 Task: Explore Airbnb accommodation in Guasdualito, Venezuela from 24th December, 2023 to 30th December, 2023 for 5 adults. Place can be entire room or private room with 5 bedrooms having 5 beds and 5 bathrooms. Property type can be house. Amenities needed are: wifi, TV, free parkinig on premises, gym, breakfast.
Action: Mouse moved to (465, 124)
Screenshot: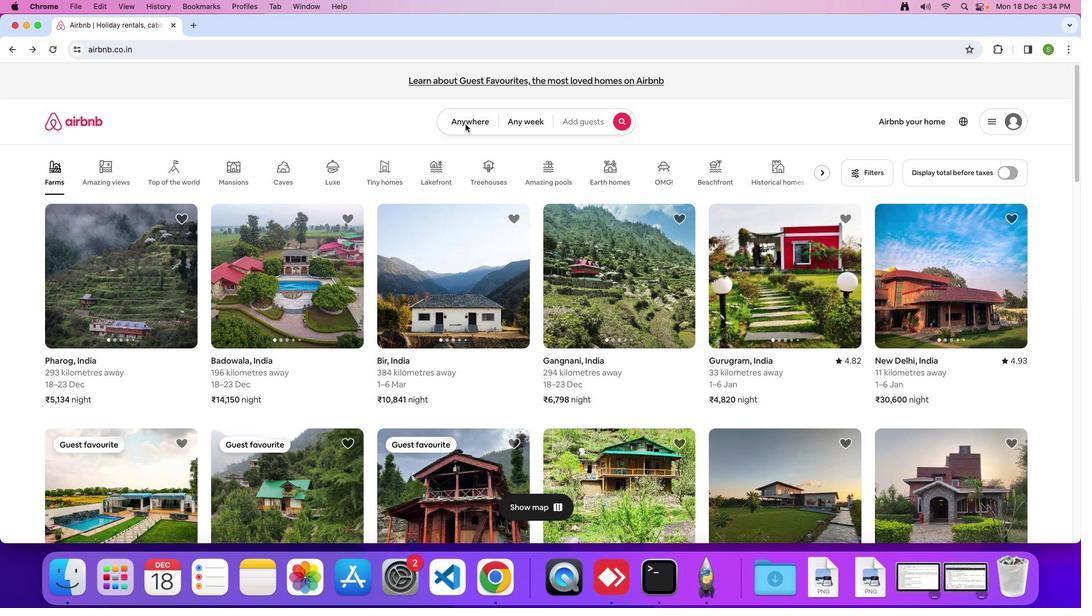 
Action: Mouse pressed left at (465, 124)
Screenshot: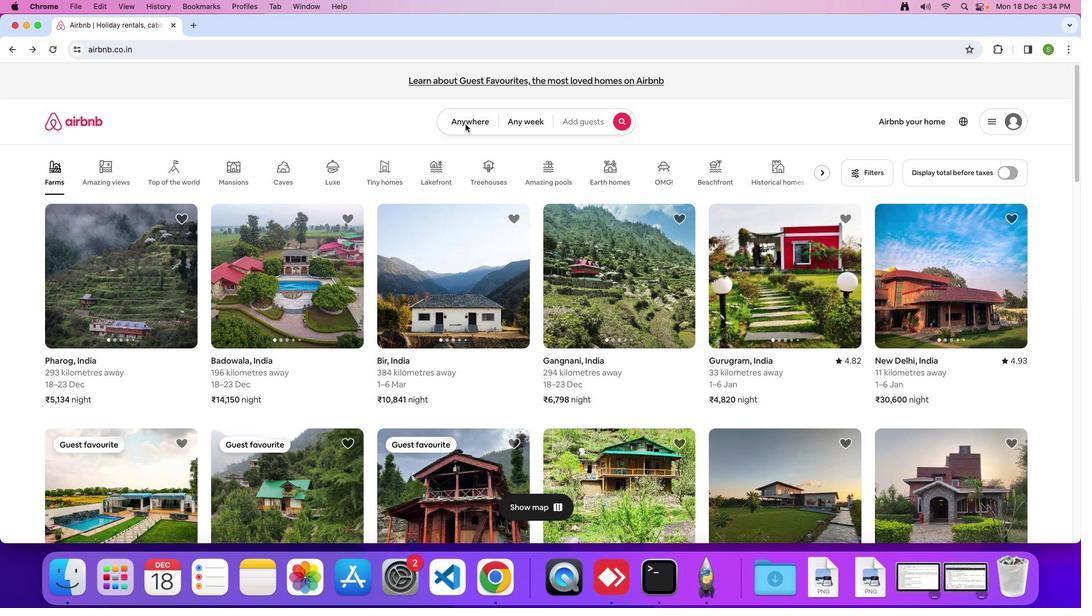 
Action: Mouse moved to (466, 118)
Screenshot: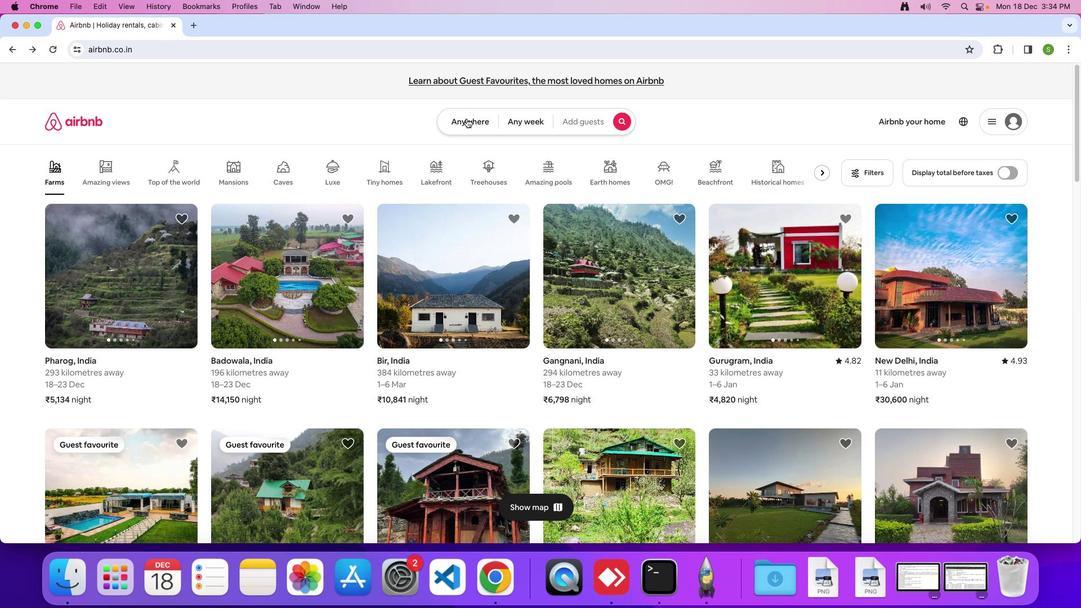 
Action: Mouse pressed left at (466, 118)
Screenshot: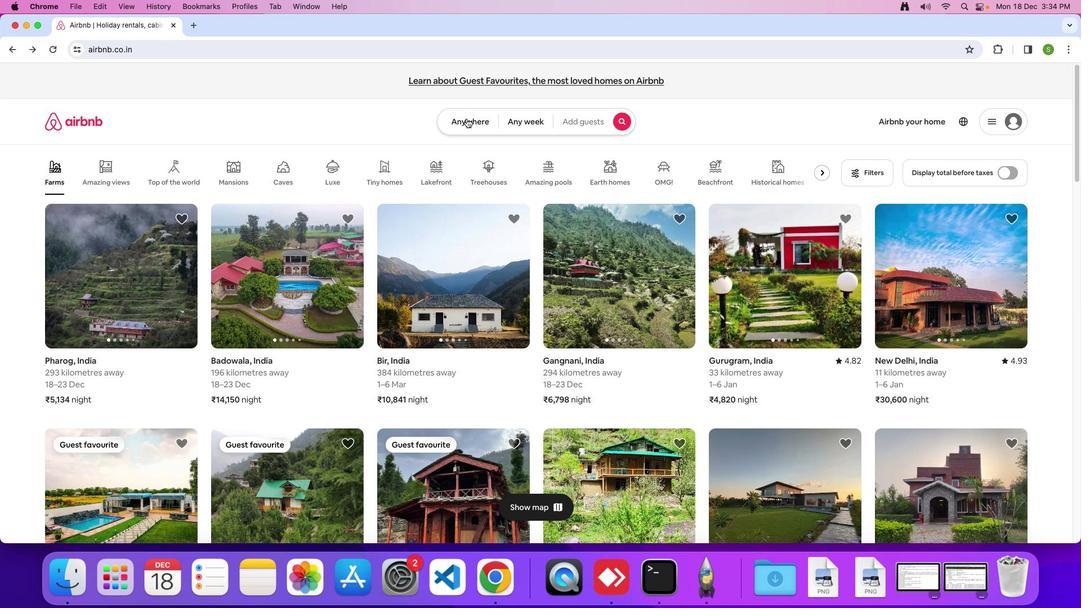 
Action: Mouse moved to (395, 159)
Screenshot: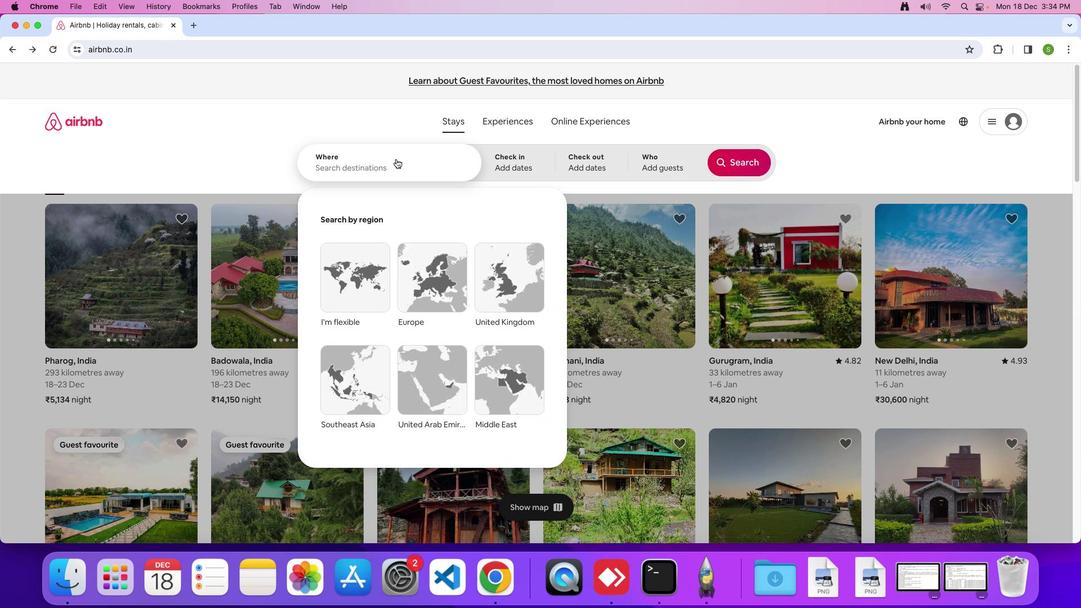
Action: Key pressed Key.shift'G''U'Key.backspaceKey.caps_lock'u''a''s''d''u''a''l''i''t''o'','Key.spaceKey.shift'V''e''n''e''z''u''e''l''a'Key.enter
Screenshot: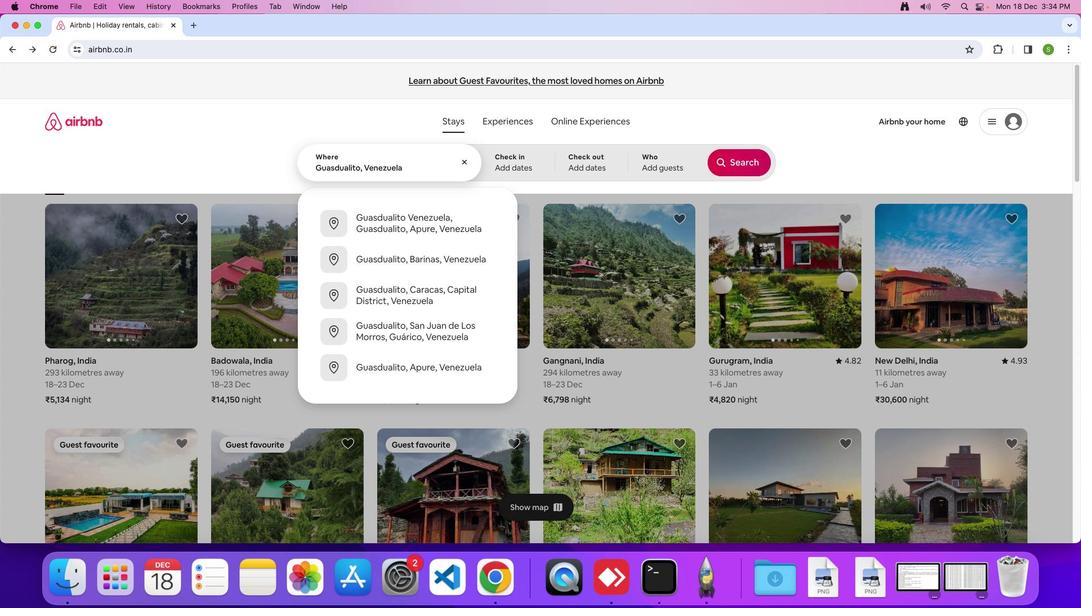 
Action: Mouse moved to (344, 413)
Screenshot: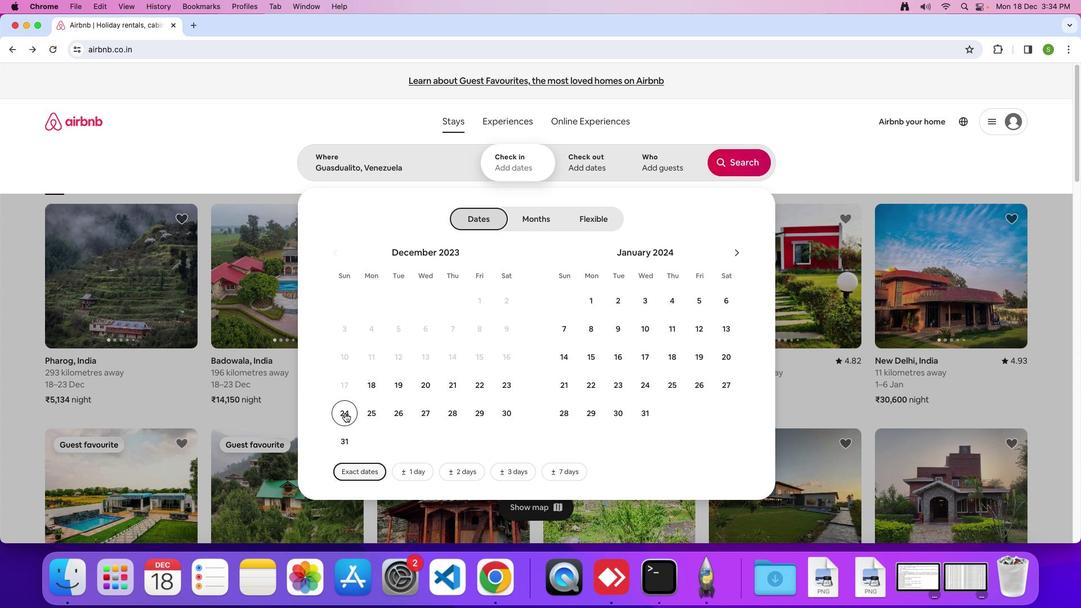
Action: Mouse pressed left at (344, 413)
Screenshot: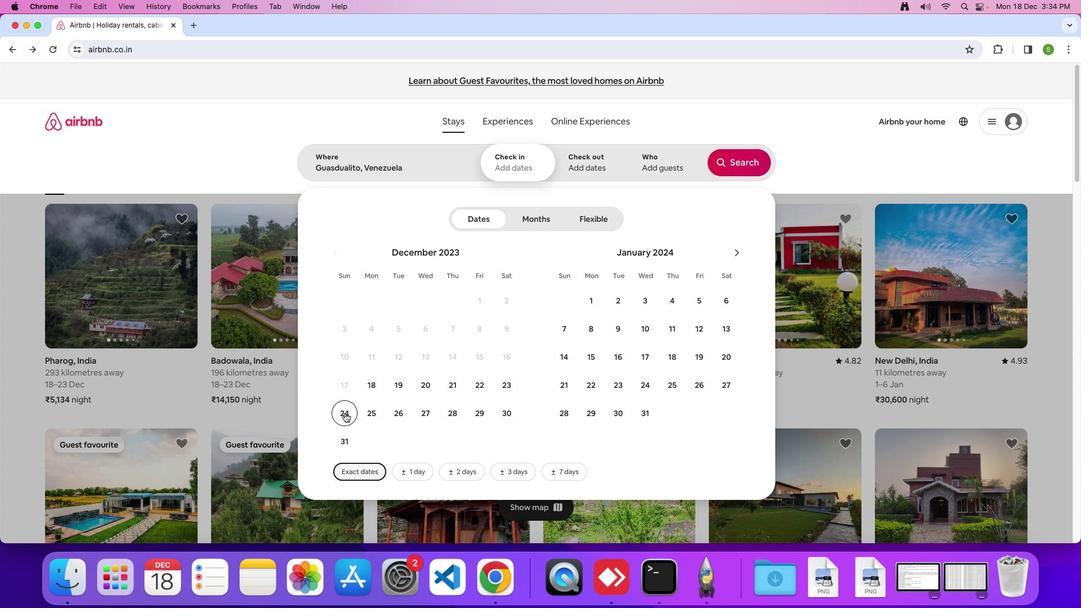 
Action: Mouse moved to (511, 413)
Screenshot: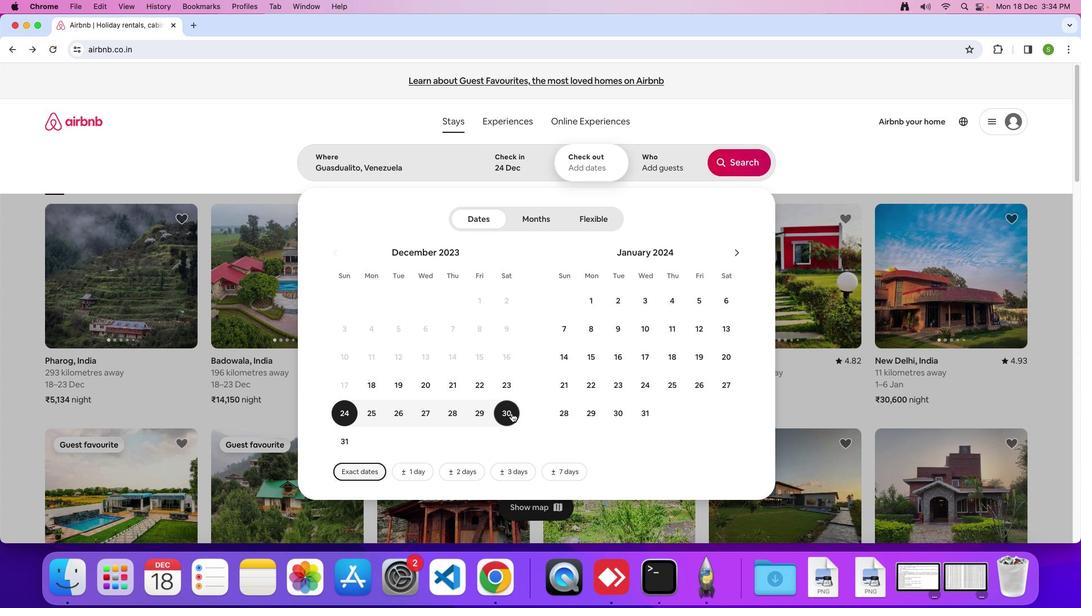 
Action: Mouse pressed left at (511, 413)
Screenshot: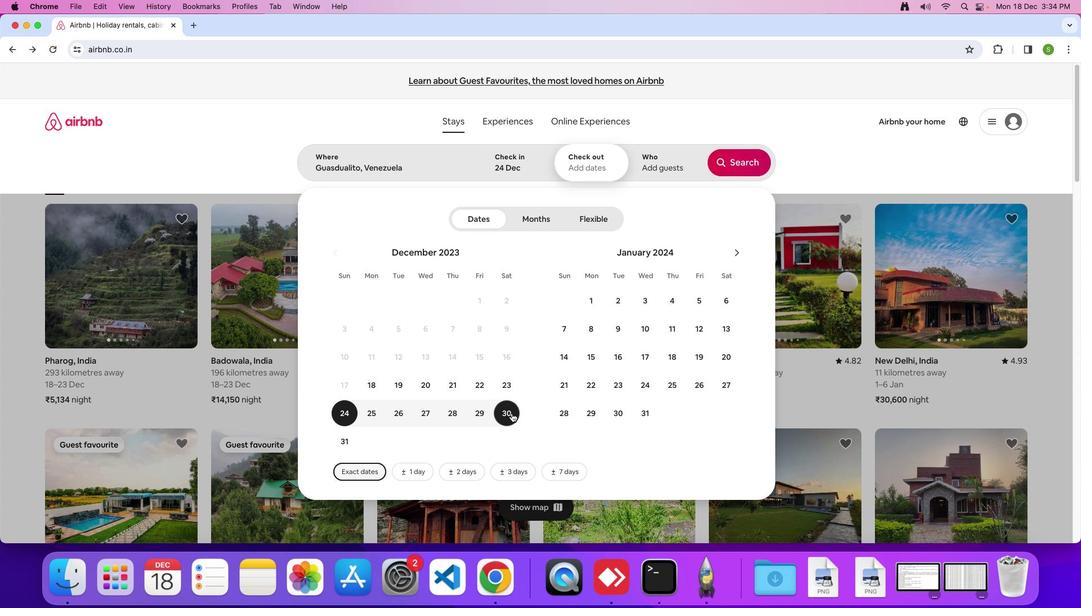 
Action: Mouse moved to (656, 170)
Screenshot: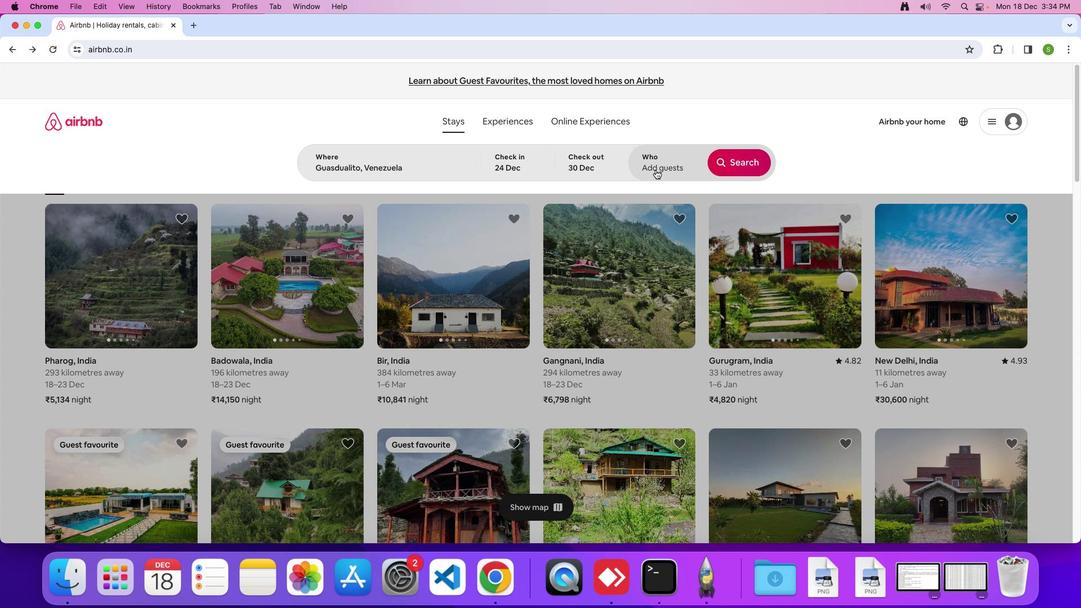 
Action: Mouse pressed left at (656, 170)
Screenshot: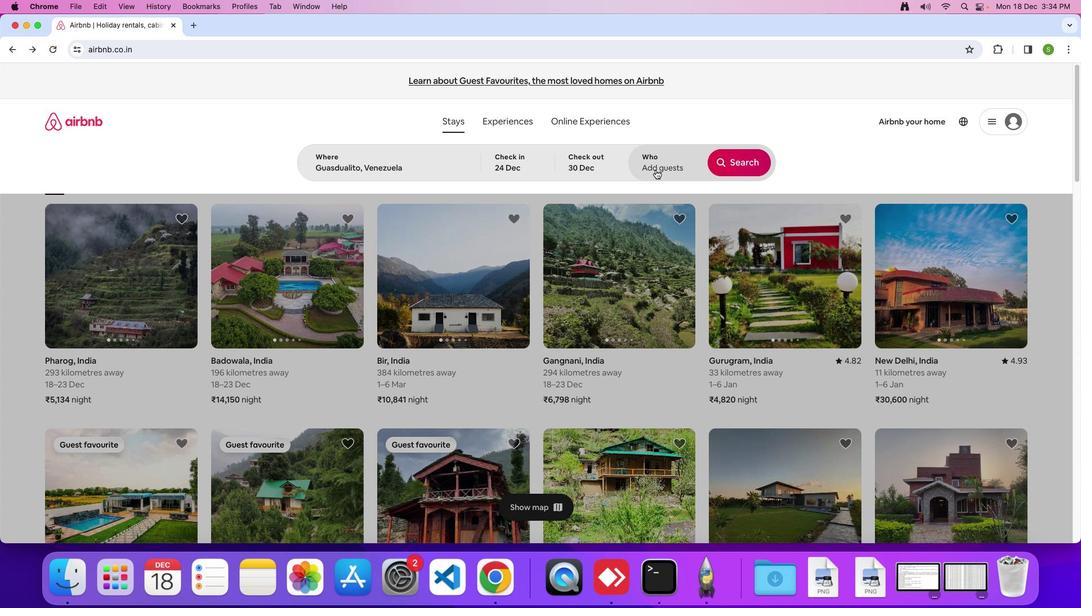 
Action: Mouse moved to (745, 220)
Screenshot: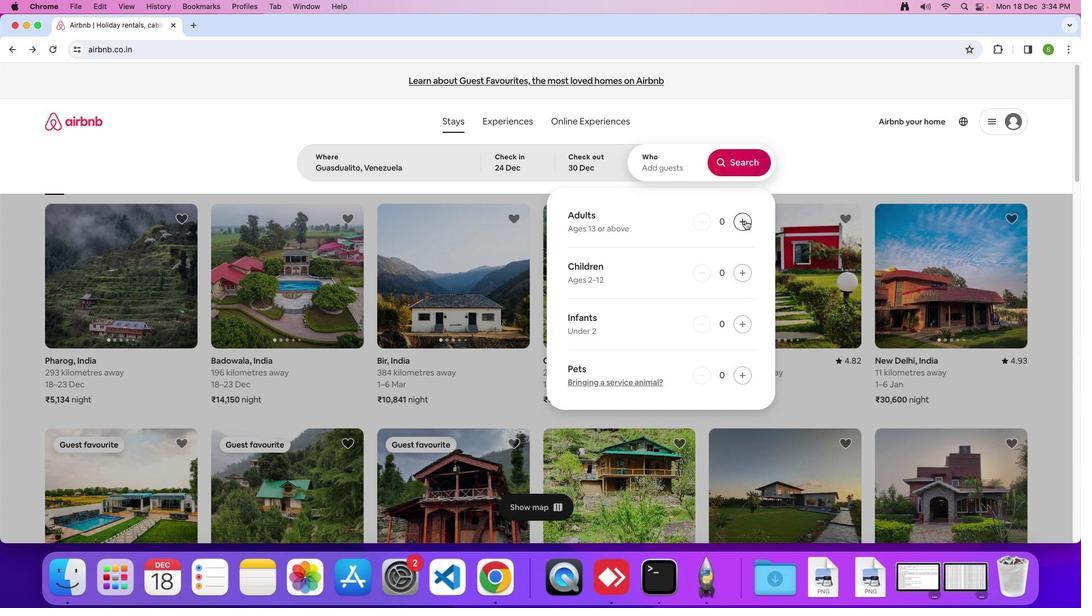 
Action: Mouse pressed left at (745, 220)
Screenshot: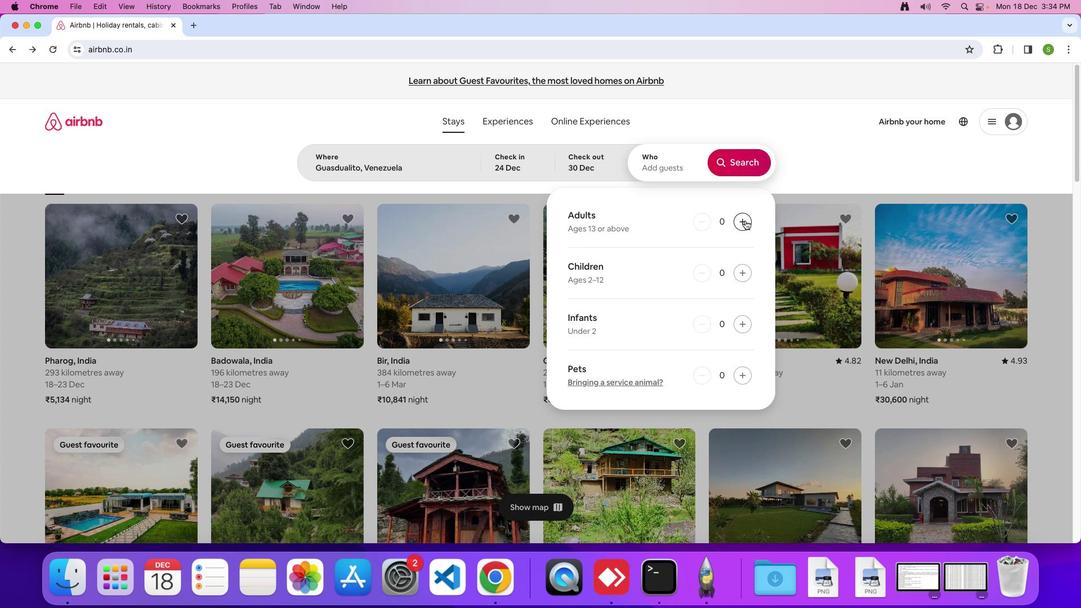 
Action: Mouse pressed left at (745, 220)
Screenshot: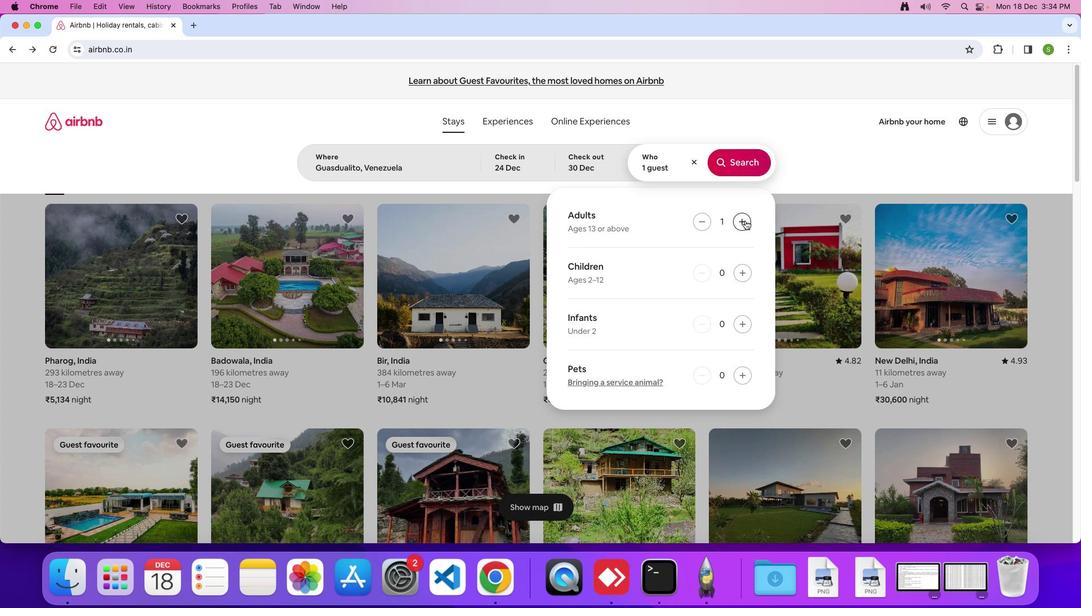 
Action: Mouse pressed left at (745, 220)
Screenshot: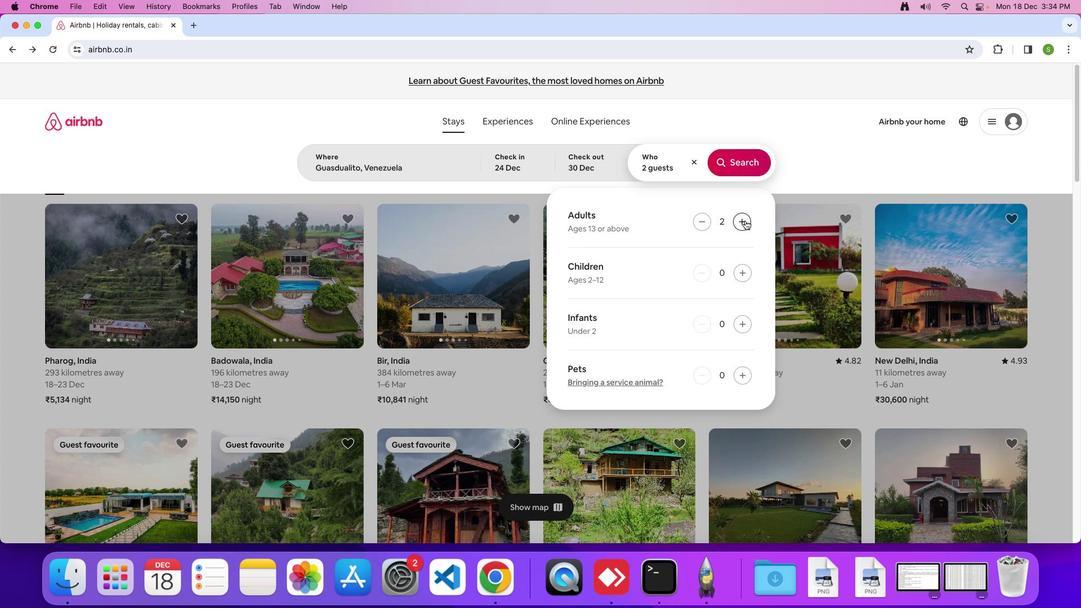
Action: Mouse pressed left at (745, 220)
Screenshot: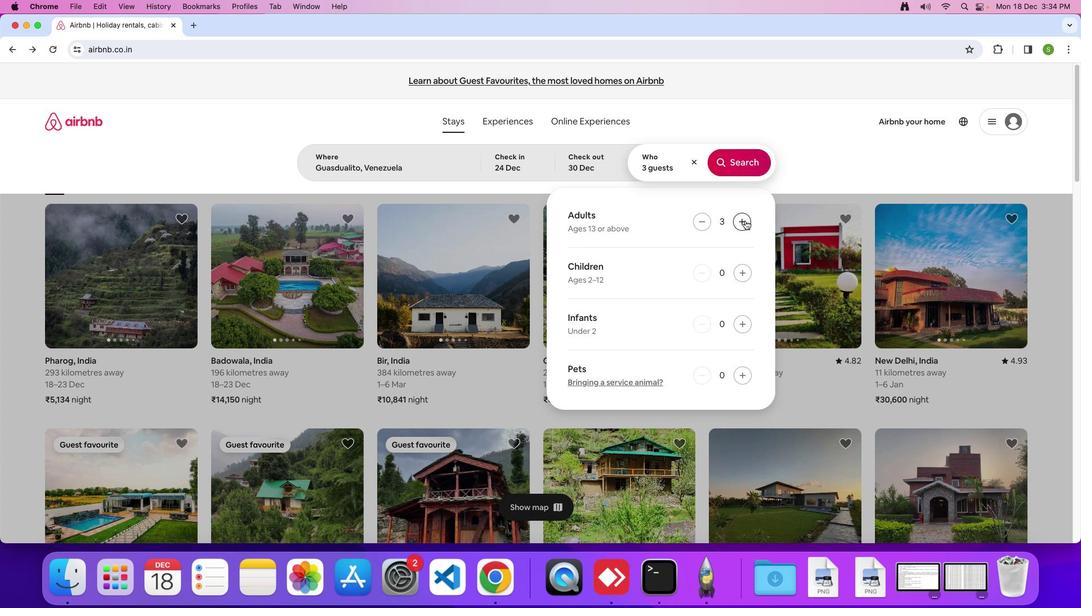 
Action: Mouse pressed left at (745, 220)
Screenshot: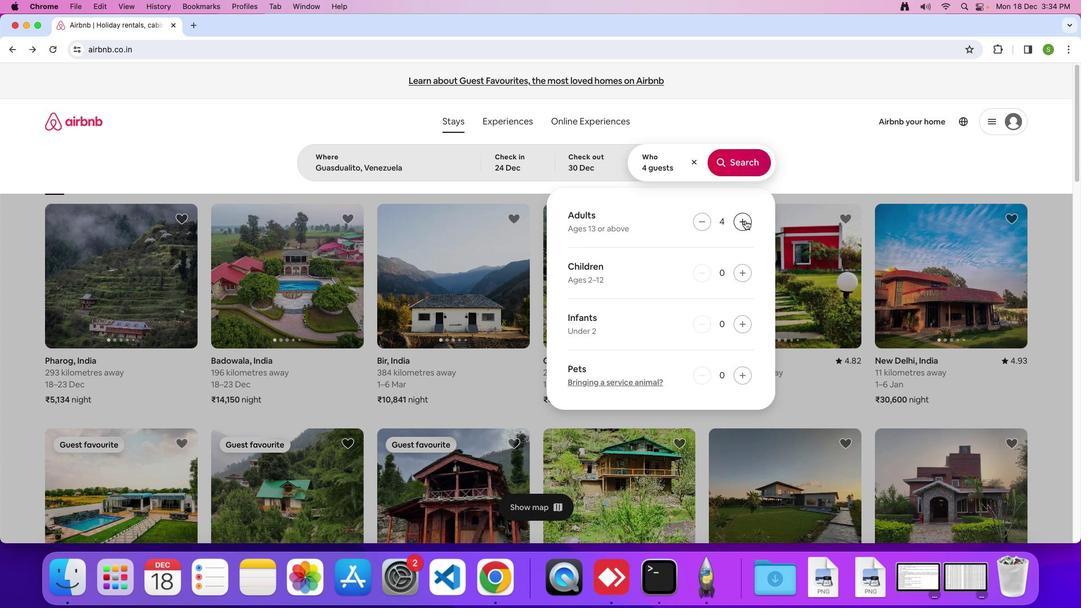 
Action: Mouse moved to (732, 168)
Screenshot: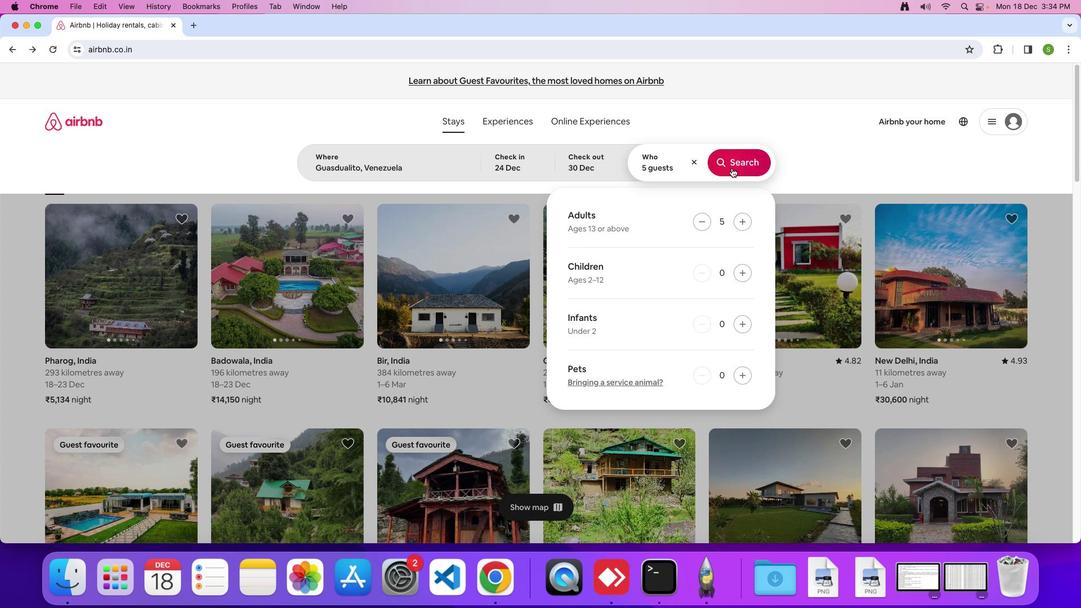 
Action: Mouse pressed left at (732, 168)
Screenshot: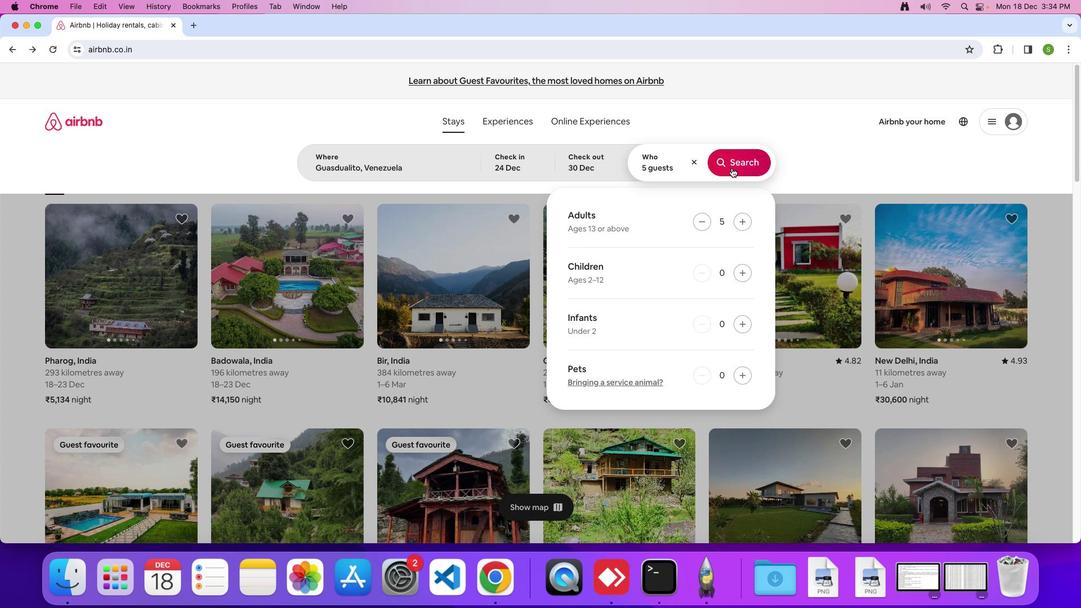 
Action: Mouse moved to (896, 135)
Screenshot: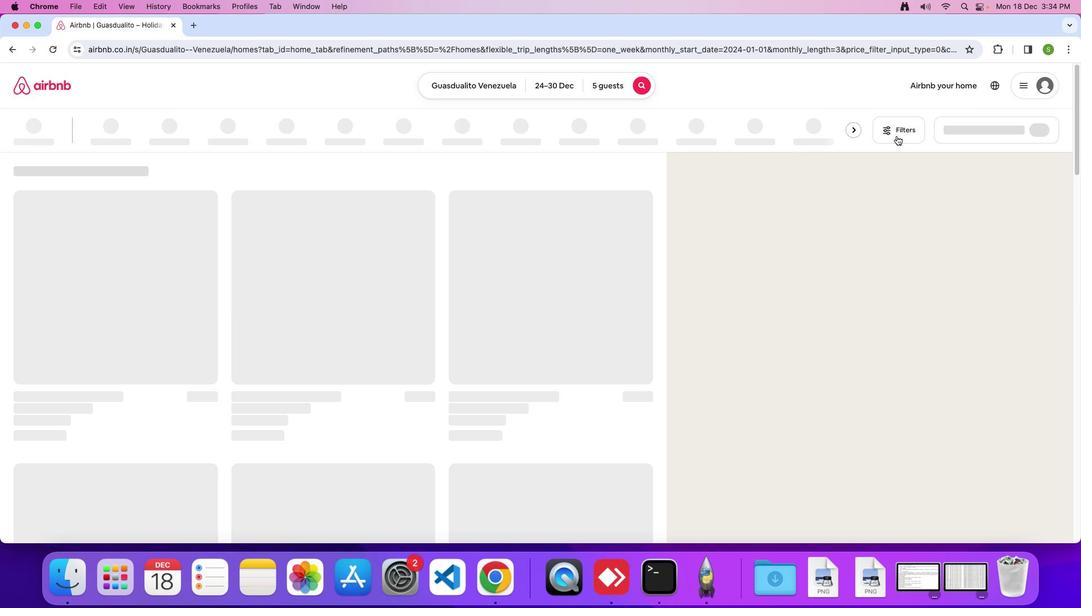 
Action: Mouse pressed left at (896, 135)
Screenshot: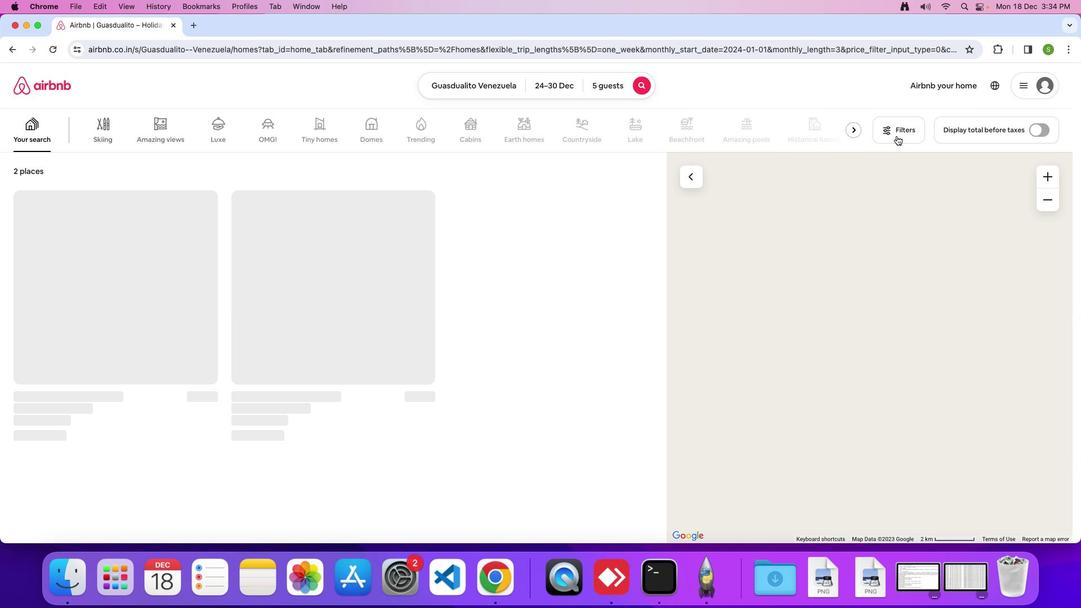 
Action: Mouse moved to (595, 309)
Screenshot: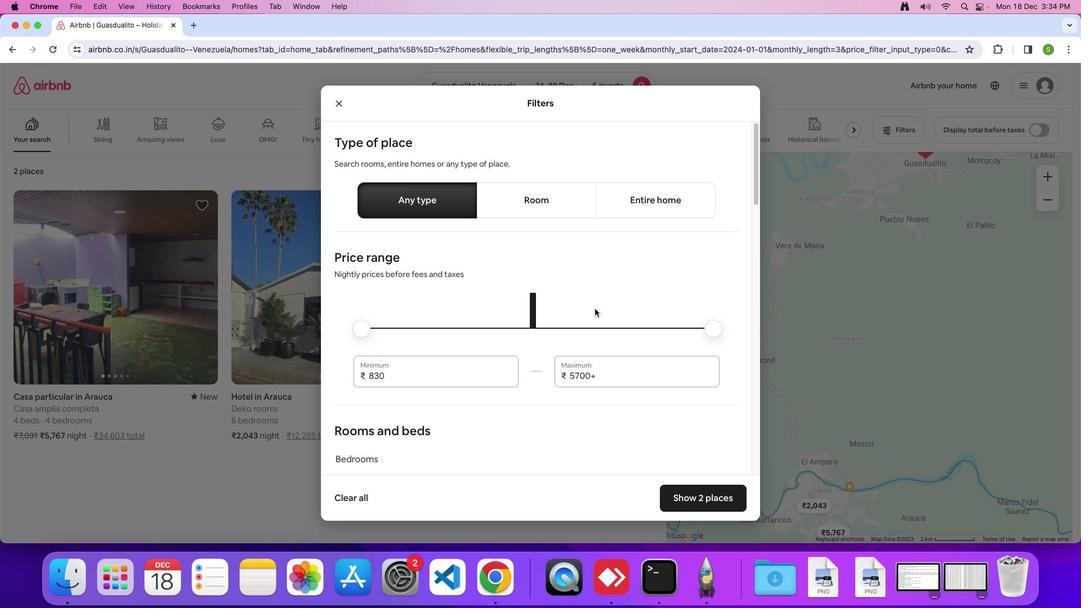 
Action: Mouse scrolled (595, 309) with delta (0, 0)
Screenshot: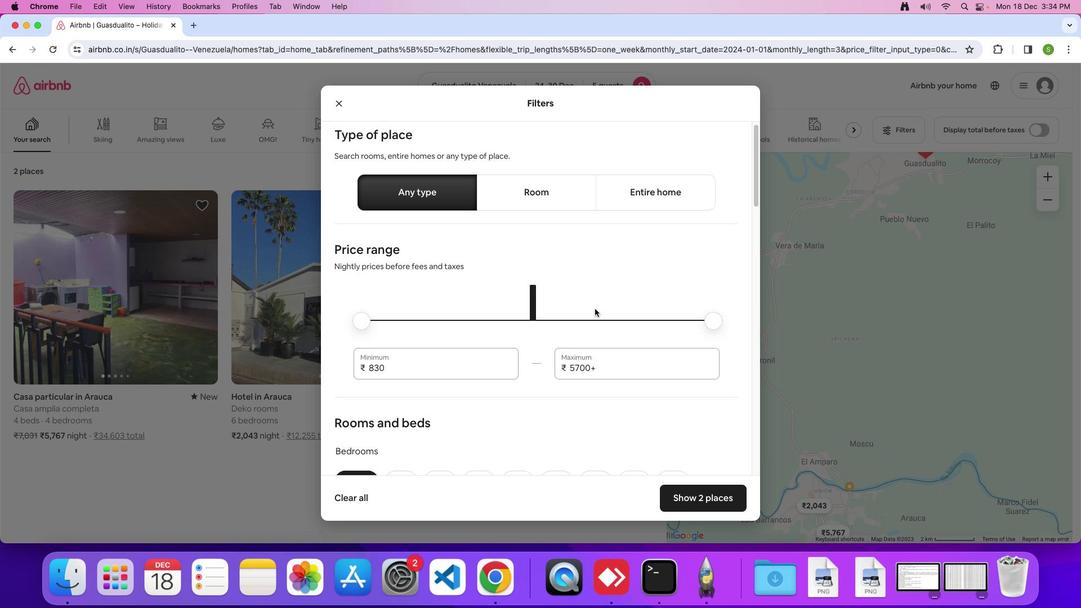 
Action: Mouse scrolled (595, 309) with delta (0, 0)
Screenshot: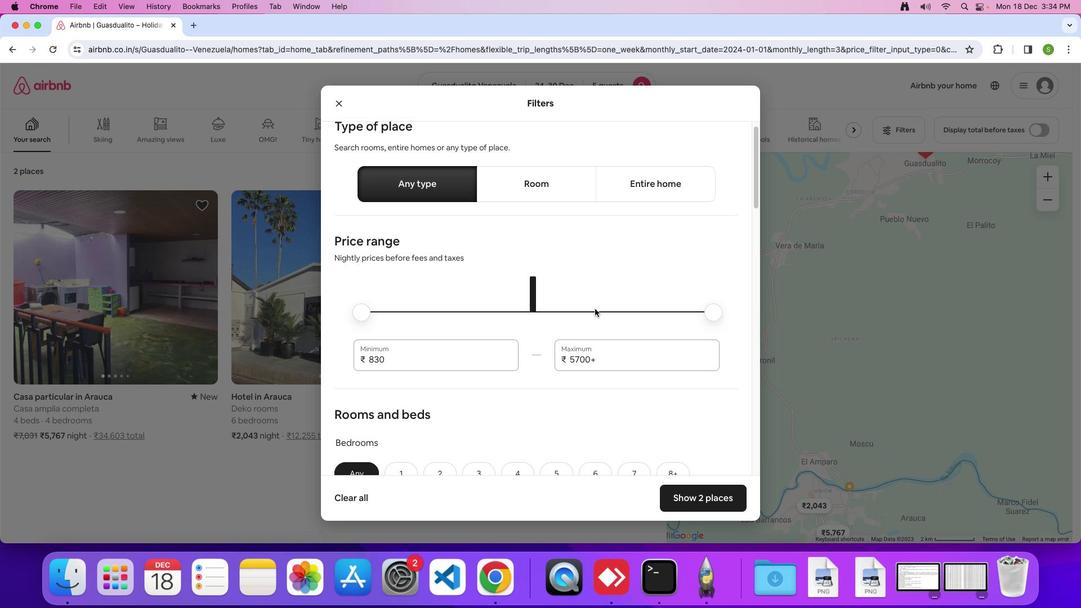 
Action: Mouse moved to (595, 309)
Screenshot: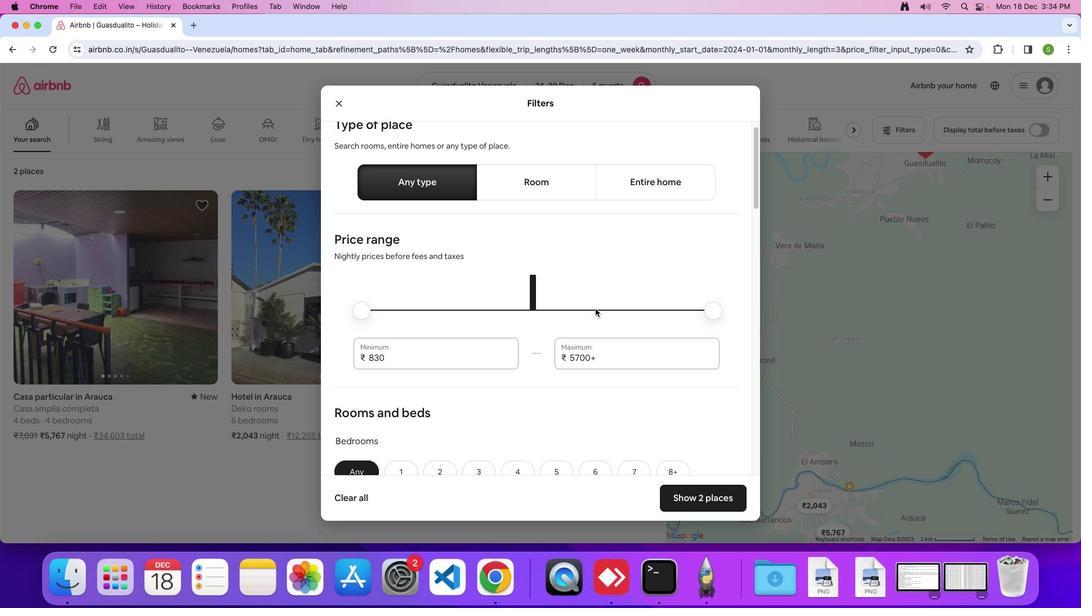 
Action: Mouse scrolled (595, 309) with delta (0, 0)
Screenshot: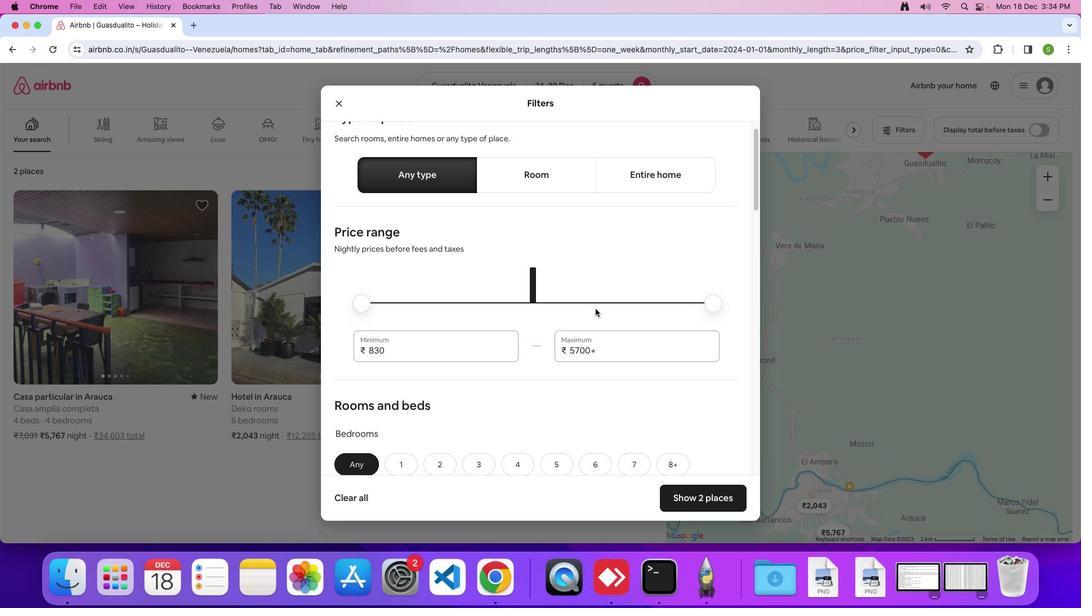 
Action: Mouse scrolled (595, 309) with delta (0, 0)
Screenshot: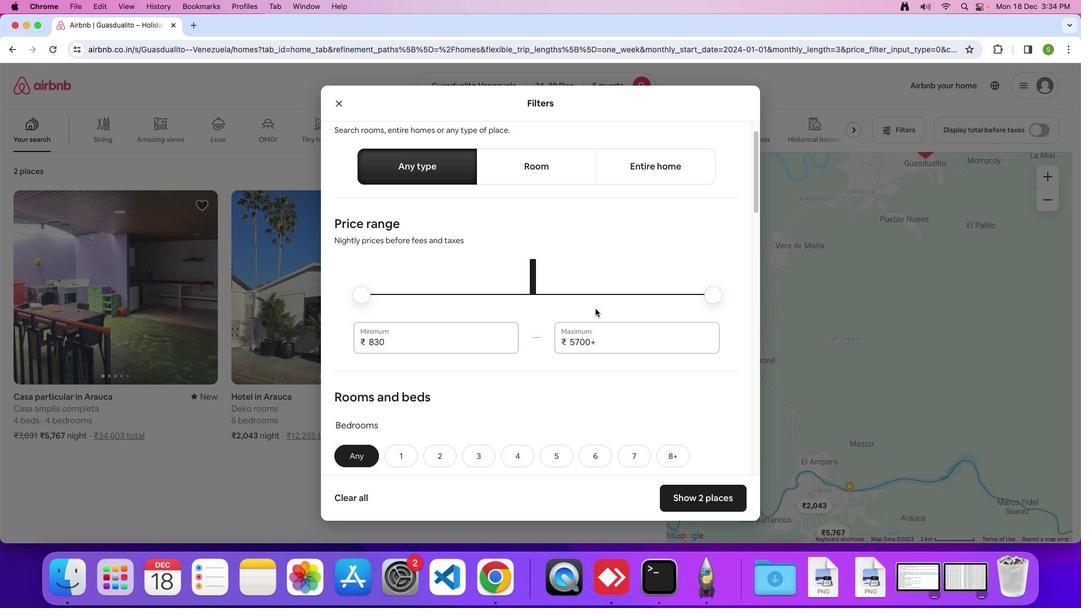 
Action: Mouse moved to (595, 309)
Screenshot: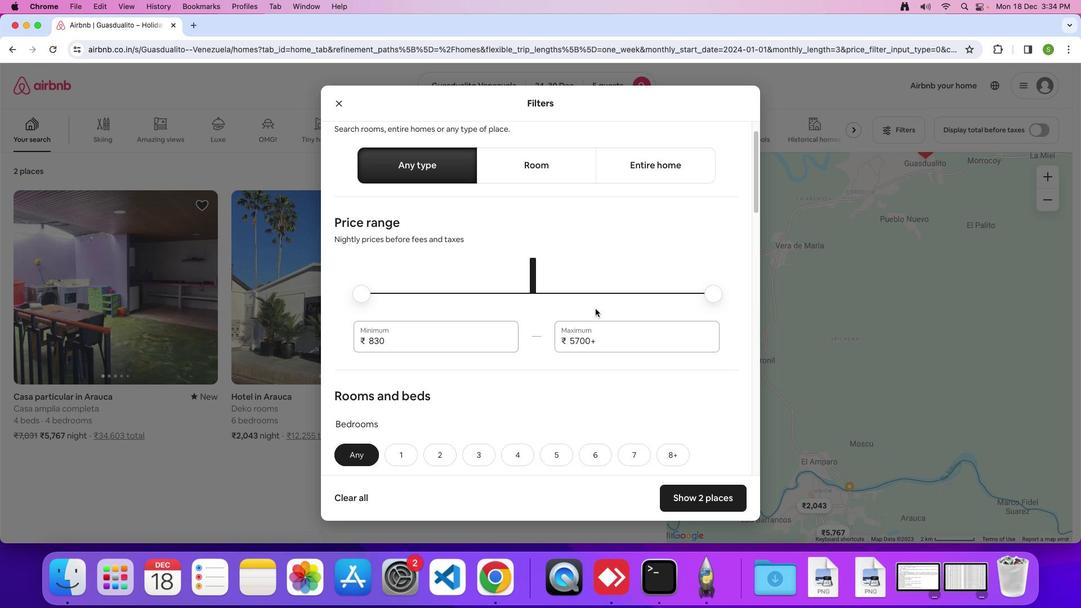 
Action: Mouse scrolled (595, 309) with delta (0, 0)
Screenshot: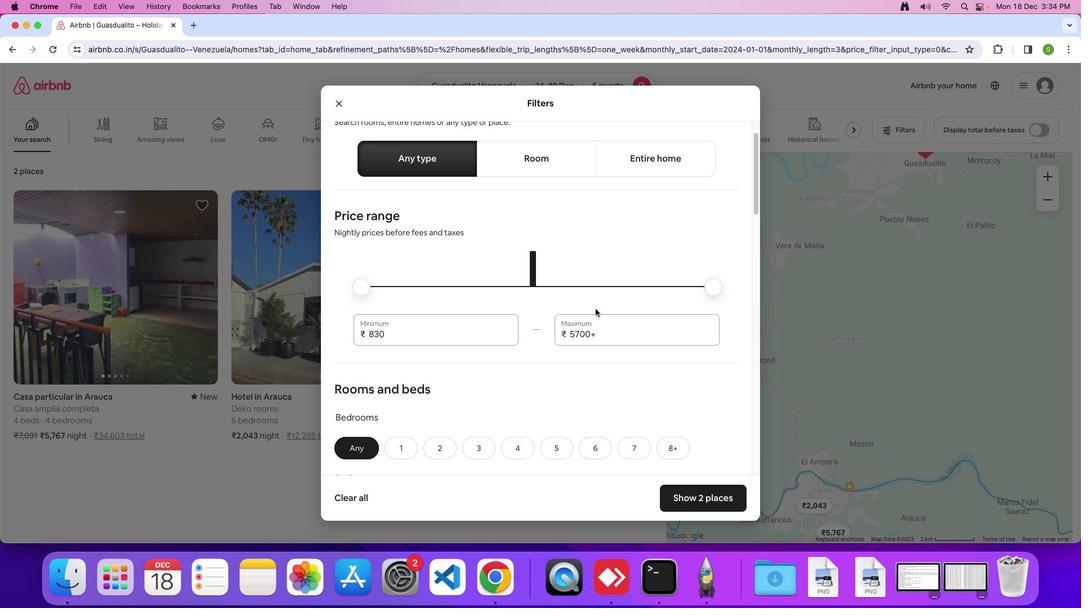 
Action: Mouse scrolled (595, 309) with delta (0, 0)
Screenshot: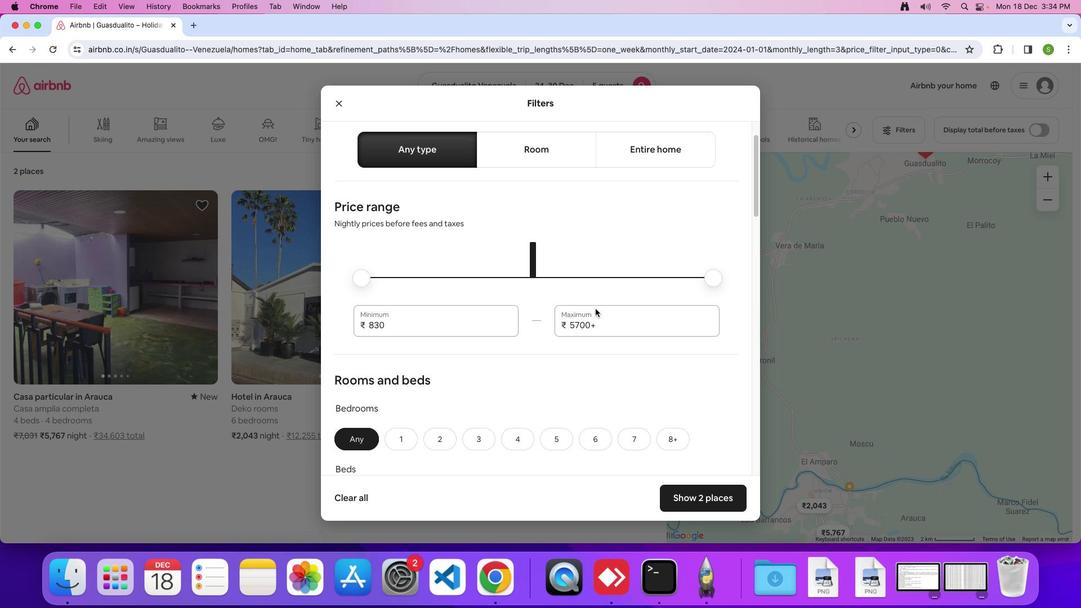 
Action: Mouse scrolled (595, 309) with delta (0, 0)
Screenshot: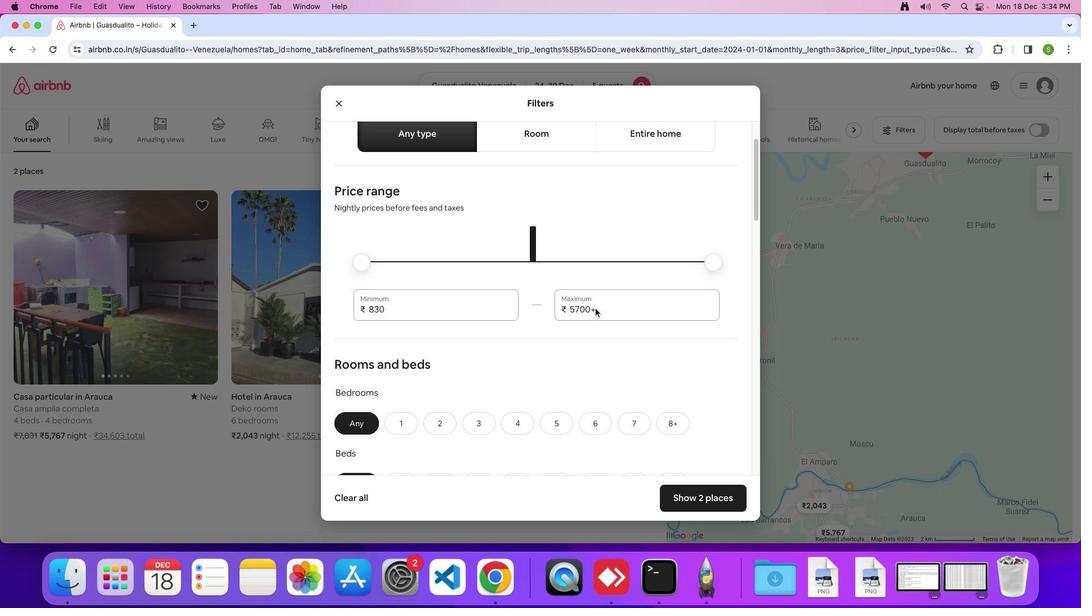 
Action: Mouse moved to (595, 309)
Screenshot: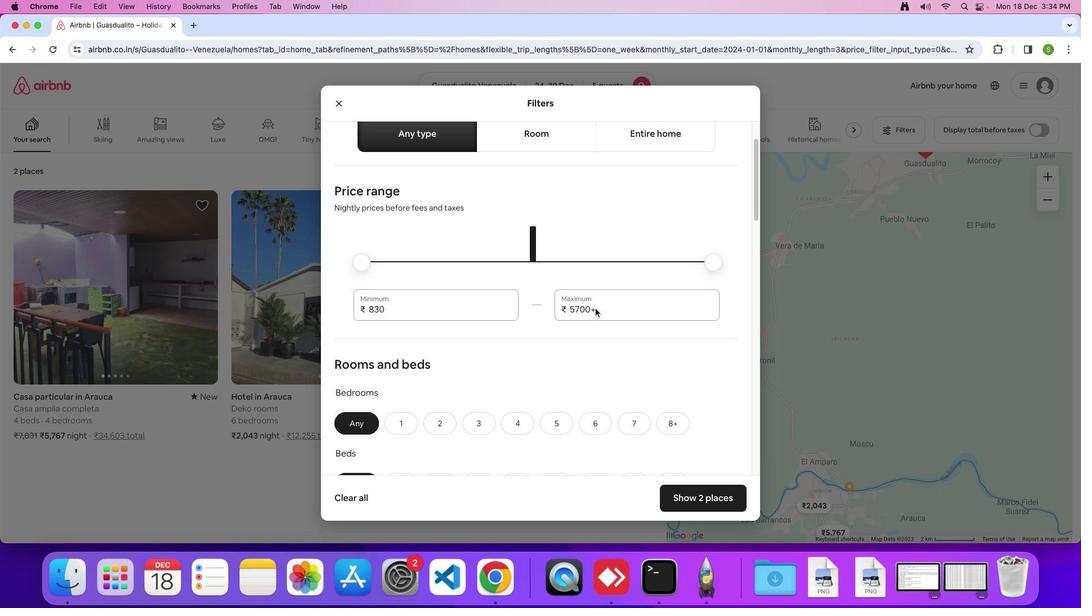 
Action: Mouse scrolled (595, 309) with delta (0, 0)
Screenshot: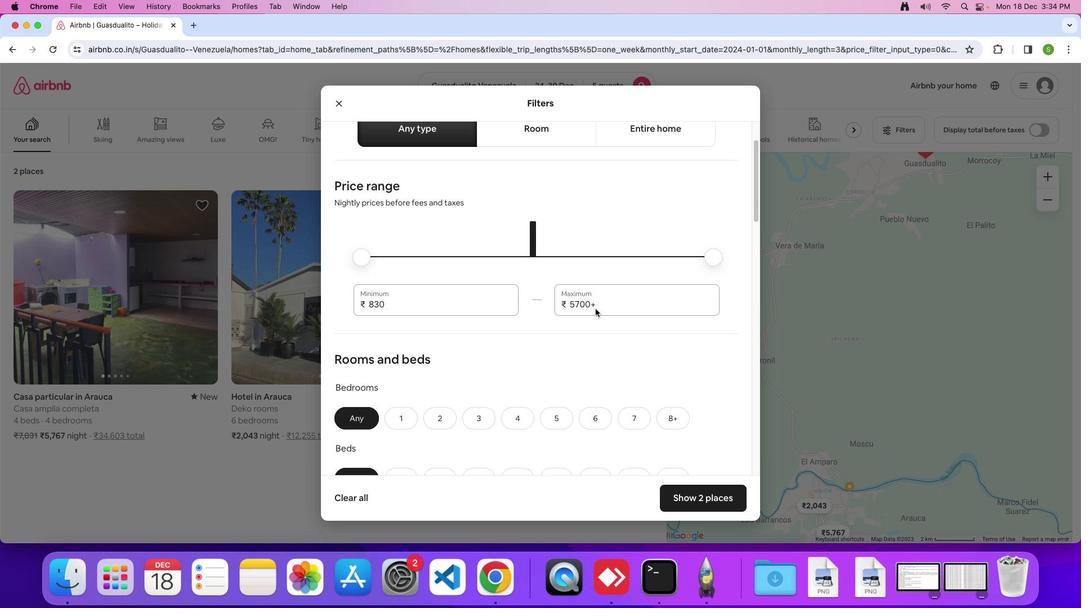 
Action: Mouse scrolled (595, 309) with delta (0, 0)
Screenshot: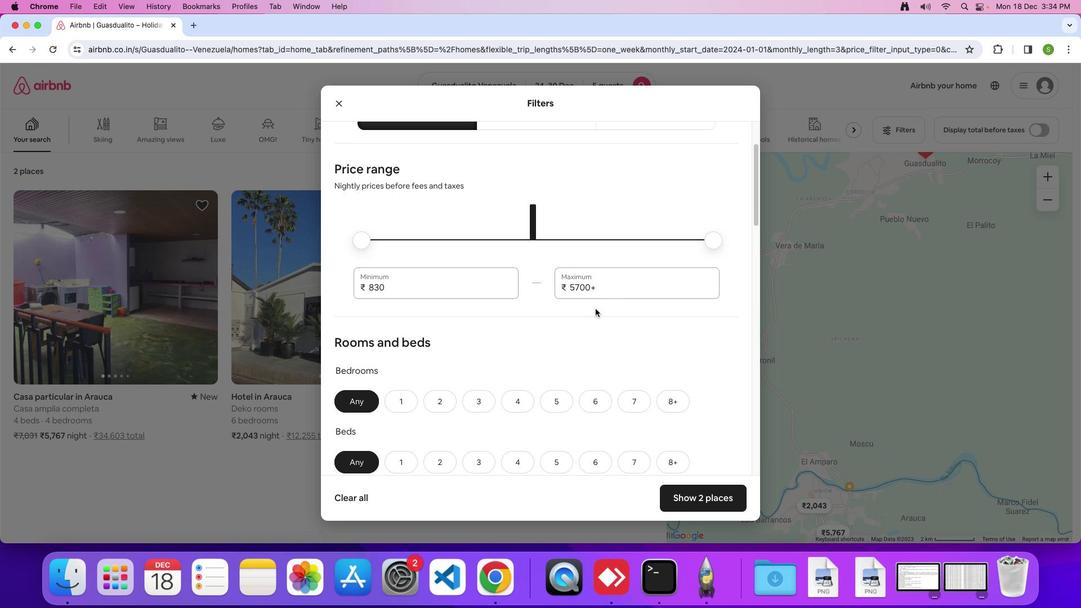 
Action: Mouse scrolled (595, 309) with delta (0, 0)
Screenshot: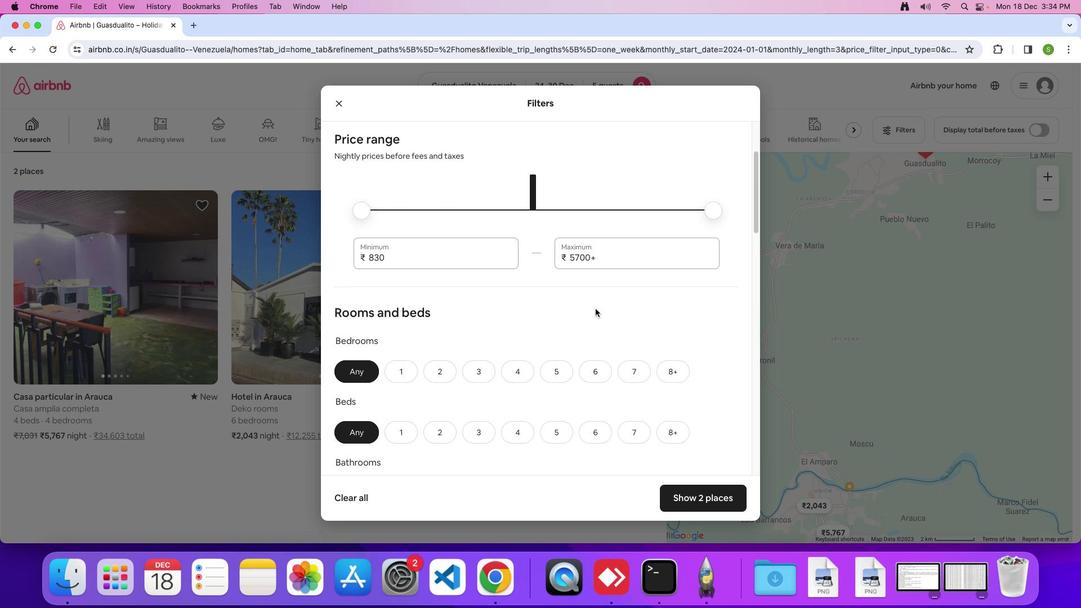 
Action: Mouse scrolled (595, 309) with delta (0, -1)
Screenshot: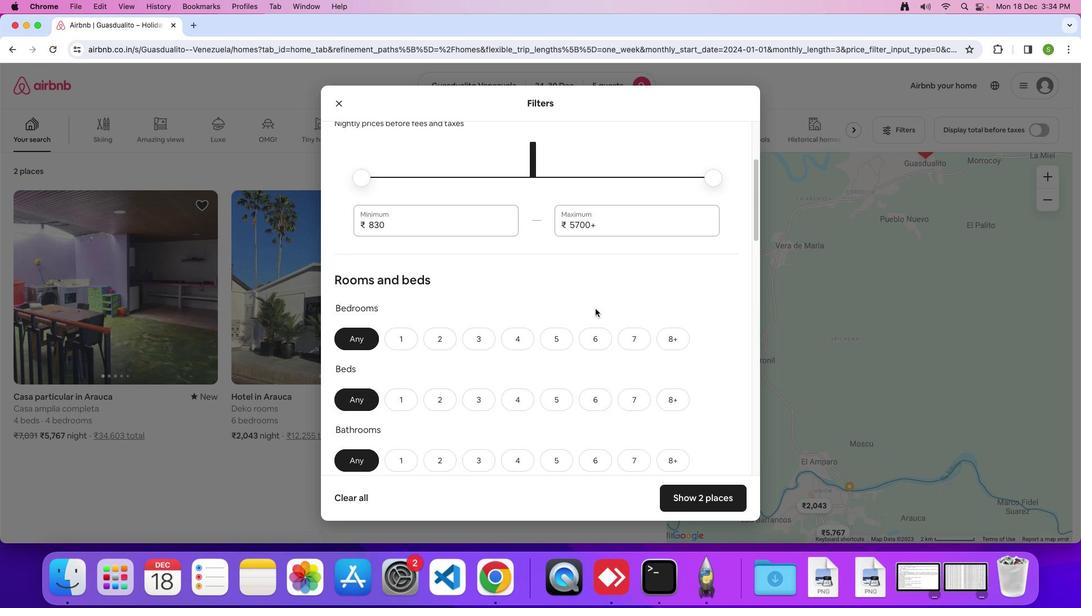 
Action: Mouse scrolled (595, 309) with delta (0, 0)
Screenshot: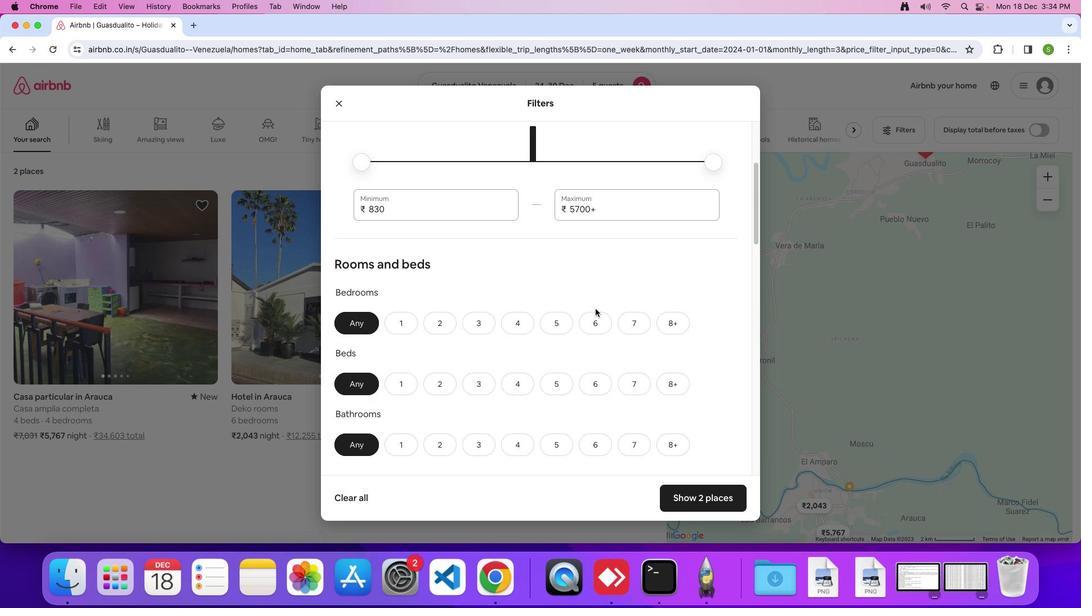 
Action: Mouse scrolled (595, 309) with delta (0, 0)
Screenshot: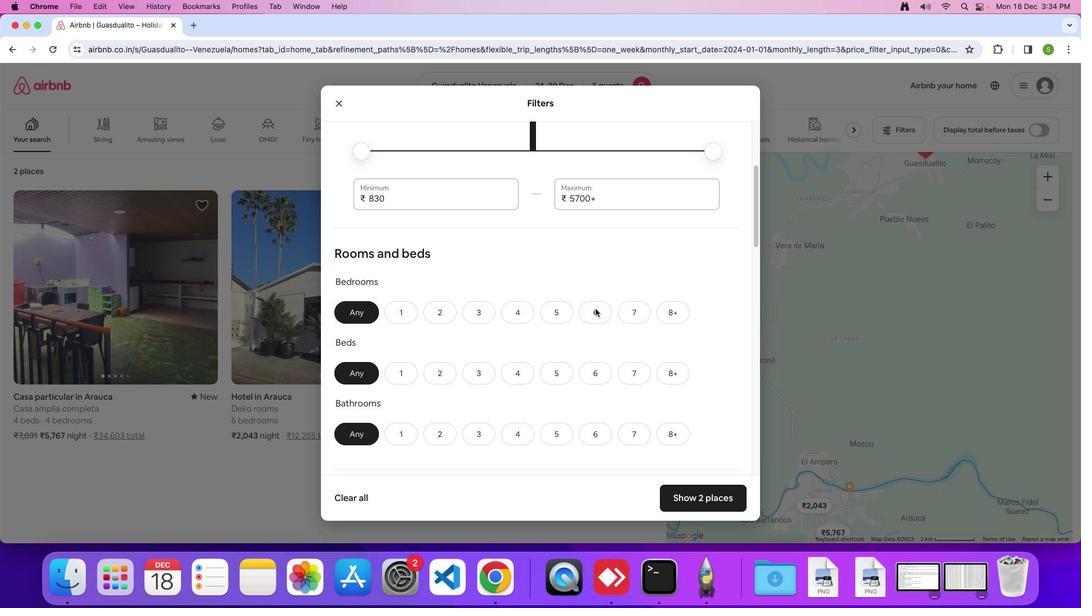 
Action: Mouse moved to (565, 313)
Screenshot: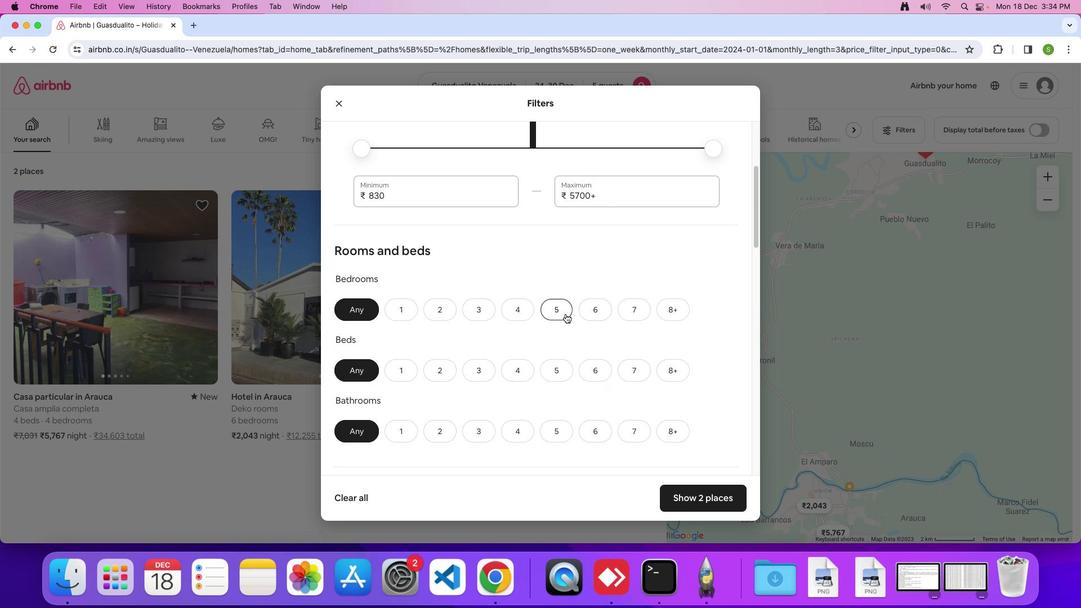 
Action: Mouse pressed left at (565, 313)
Screenshot: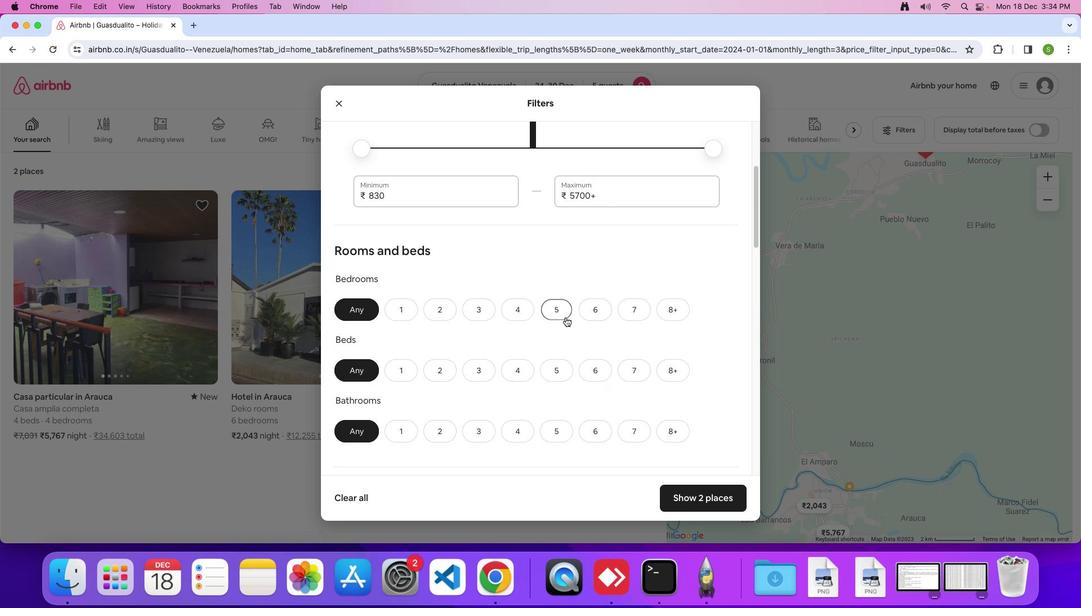
Action: Mouse moved to (555, 367)
Screenshot: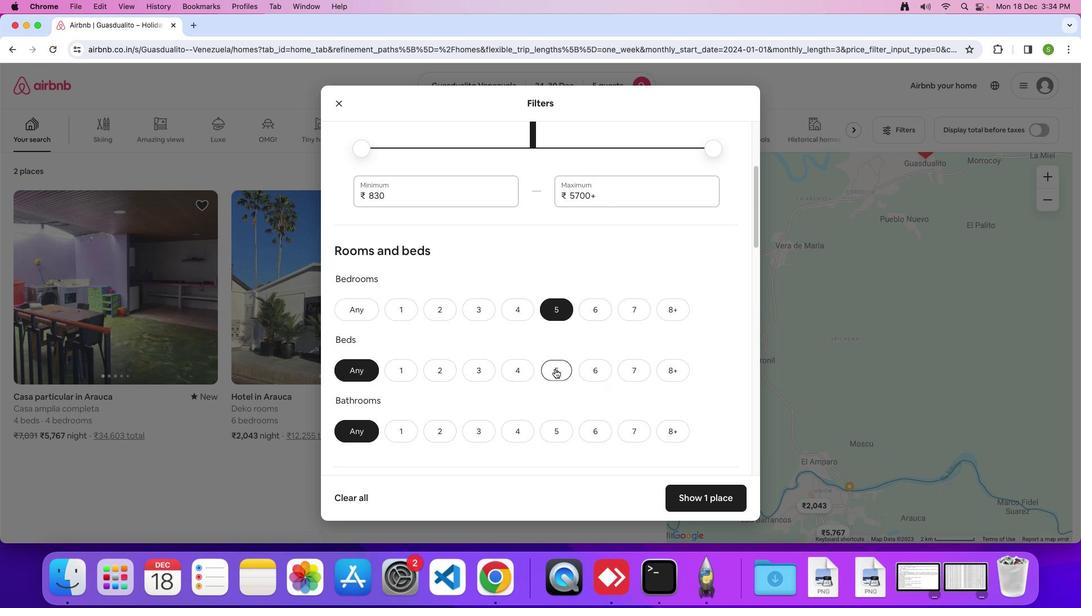 
Action: Mouse pressed left at (555, 367)
Screenshot: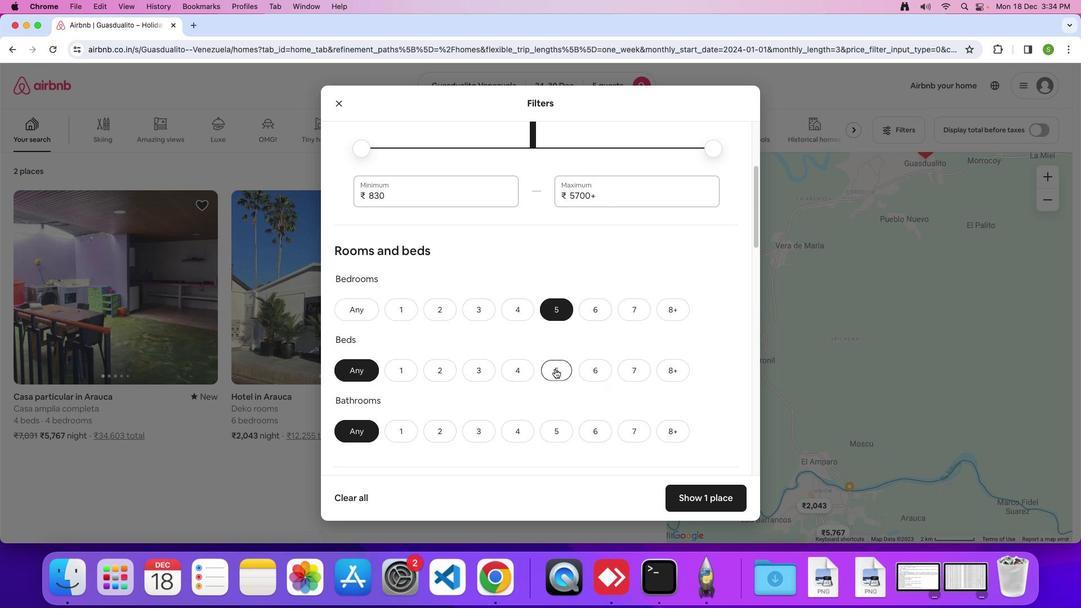
Action: Mouse moved to (552, 433)
Screenshot: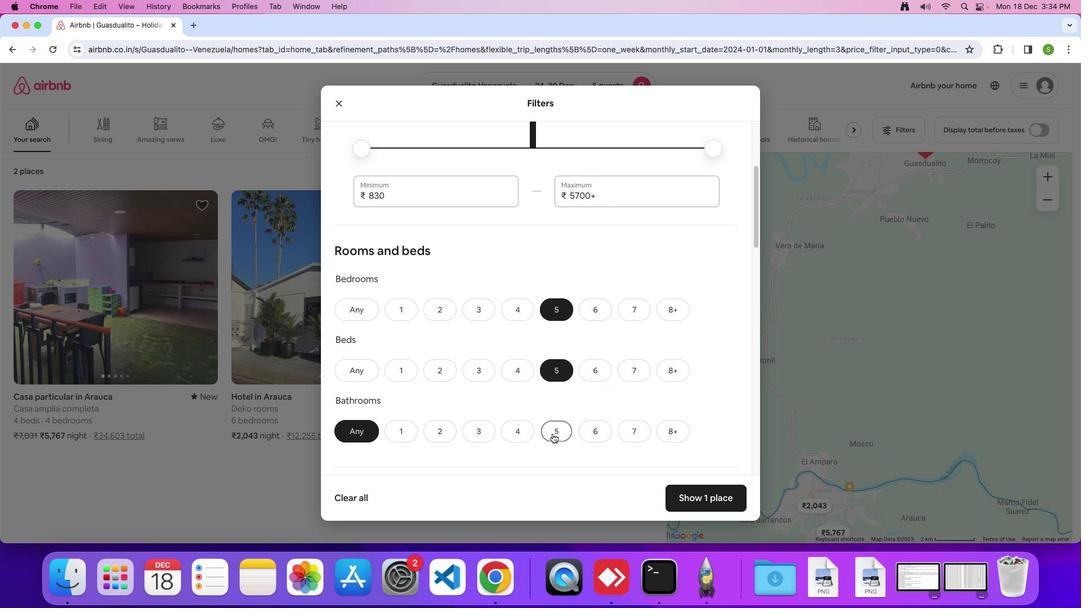
Action: Mouse pressed left at (552, 433)
Screenshot: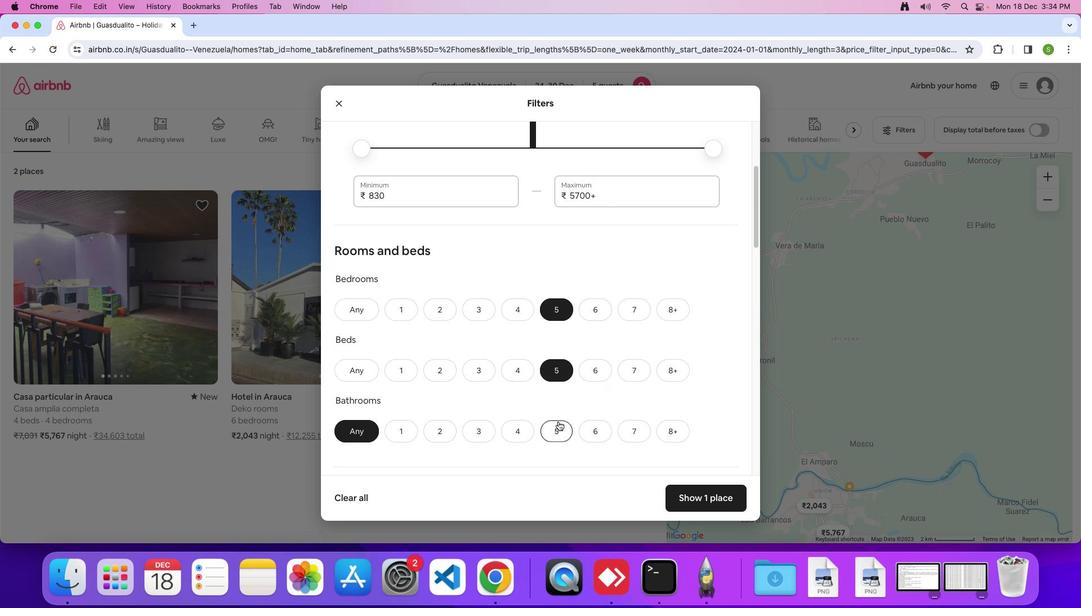 
Action: Mouse moved to (595, 318)
Screenshot: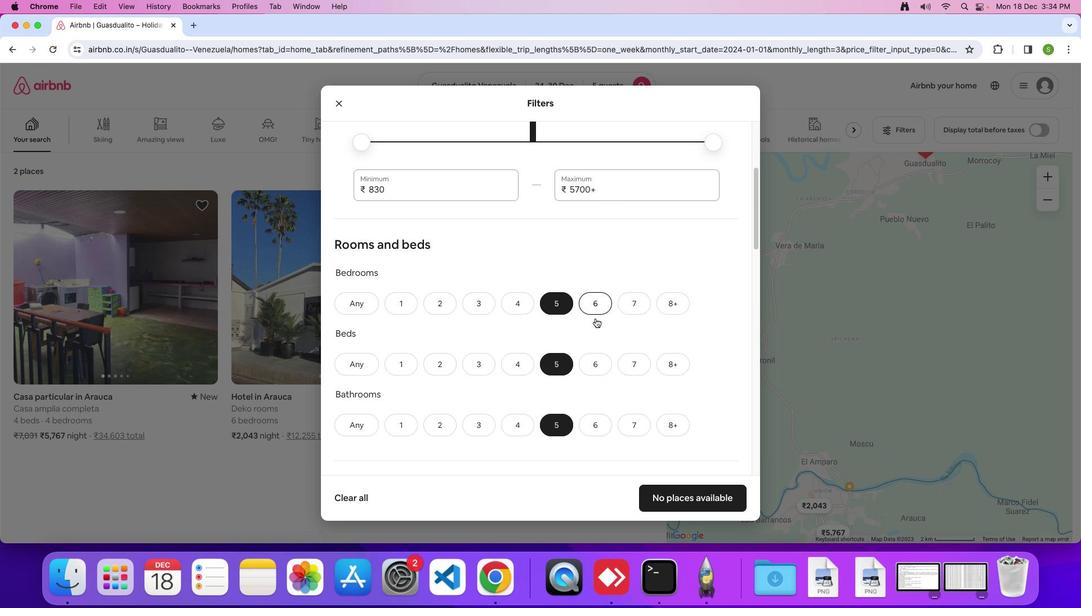 
Action: Mouse scrolled (595, 318) with delta (0, 0)
Screenshot: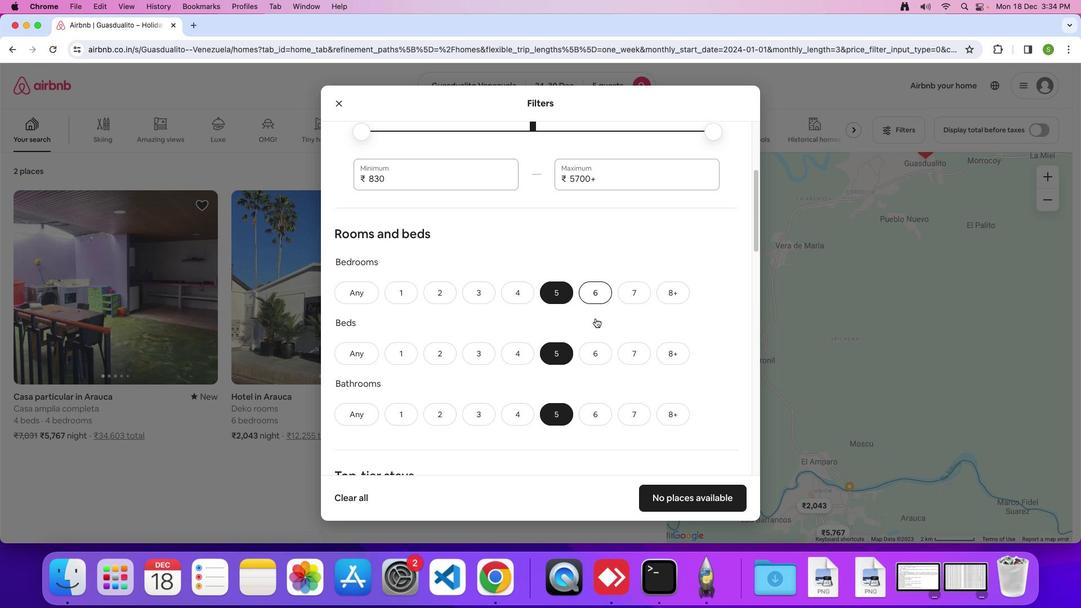 
Action: Mouse scrolled (595, 318) with delta (0, 0)
Screenshot: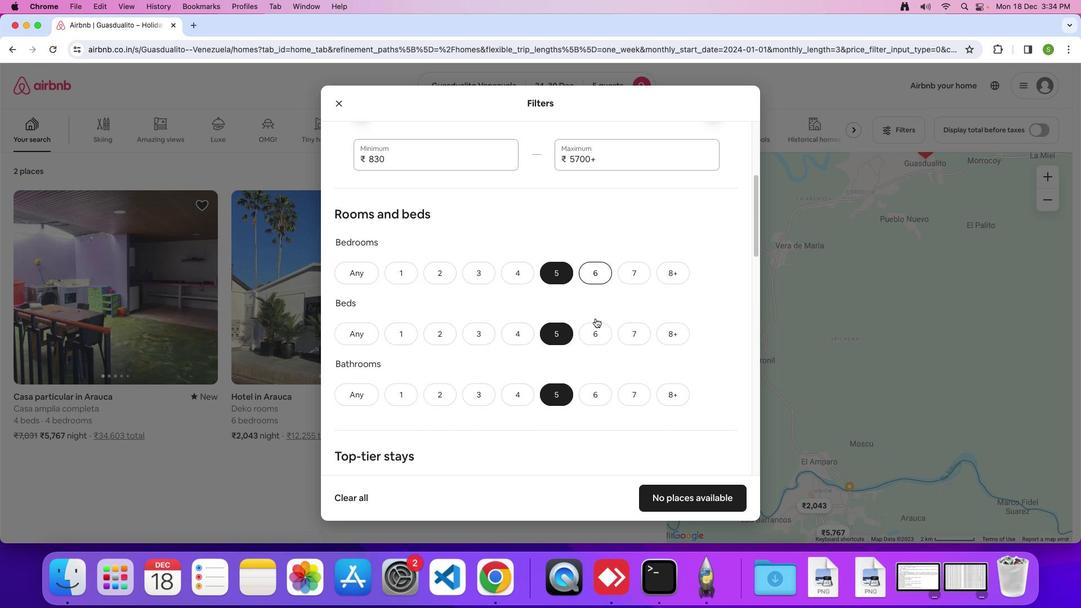 
Action: Mouse scrolled (595, 318) with delta (0, -1)
Screenshot: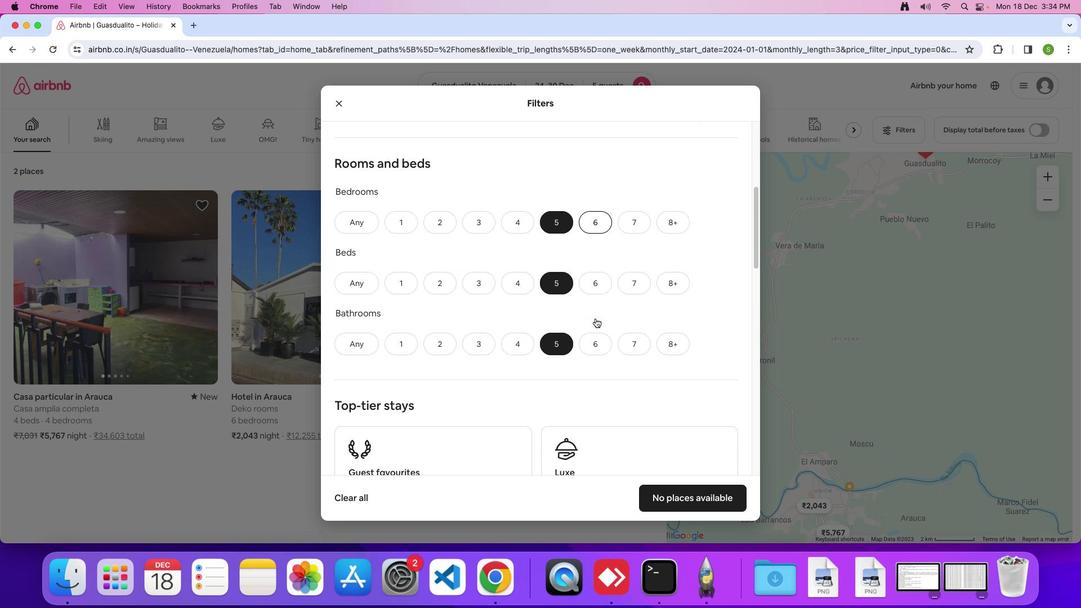 
Action: Mouse scrolled (595, 318) with delta (0, 0)
Screenshot: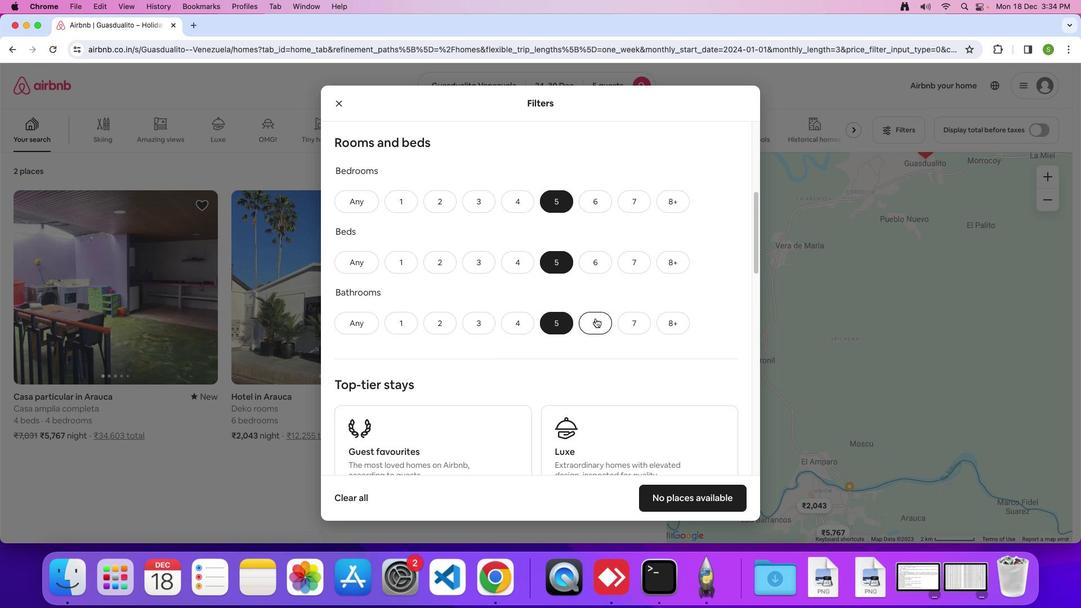 
Action: Mouse scrolled (595, 318) with delta (0, 0)
Screenshot: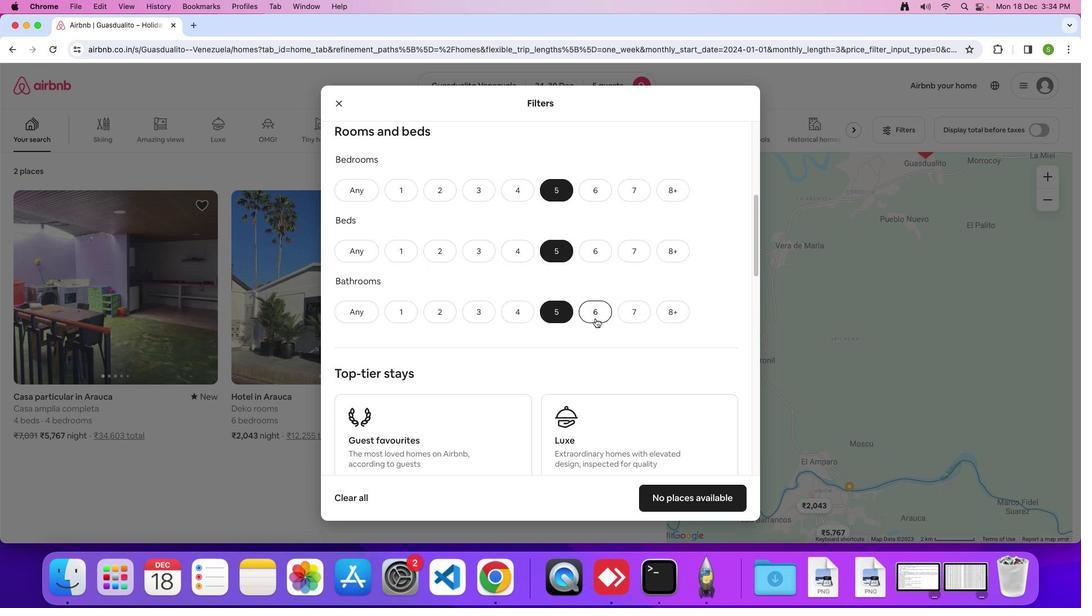 
Action: Mouse scrolled (595, 318) with delta (0, 0)
Screenshot: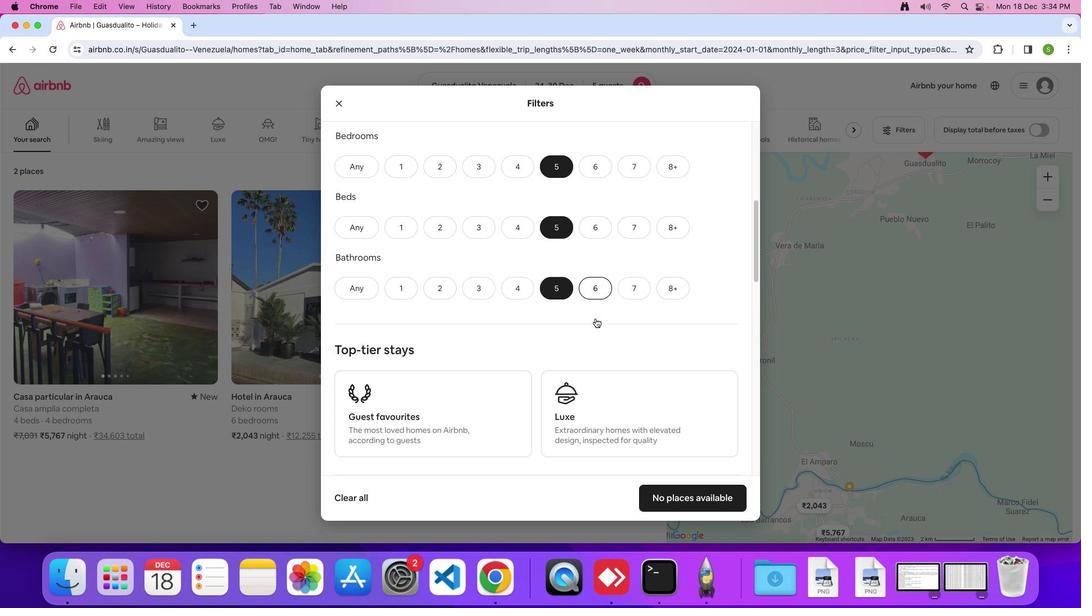 
Action: Mouse scrolled (595, 318) with delta (0, 0)
Screenshot: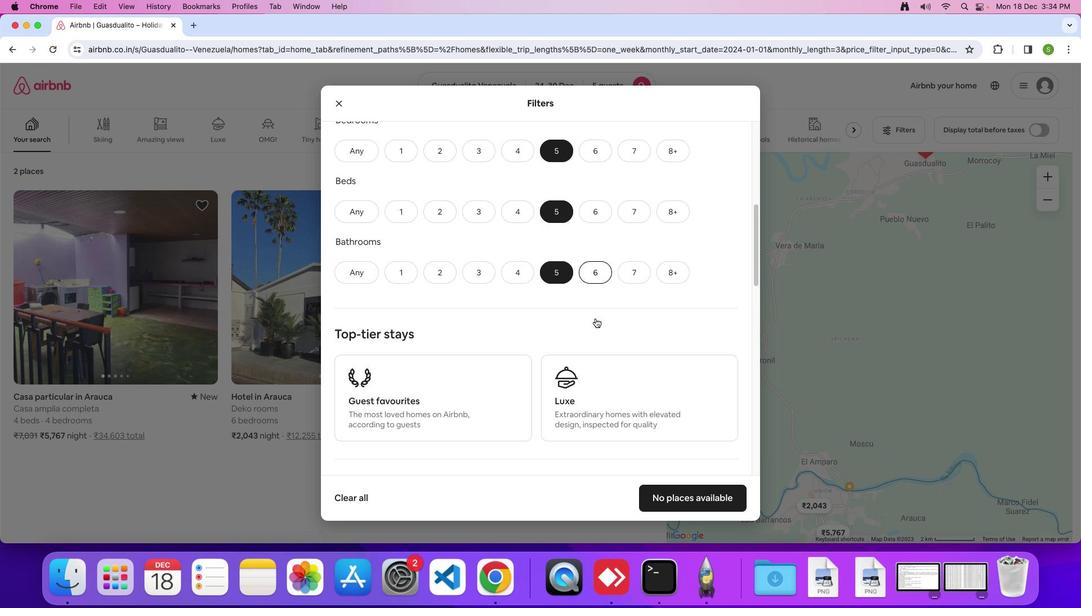 
Action: Mouse scrolled (595, 318) with delta (0, 0)
Screenshot: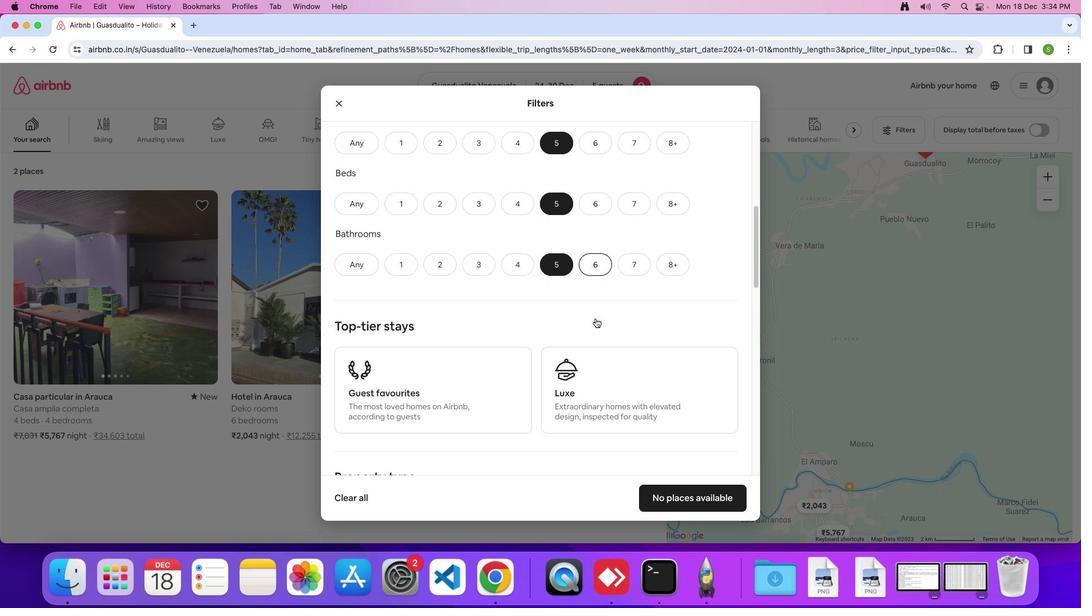 
Action: Mouse scrolled (595, 318) with delta (0, 0)
Screenshot: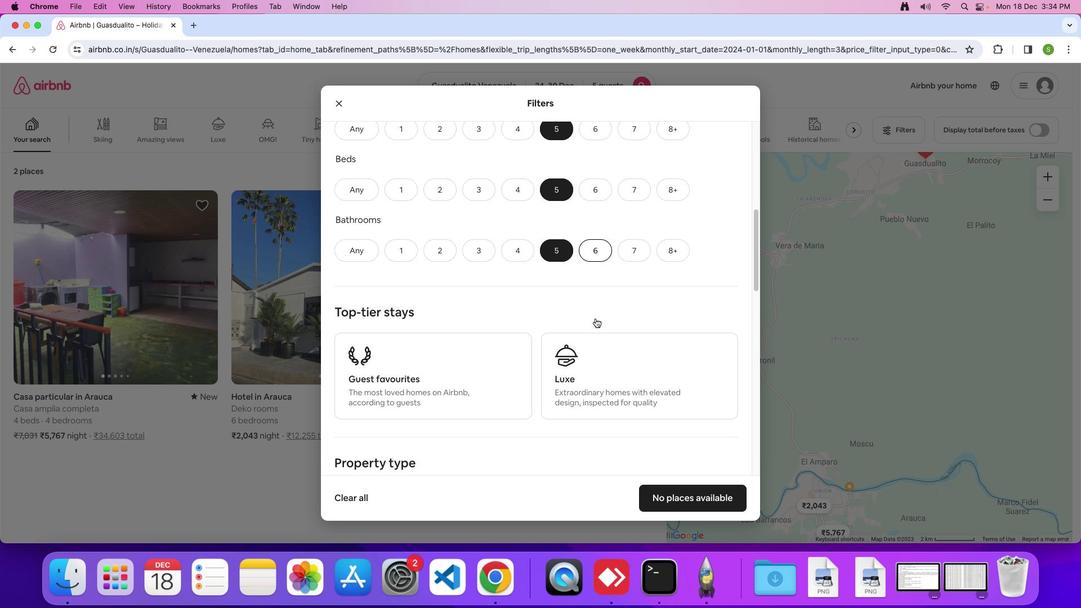 
Action: Mouse scrolled (595, 318) with delta (0, 0)
Screenshot: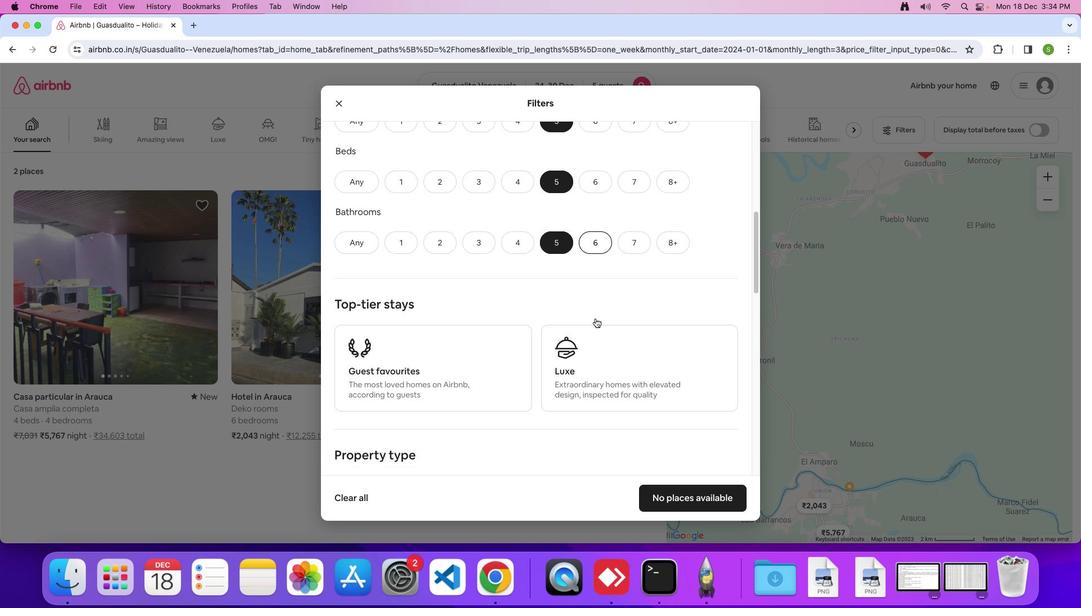 
Action: Mouse scrolled (595, 318) with delta (0, -1)
Screenshot: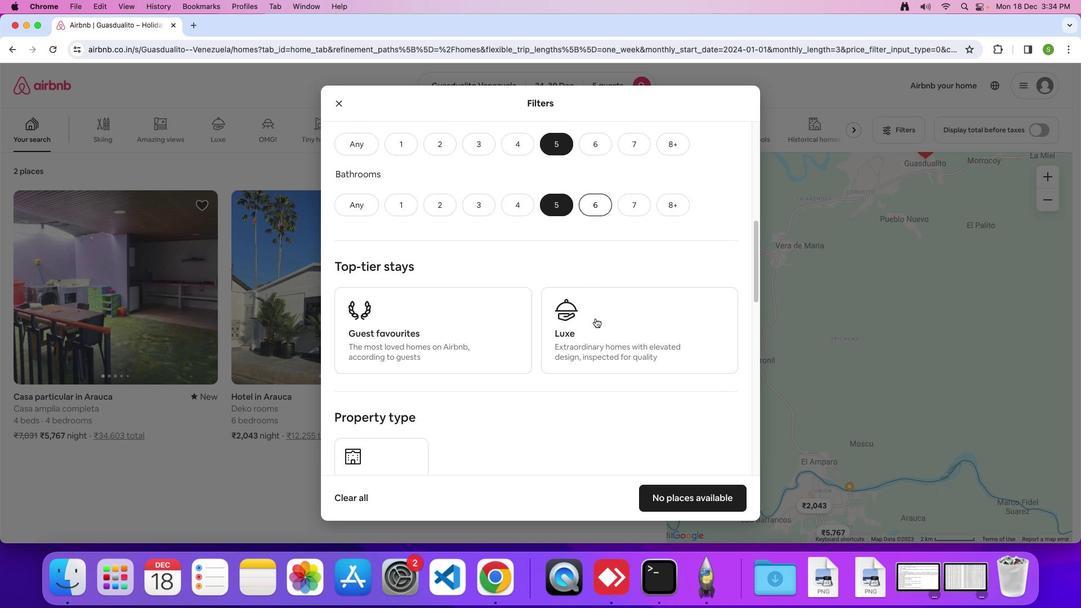 
Action: Mouse scrolled (595, 318) with delta (0, 0)
Screenshot: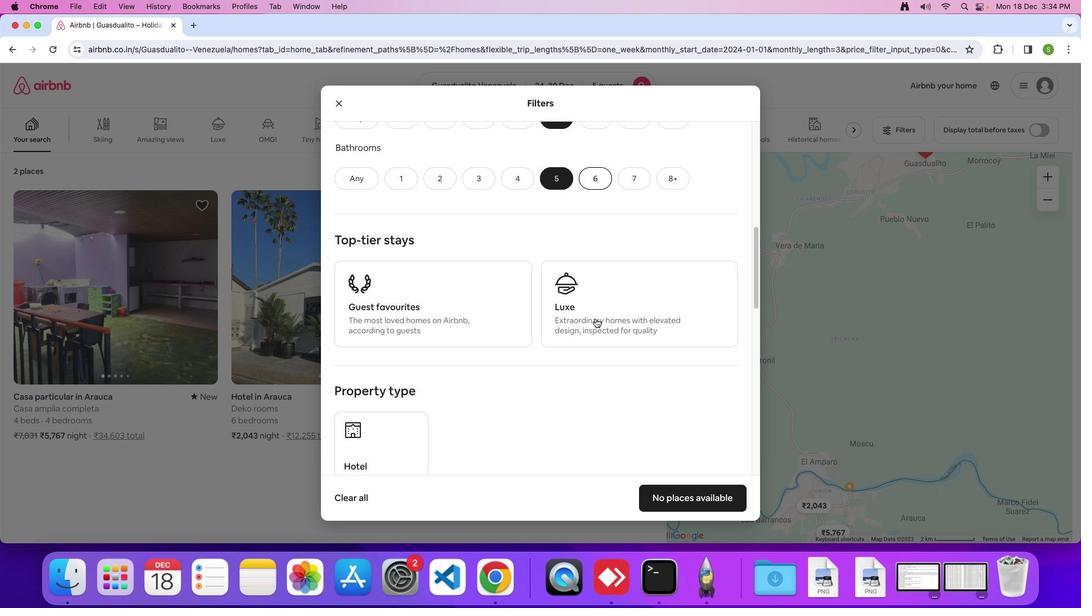 
Action: Mouse scrolled (595, 318) with delta (0, 0)
Screenshot: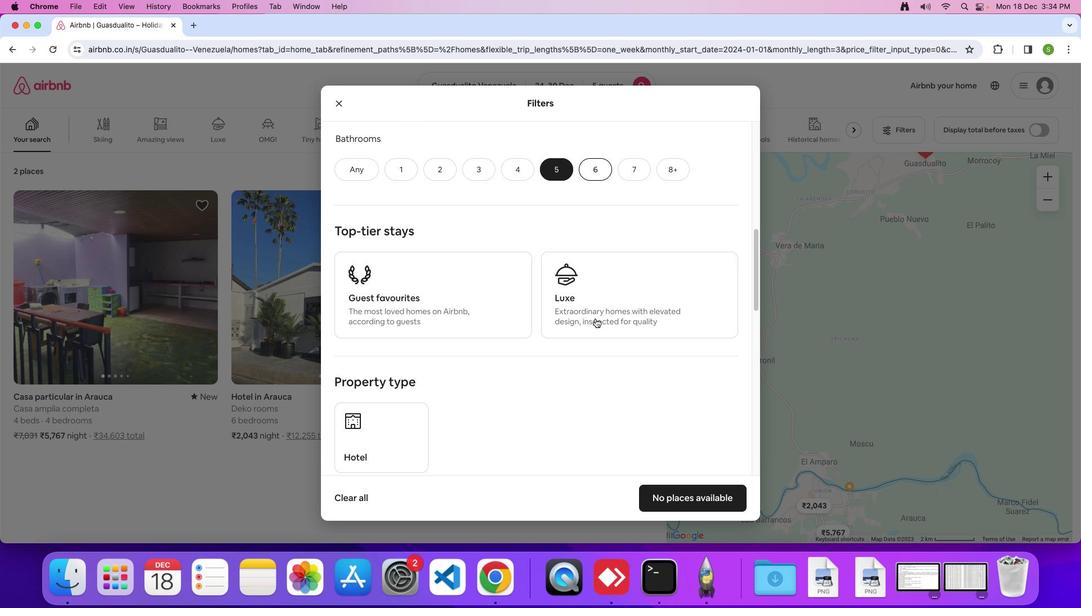 
Action: Mouse scrolled (595, 318) with delta (0, -1)
Screenshot: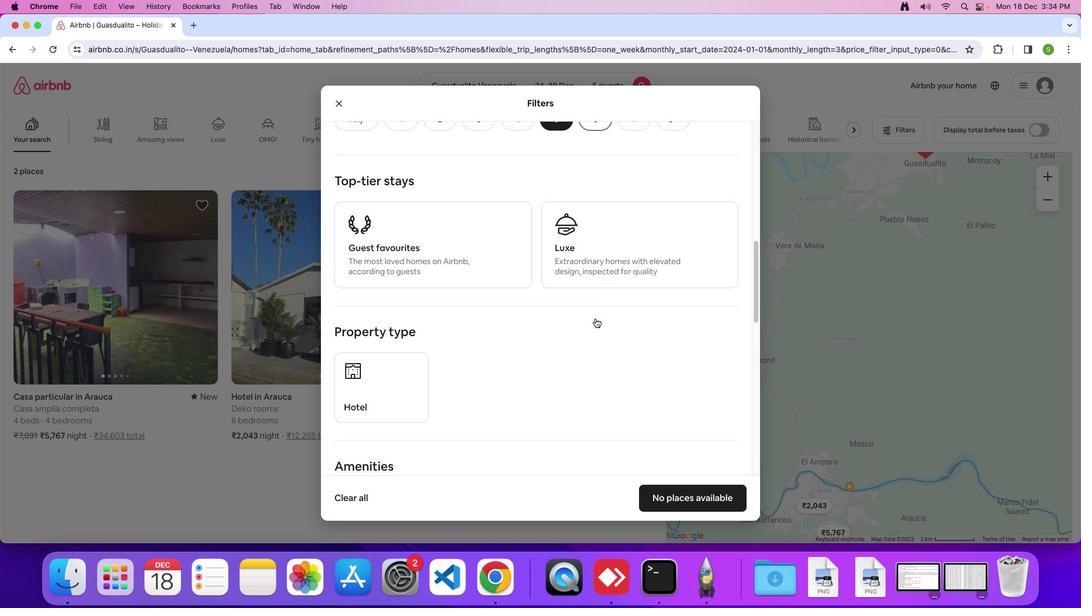
Action: Mouse scrolled (595, 318) with delta (0, 0)
Screenshot: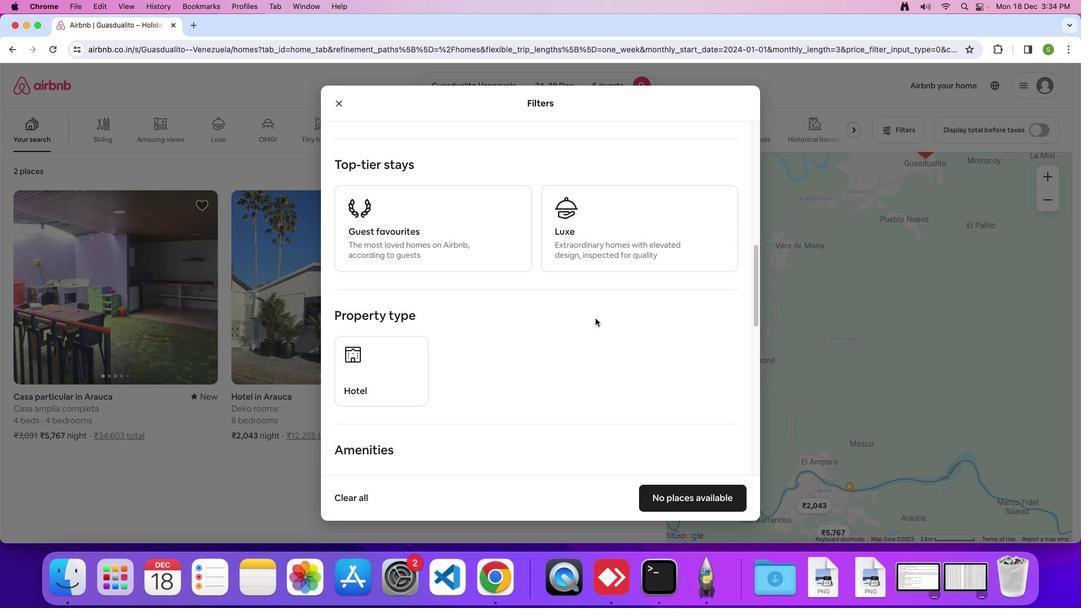 
Action: Mouse scrolled (595, 318) with delta (0, 0)
Screenshot: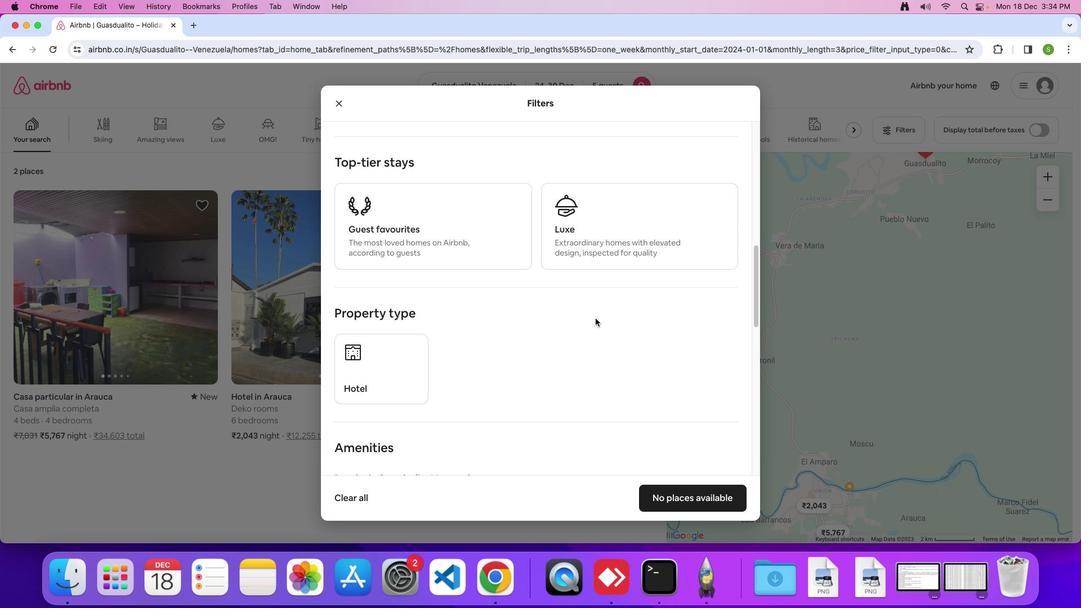 
Action: Mouse scrolled (595, 318) with delta (0, 0)
Screenshot: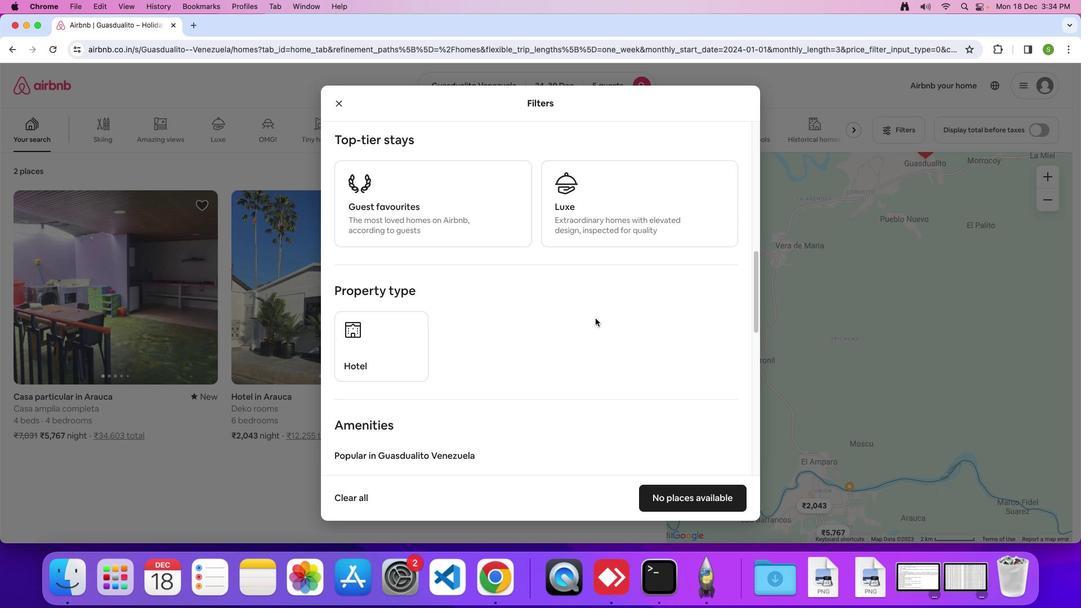 
Action: Mouse scrolled (595, 318) with delta (0, 0)
Screenshot: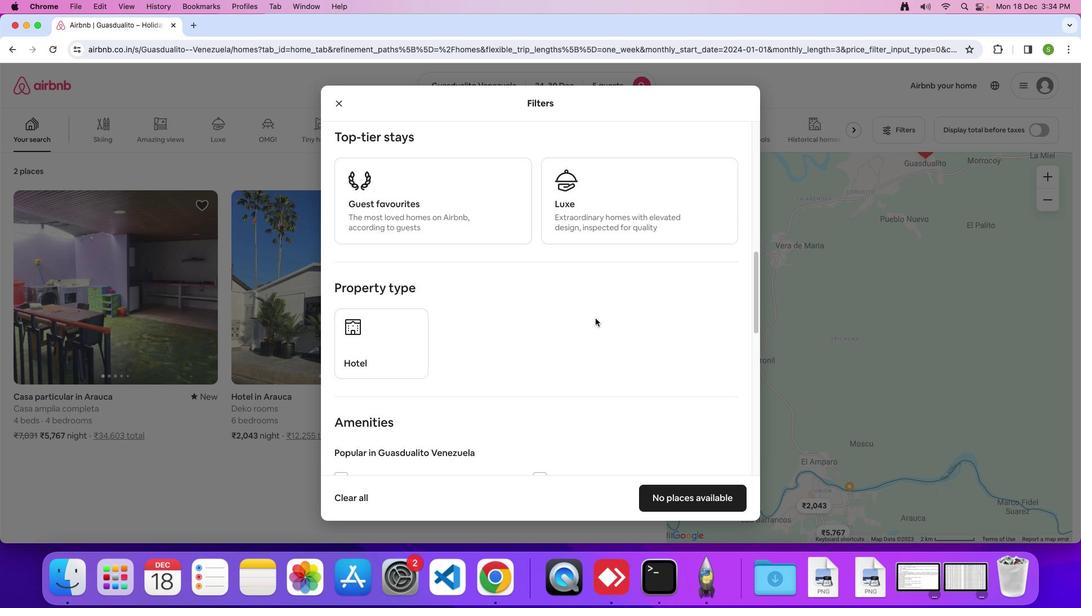 
Action: Mouse scrolled (595, 318) with delta (0, -1)
Screenshot: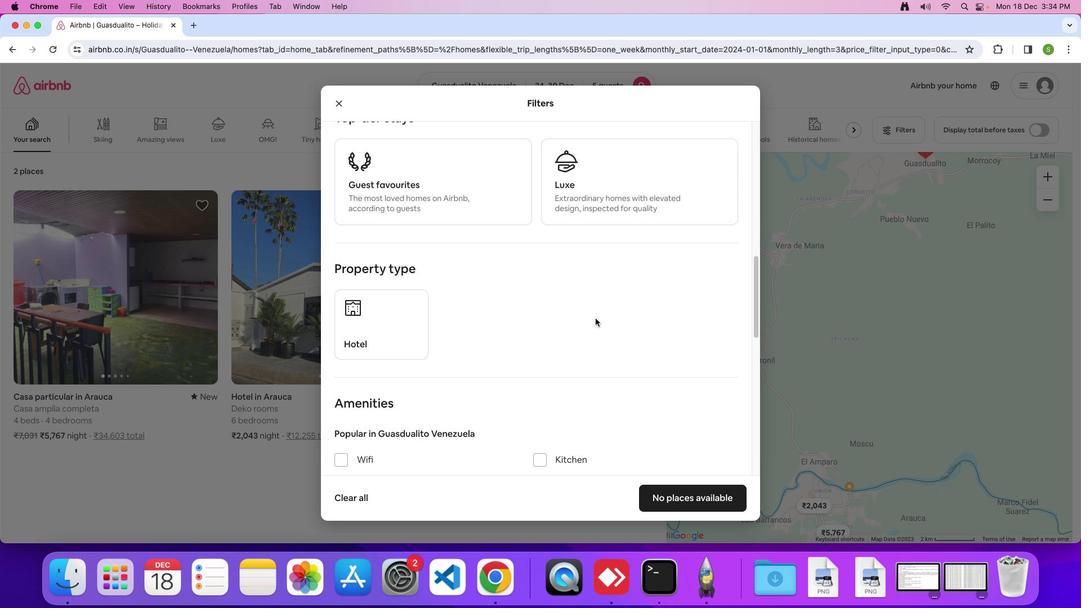 
Action: Mouse scrolled (595, 318) with delta (0, 0)
Screenshot: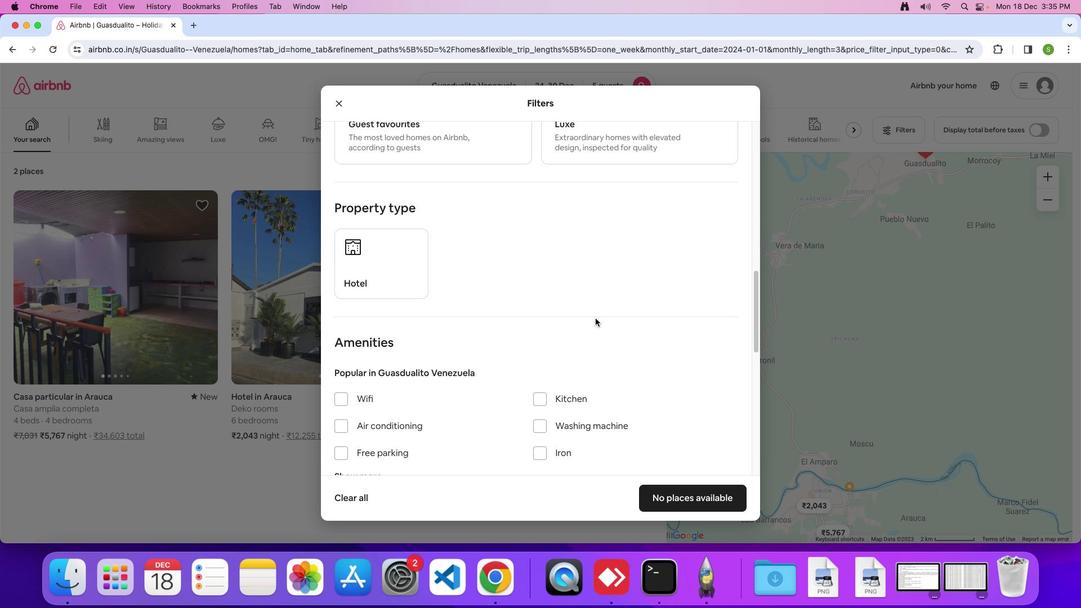 
Action: Mouse scrolled (595, 318) with delta (0, 0)
Screenshot: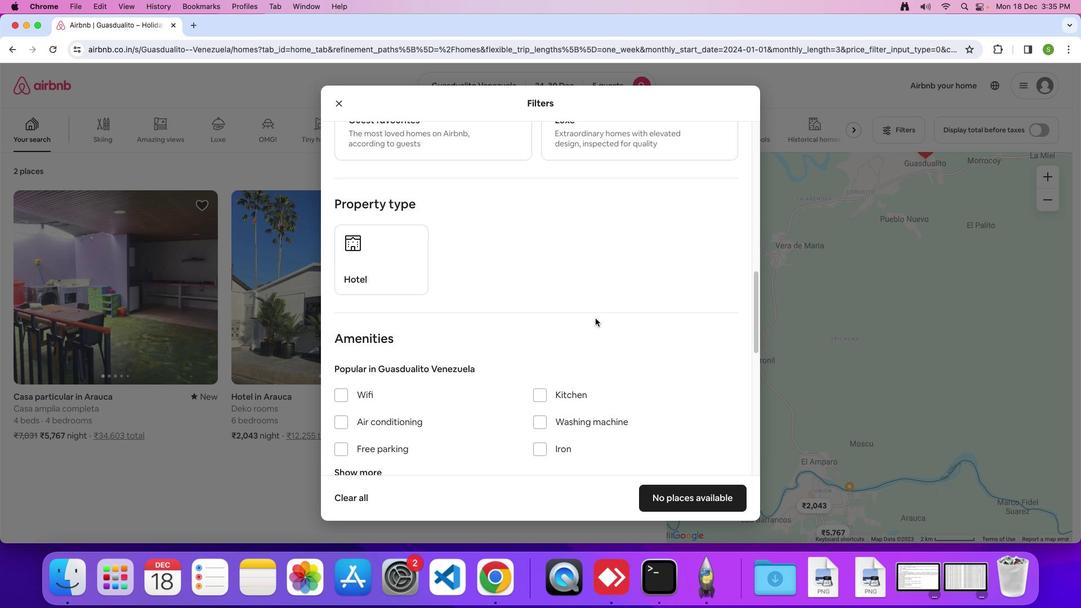 
Action: Mouse moved to (595, 318)
Screenshot: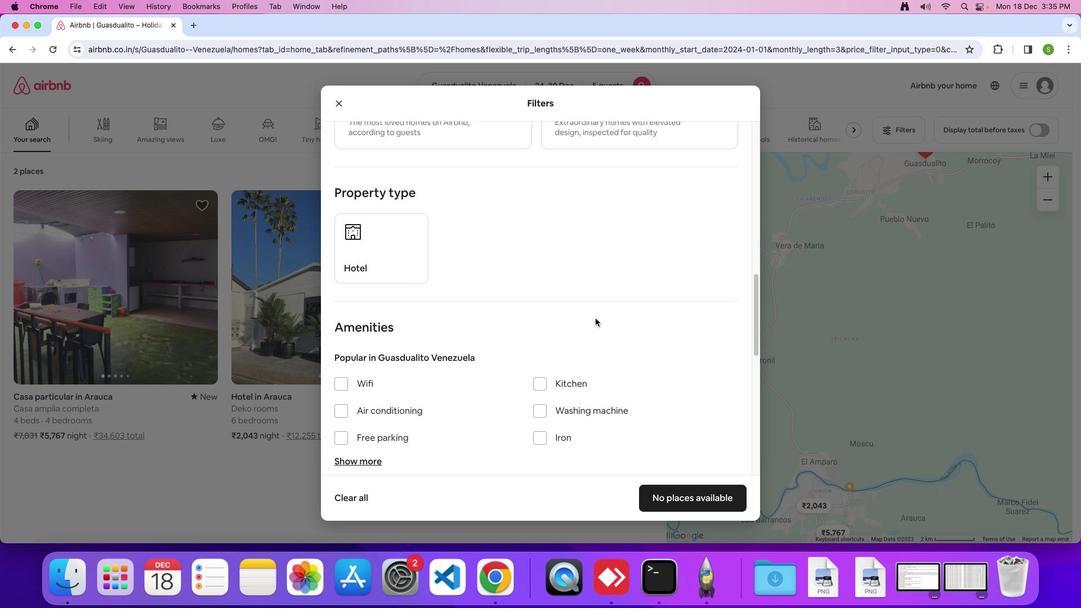 
Action: Mouse scrolled (595, 318) with delta (0, -1)
Screenshot: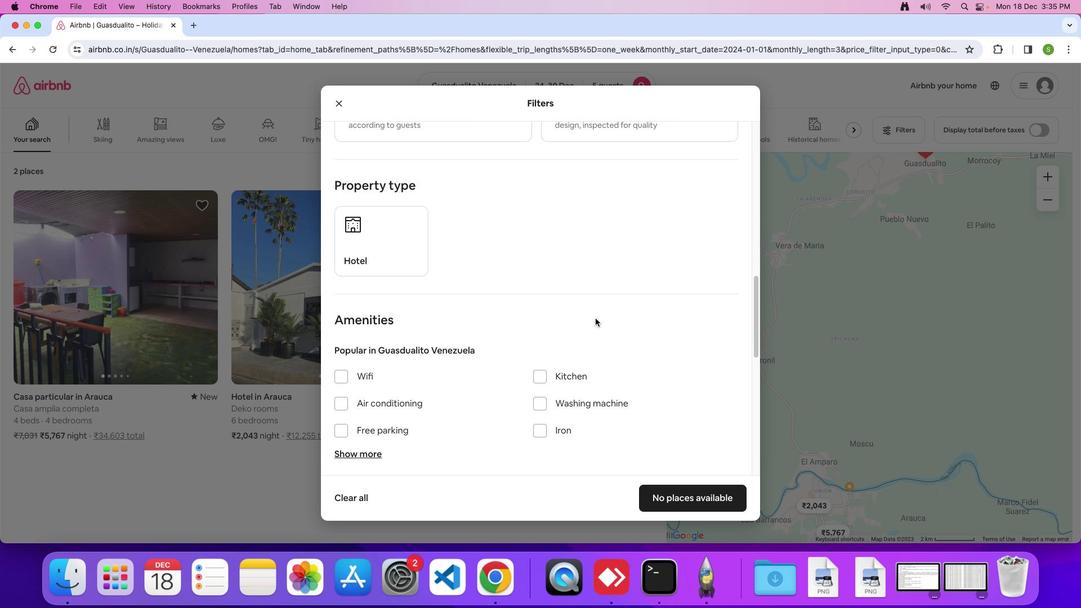 
Action: Mouse moved to (595, 318)
Screenshot: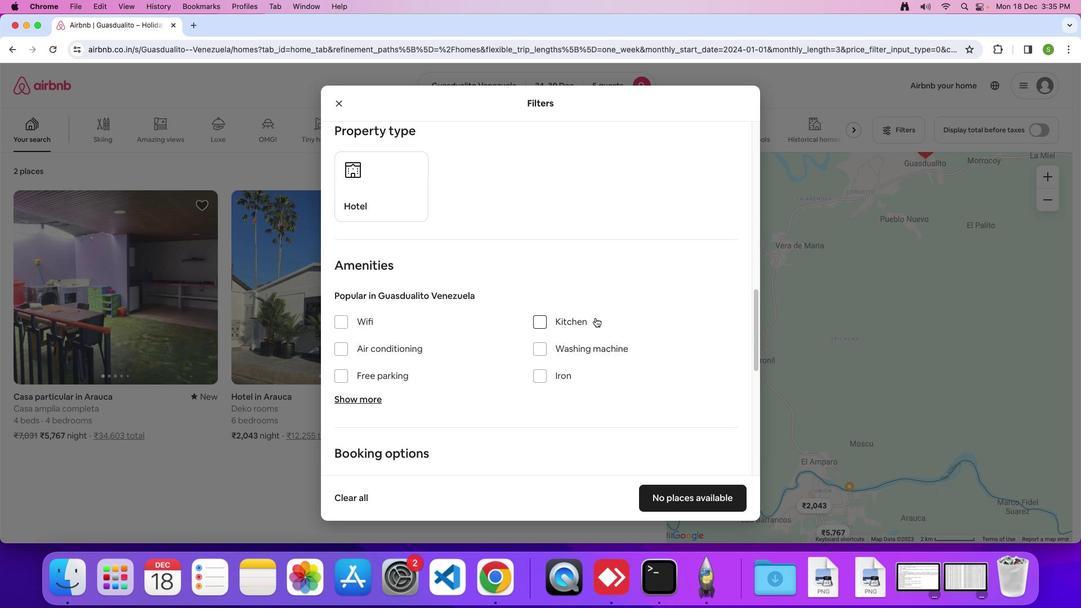 
Action: Mouse scrolled (595, 318) with delta (0, 0)
Screenshot: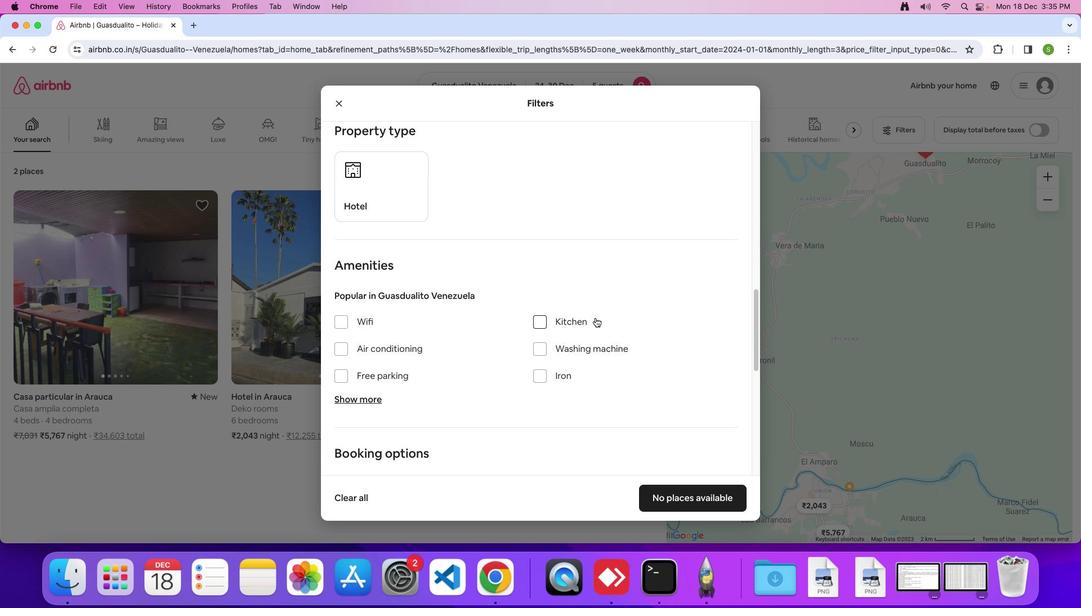 
Action: Mouse scrolled (595, 318) with delta (0, 0)
Screenshot: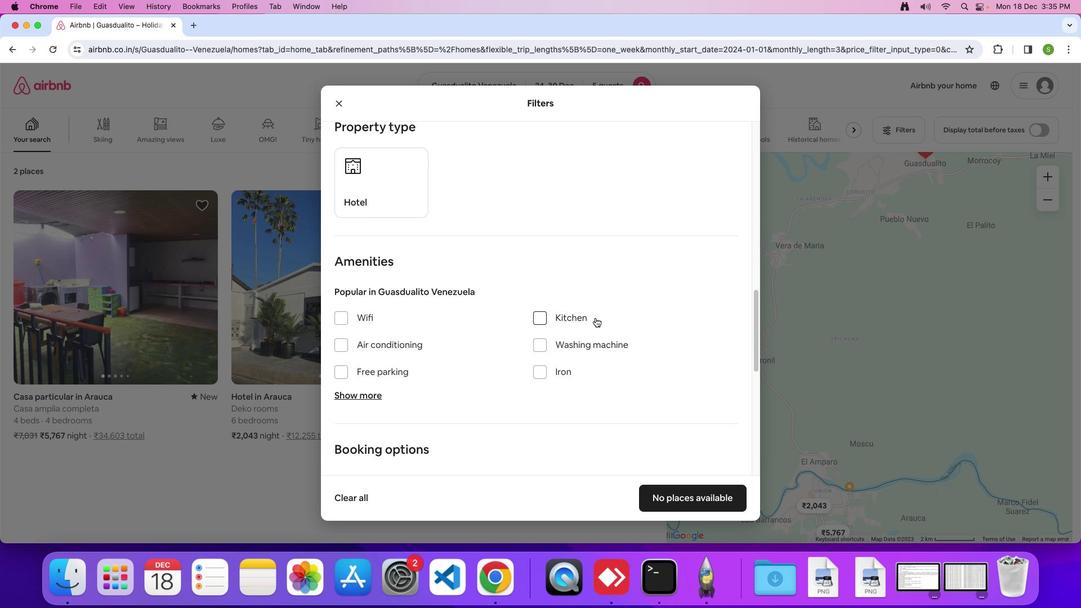 
Action: Mouse scrolled (595, 318) with delta (0, -1)
Screenshot: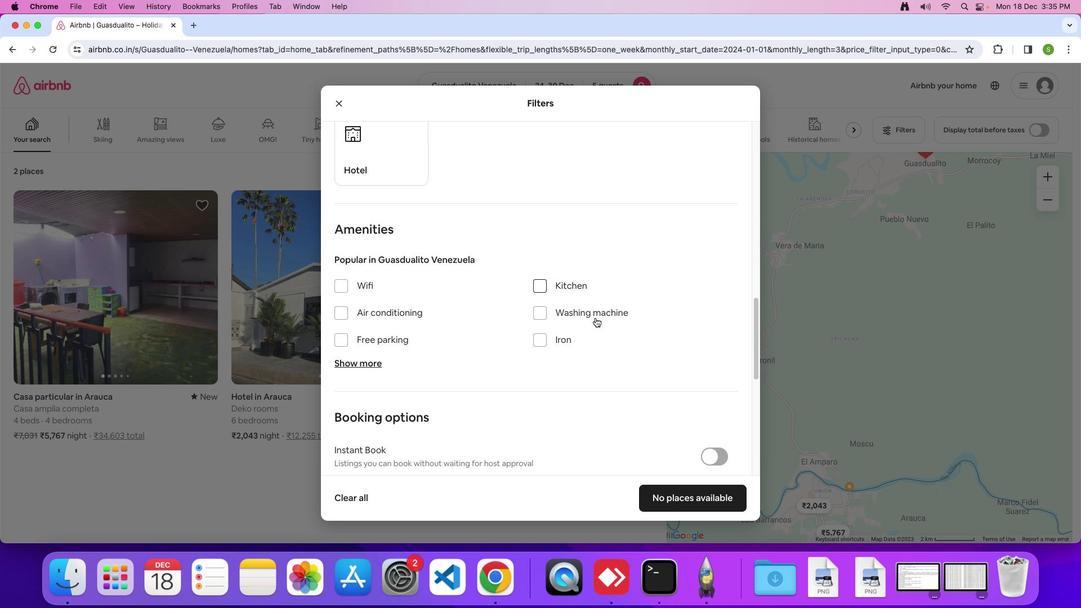 
Action: Mouse scrolled (595, 318) with delta (0, 0)
Screenshot: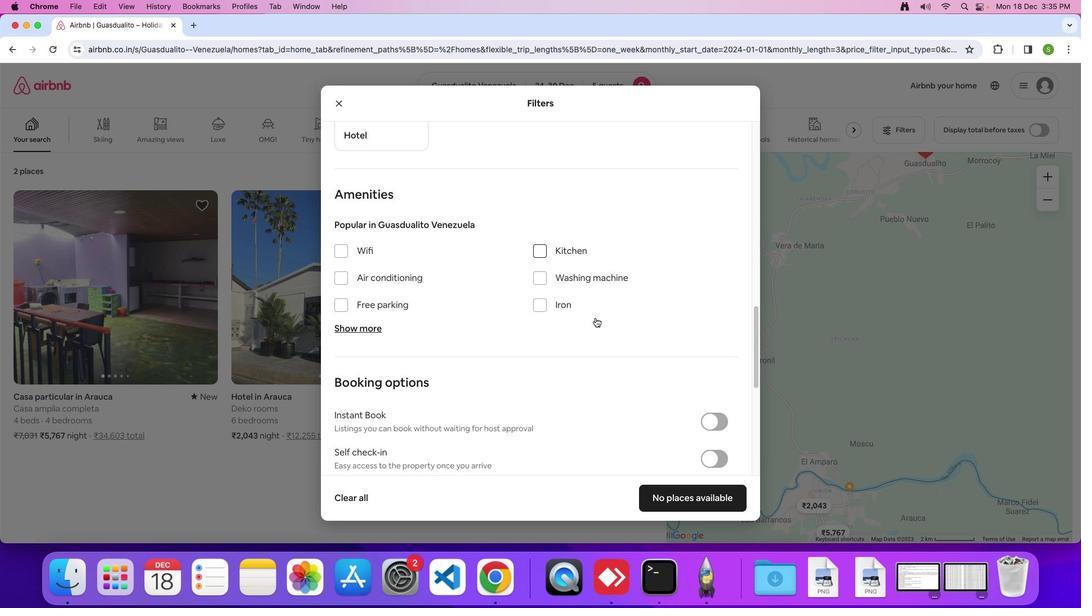 
Action: Mouse scrolled (595, 318) with delta (0, 0)
Screenshot: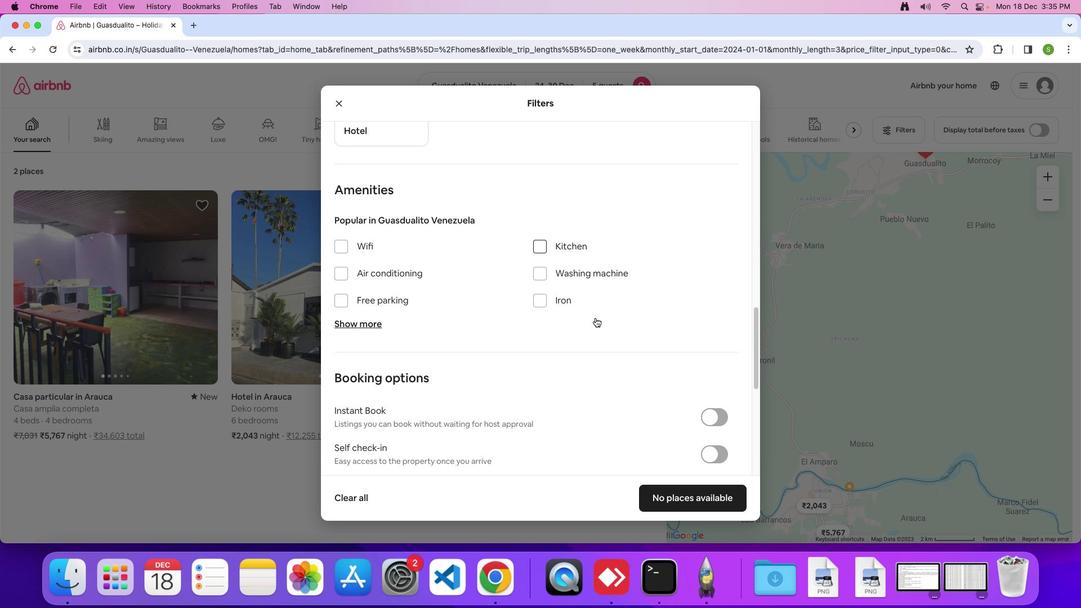 
Action: Mouse scrolled (595, 318) with delta (0, -1)
Screenshot: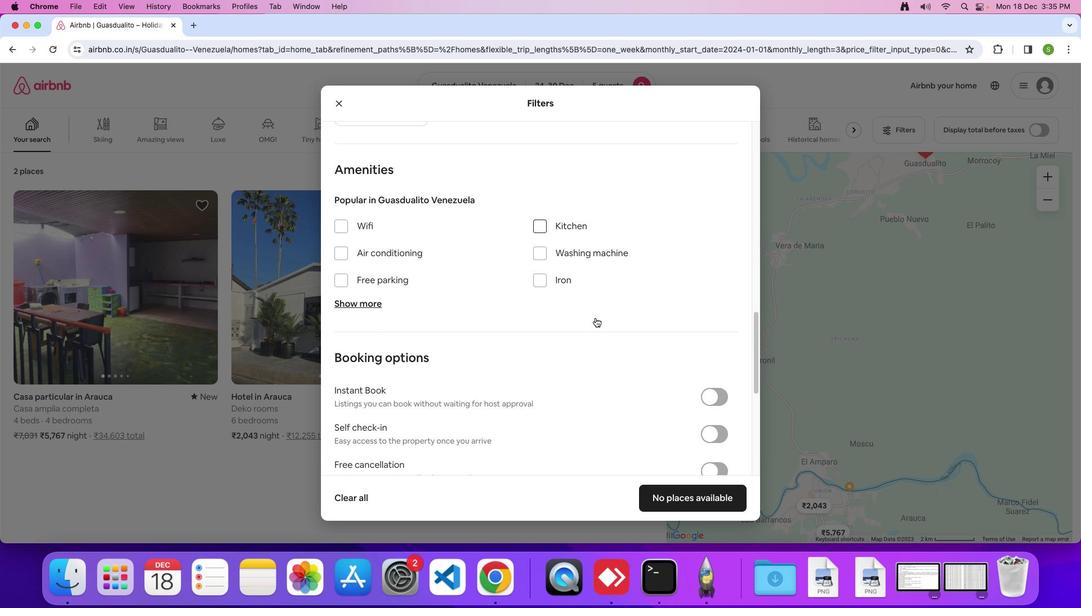 
Action: Mouse moved to (340, 177)
Screenshot: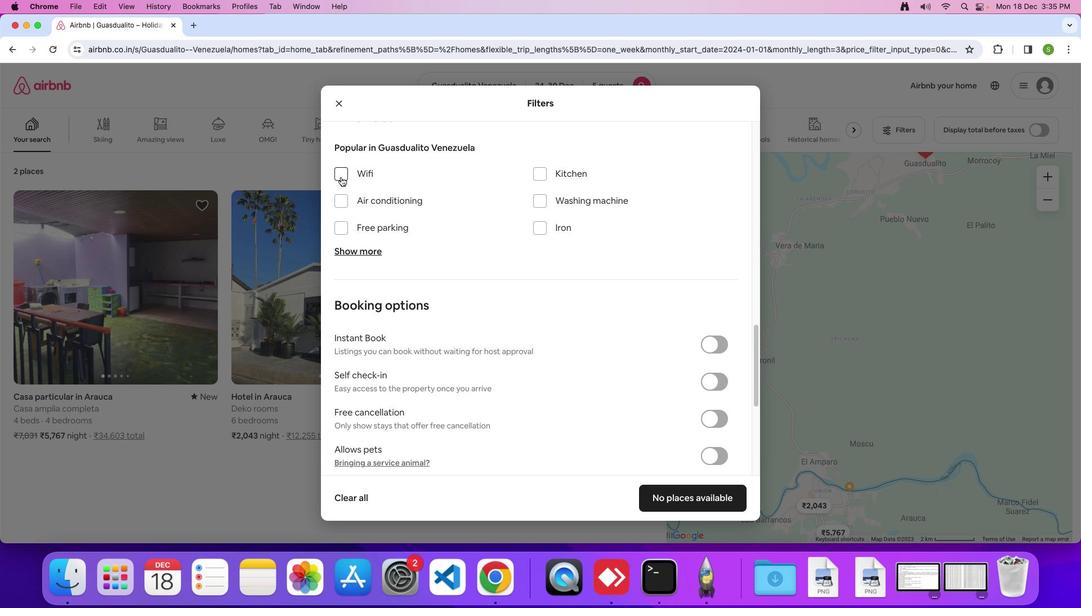 
Action: Mouse pressed left at (340, 177)
Screenshot: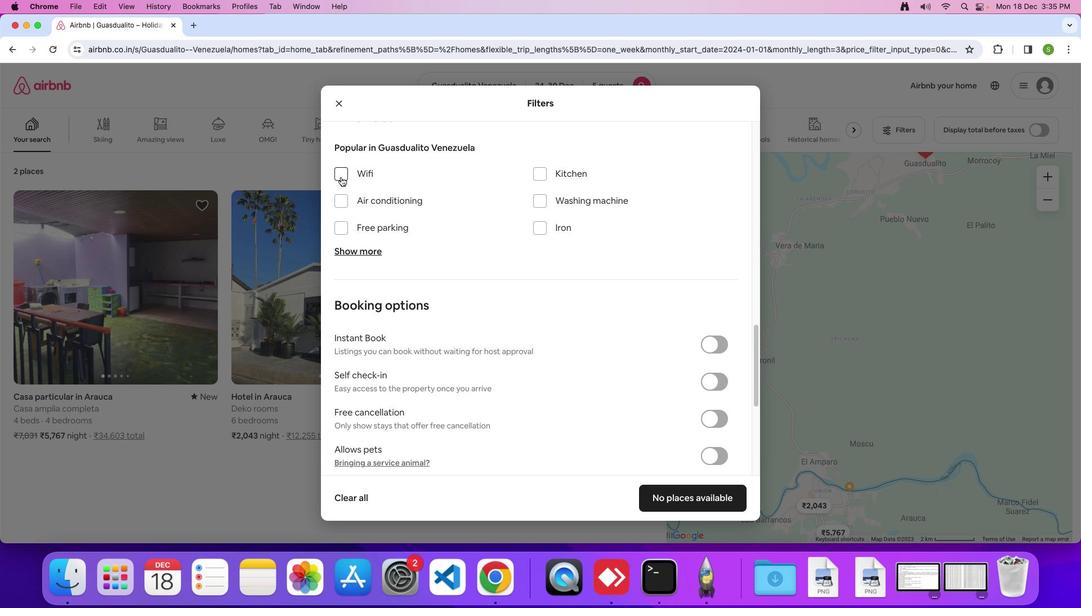 
Action: Mouse moved to (367, 251)
Screenshot: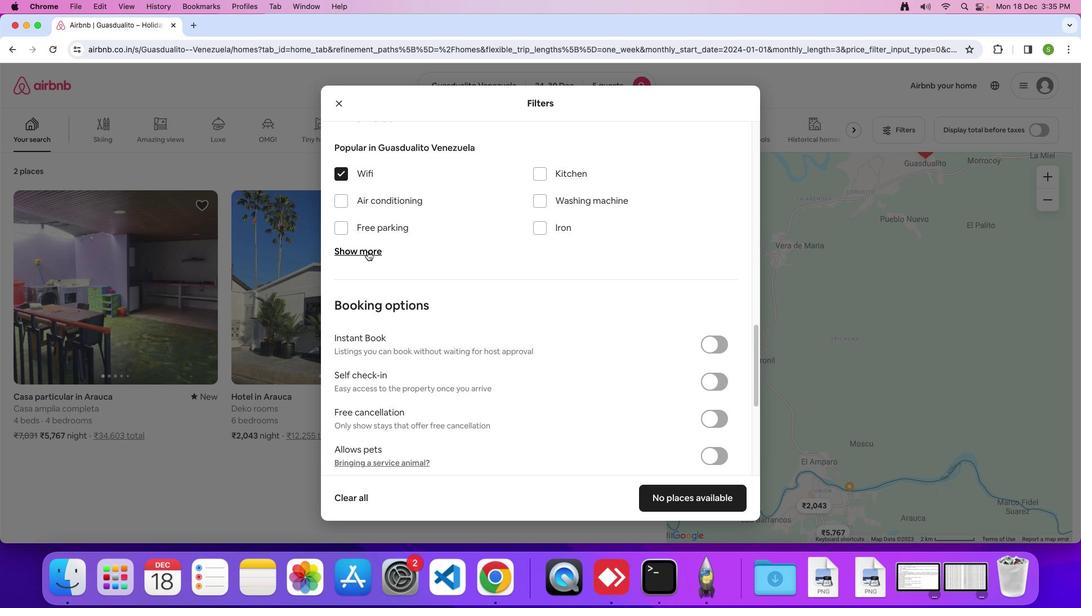 
Action: Mouse pressed left at (367, 251)
Screenshot: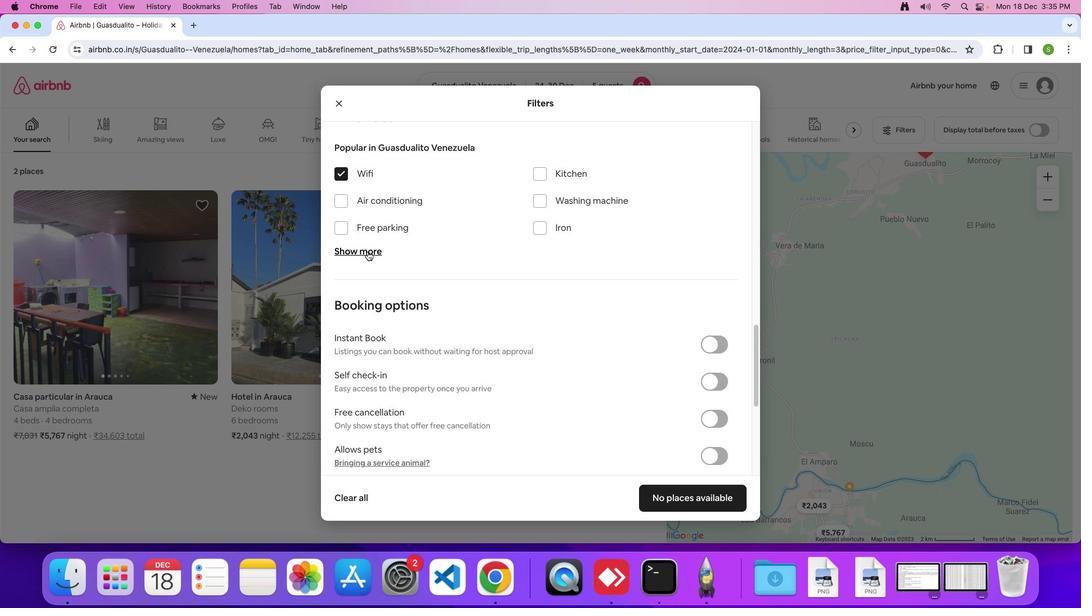 
Action: Mouse moved to (537, 321)
Screenshot: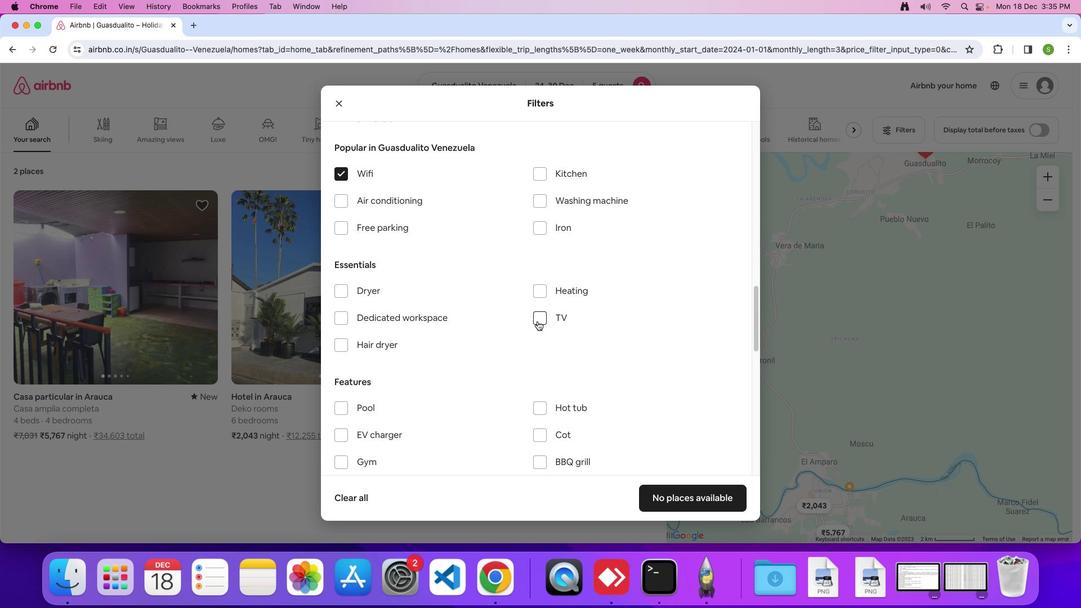 
Action: Mouse pressed left at (537, 321)
Screenshot: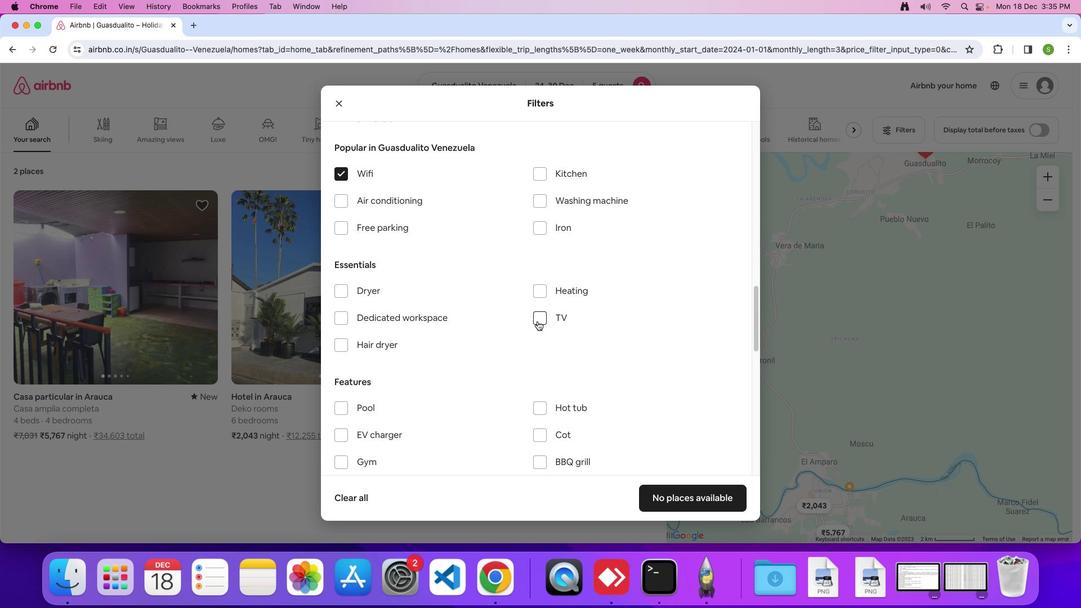 
Action: Mouse moved to (340, 227)
Screenshot: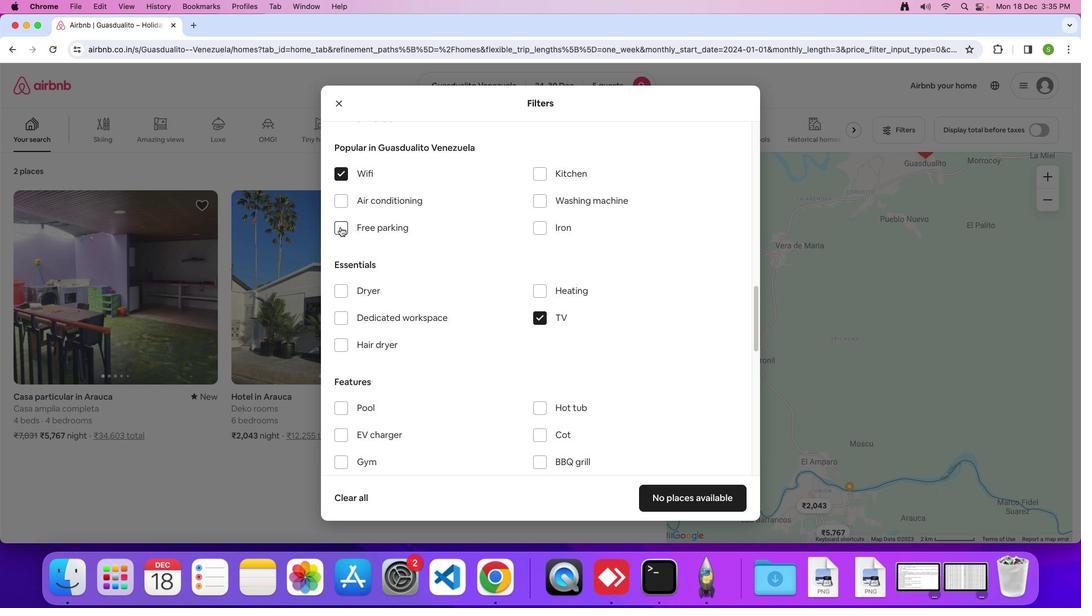 
Action: Mouse pressed left at (340, 227)
Screenshot: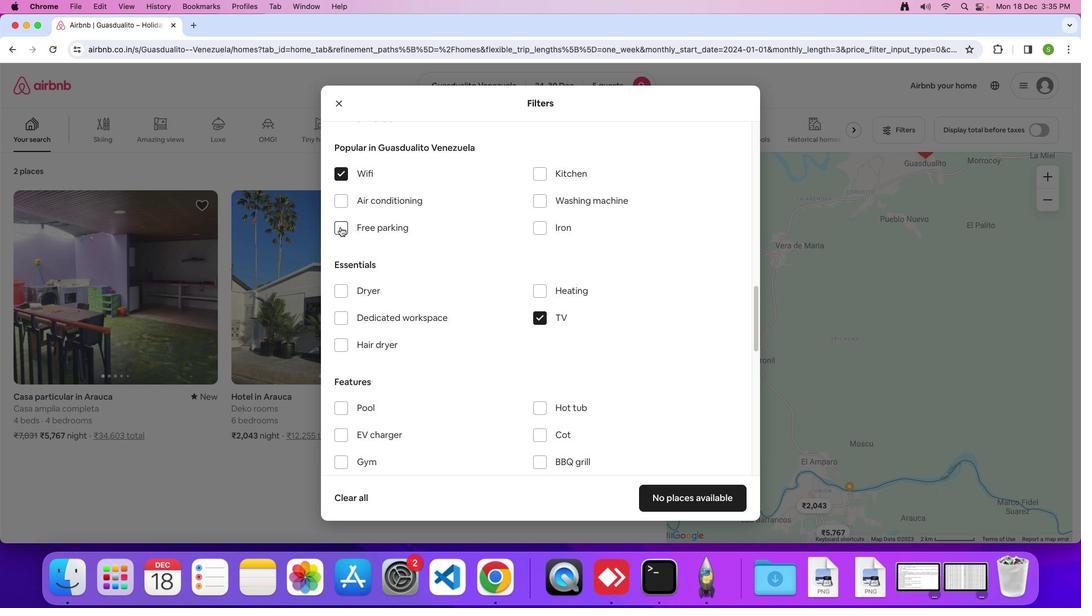 
Action: Mouse moved to (447, 258)
Screenshot: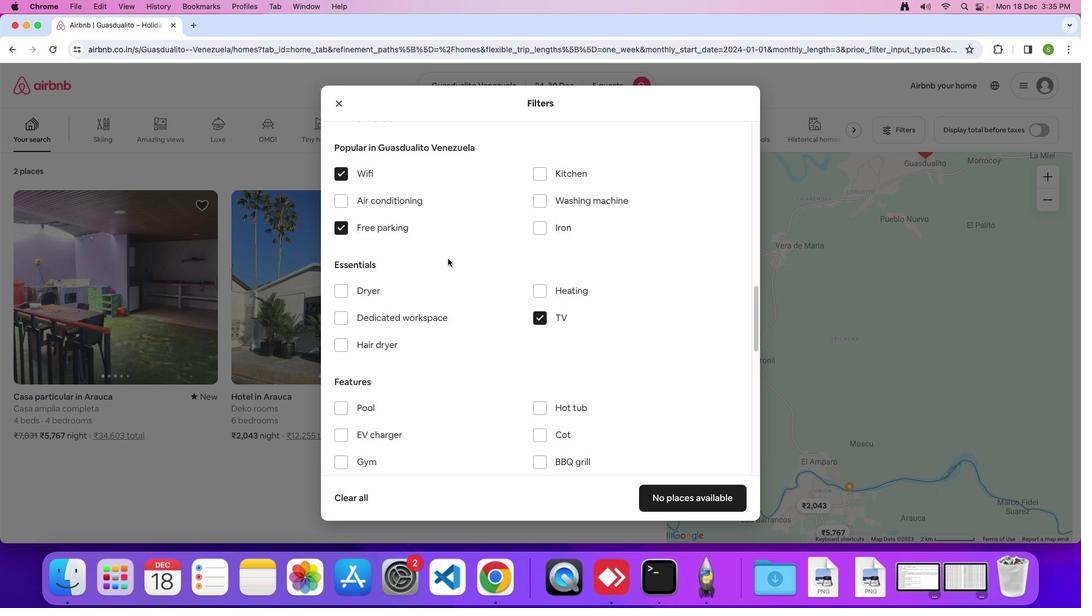 
Action: Mouse scrolled (447, 258) with delta (0, 0)
Screenshot: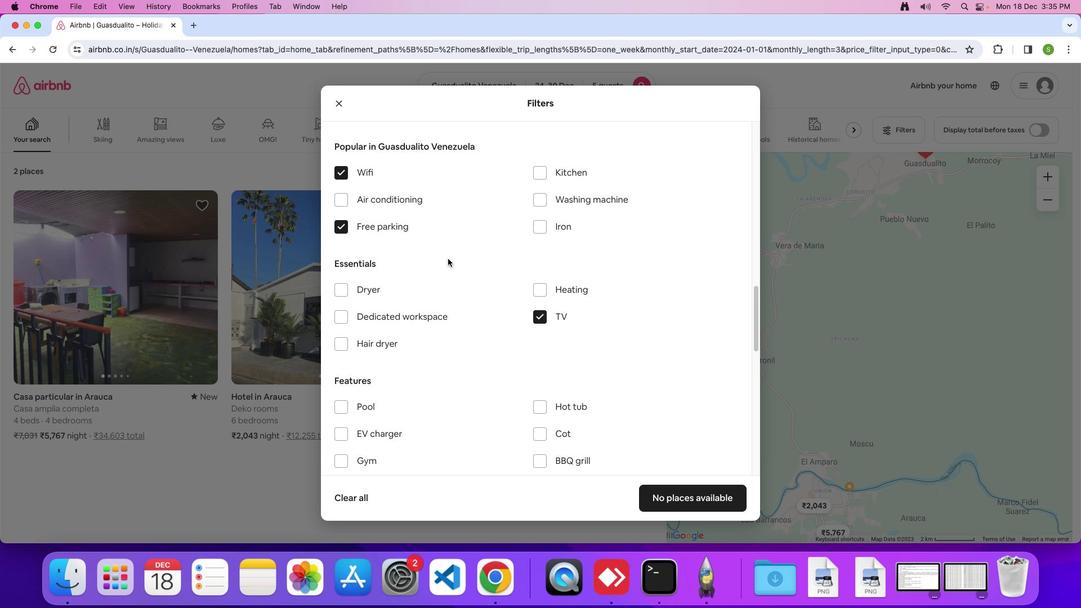 
Action: Mouse scrolled (447, 258) with delta (0, 0)
Screenshot: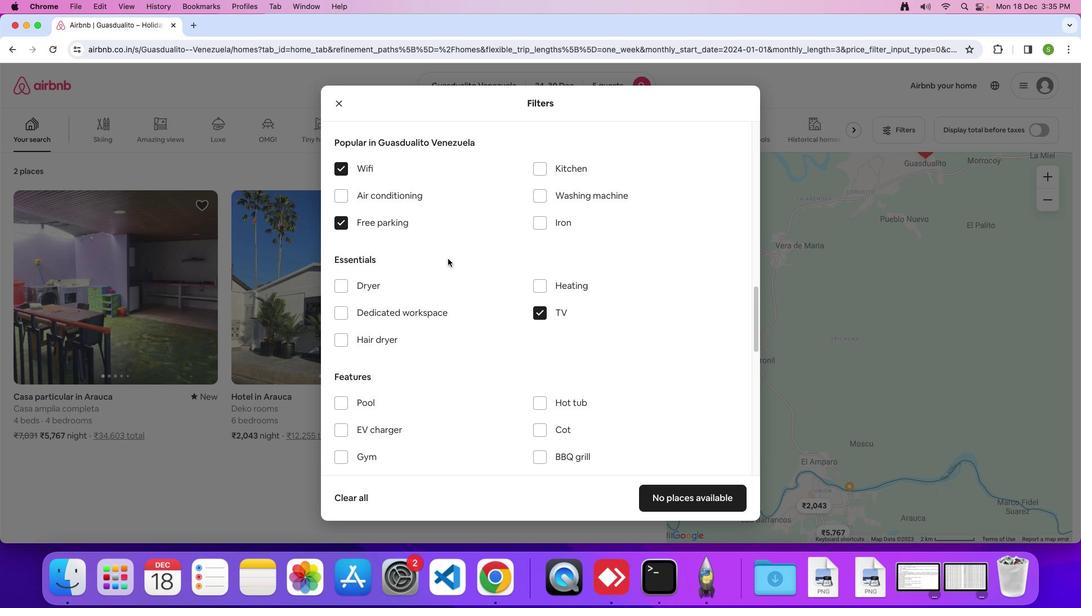 
Action: Mouse scrolled (447, 258) with delta (0, 0)
Screenshot: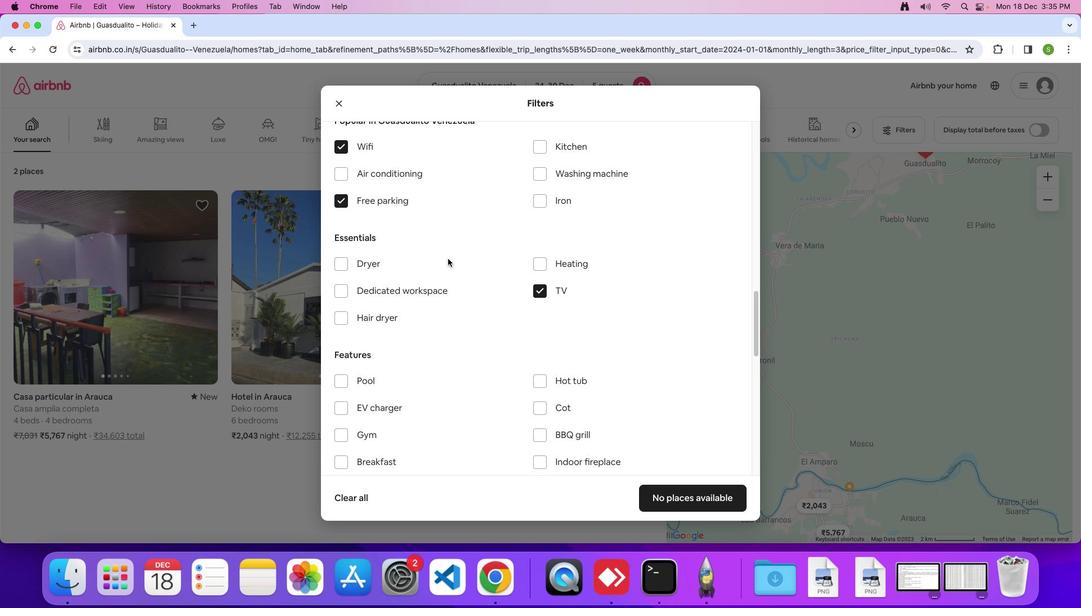 
Action: Mouse scrolled (447, 258) with delta (0, 0)
Screenshot: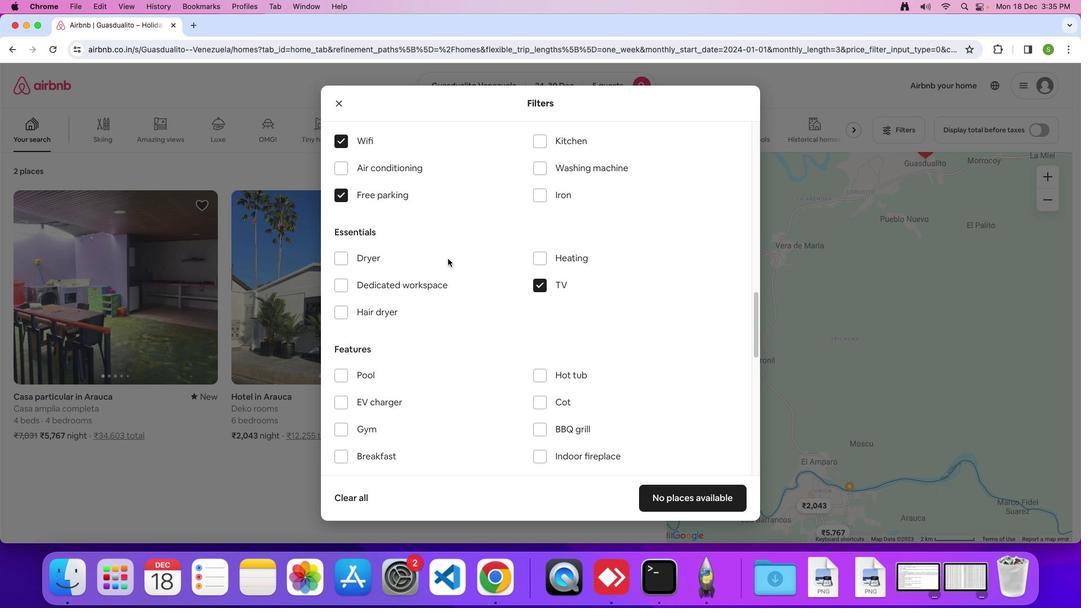 
Action: Mouse scrolled (447, 258) with delta (0, 0)
Screenshot: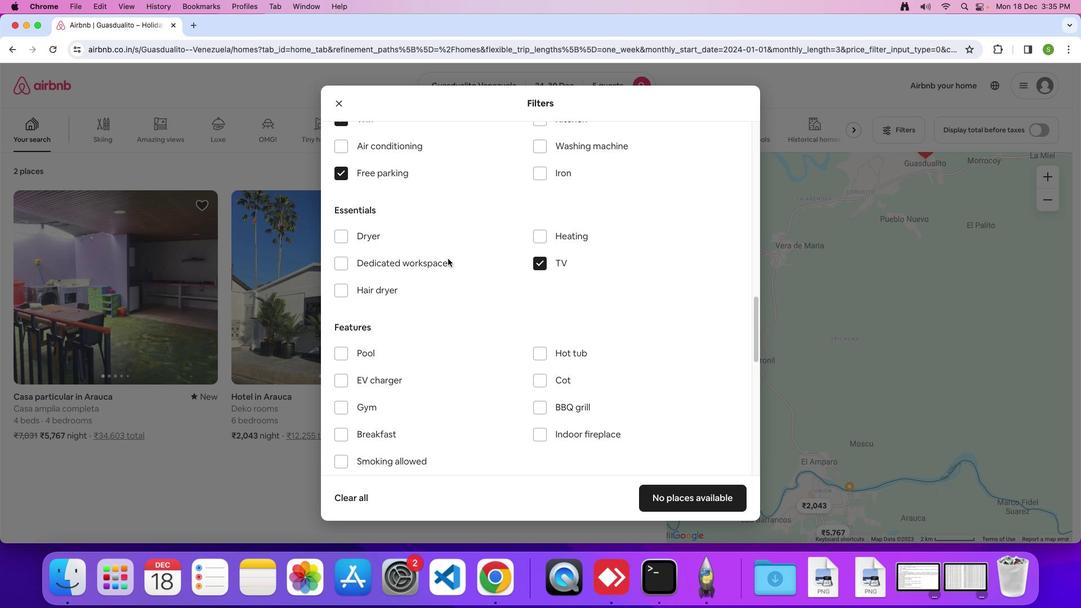 
Action: Mouse scrolled (447, 258) with delta (0, 0)
Screenshot: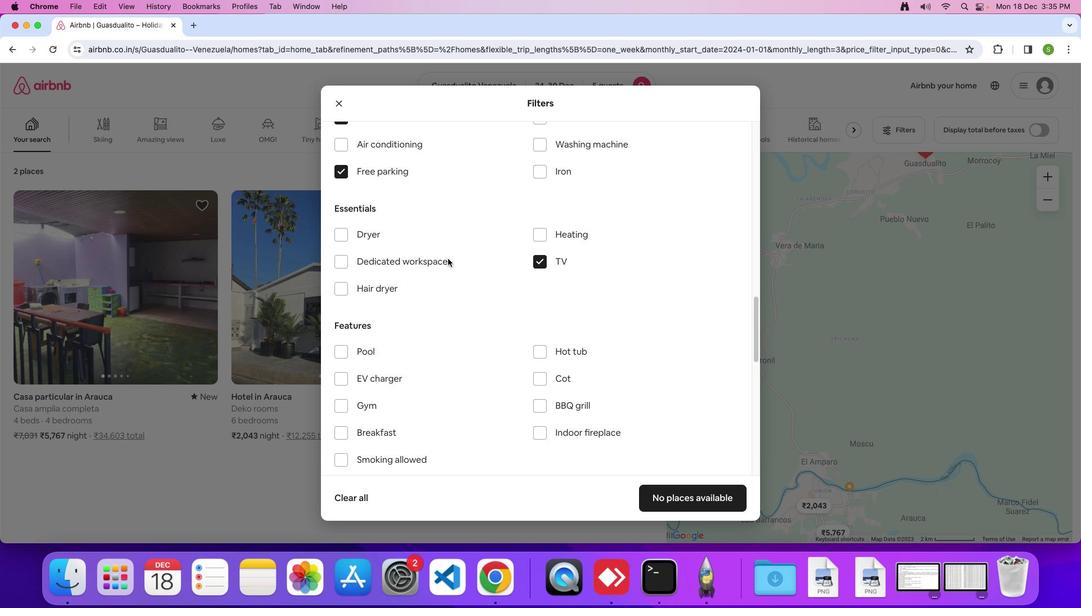 
Action: Mouse scrolled (447, 258) with delta (0, -1)
Screenshot: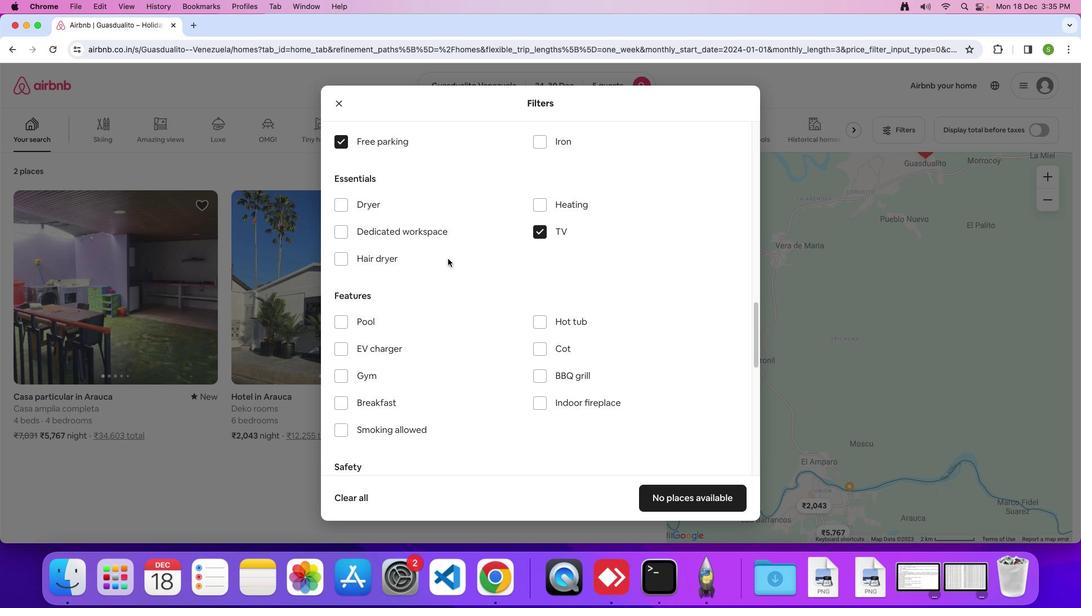 
Action: Mouse scrolled (447, 258) with delta (0, 0)
Screenshot: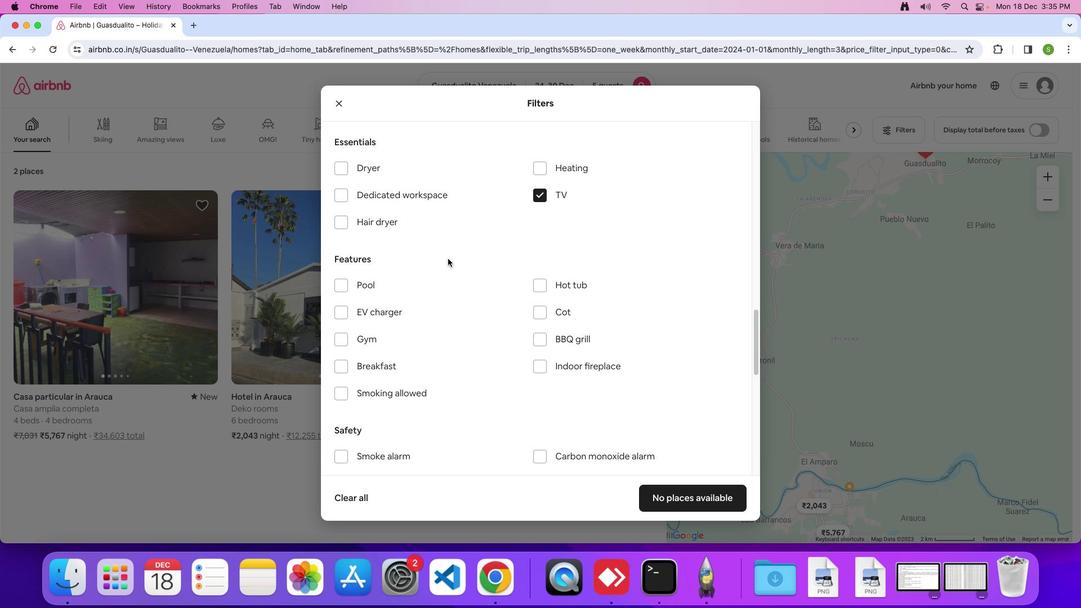 
Action: Mouse scrolled (447, 258) with delta (0, 0)
Screenshot: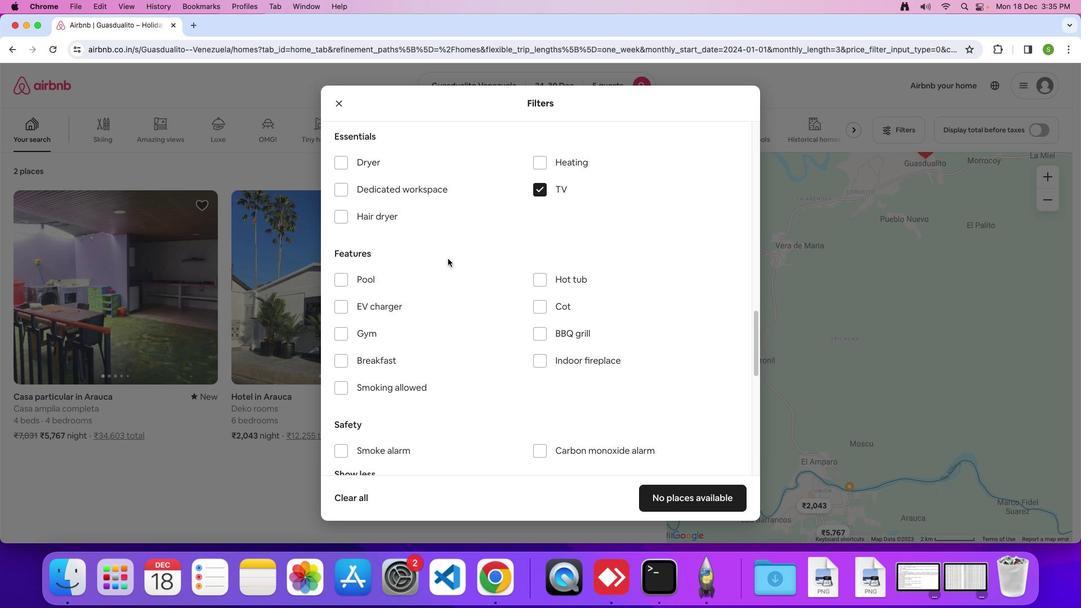 
Action: Mouse scrolled (447, 258) with delta (0, 0)
Screenshot: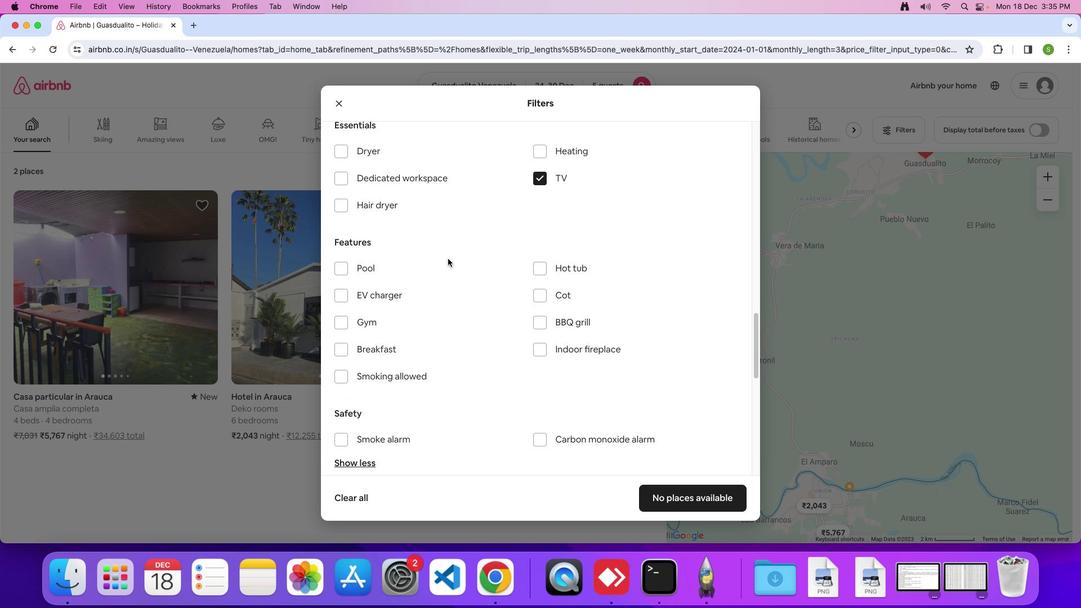 
Action: Mouse scrolled (447, 258) with delta (0, 0)
Screenshot: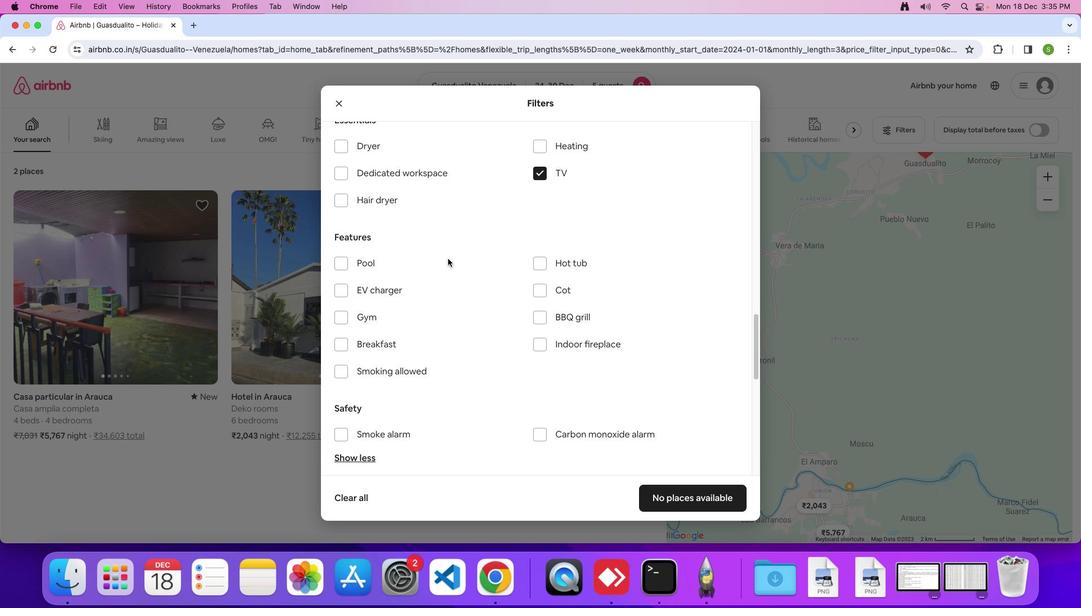
Action: Mouse moved to (335, 305)
Screenshot: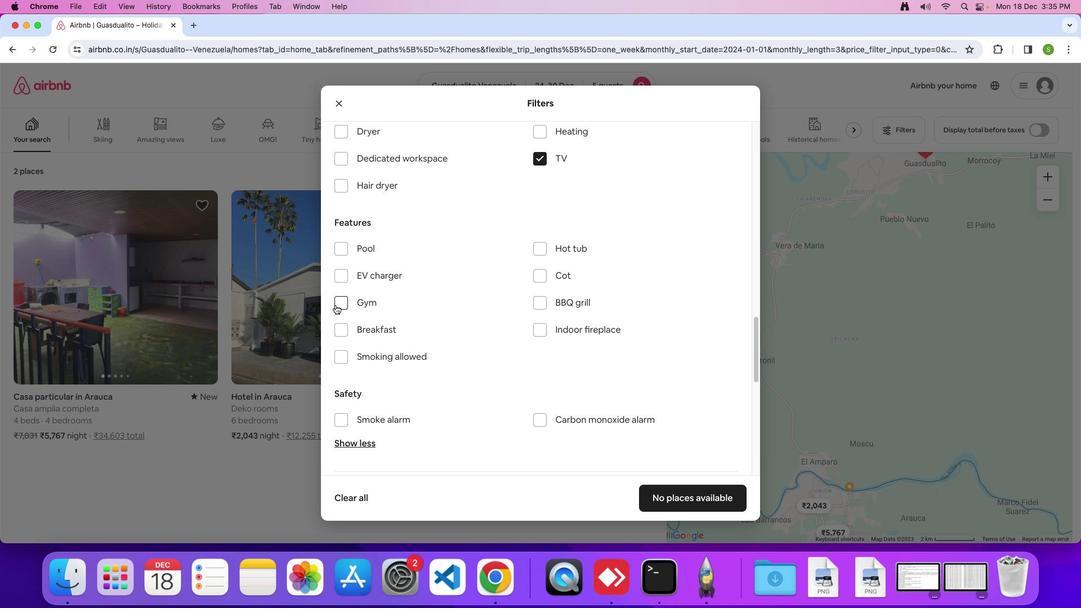 
Action: Mouse pressed left at (335, 305)
Screenshot: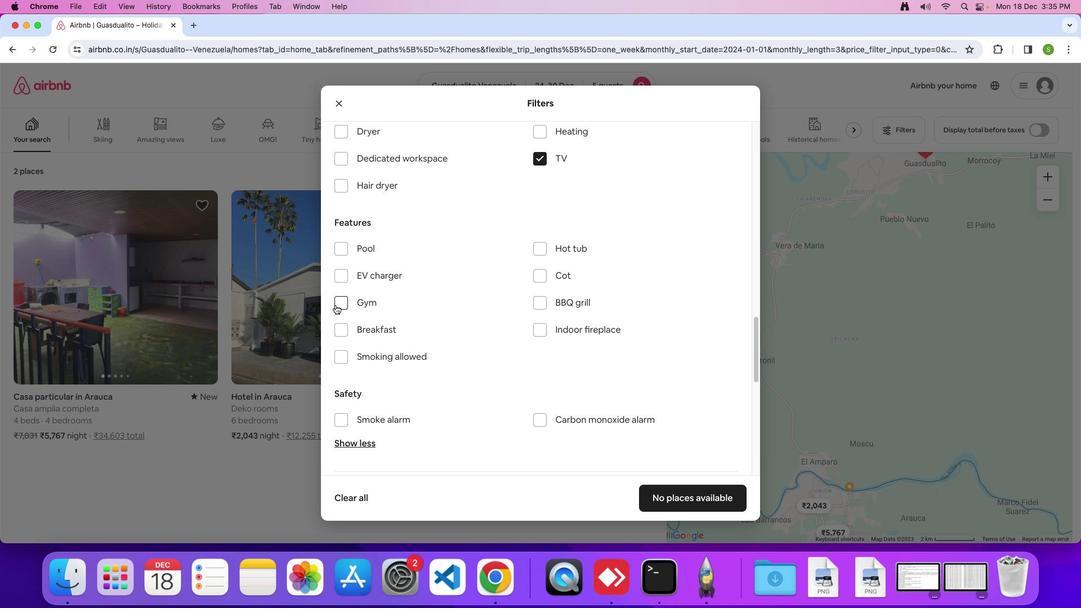 
Action: Mouse moved to (345, 330)
Screenshot: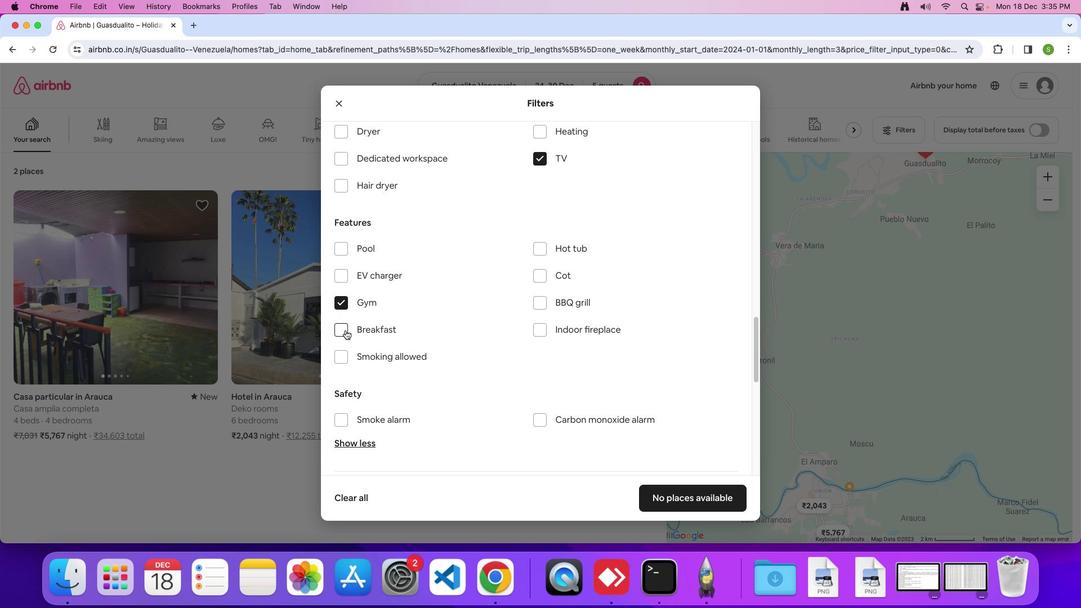 
Action: Mouse pressed left at (345, 330)
Screenshot: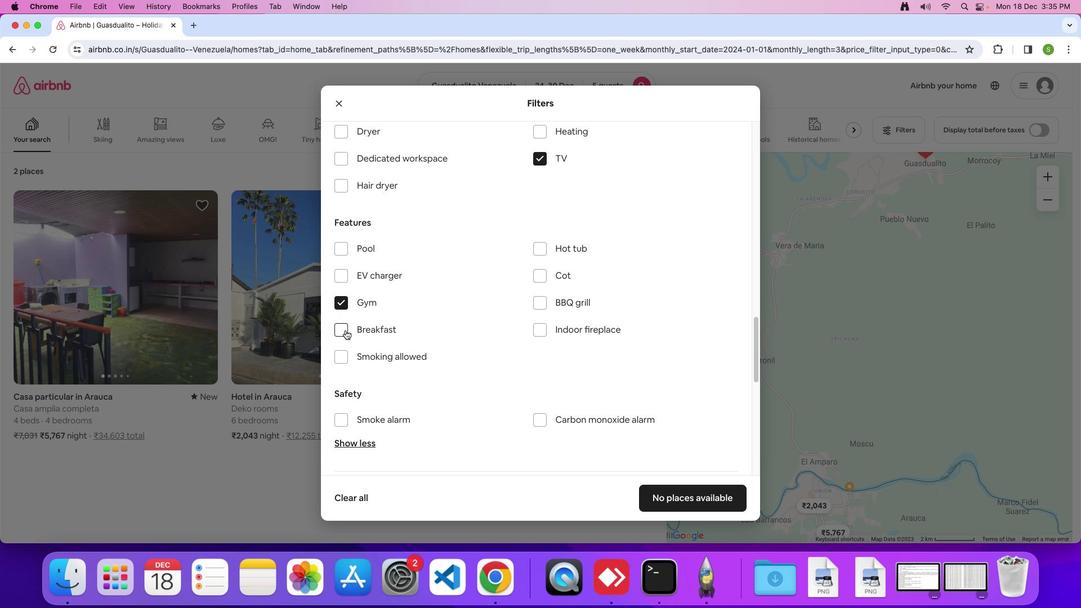 
Action: Mouse moved to (534, 299)
Screenshot: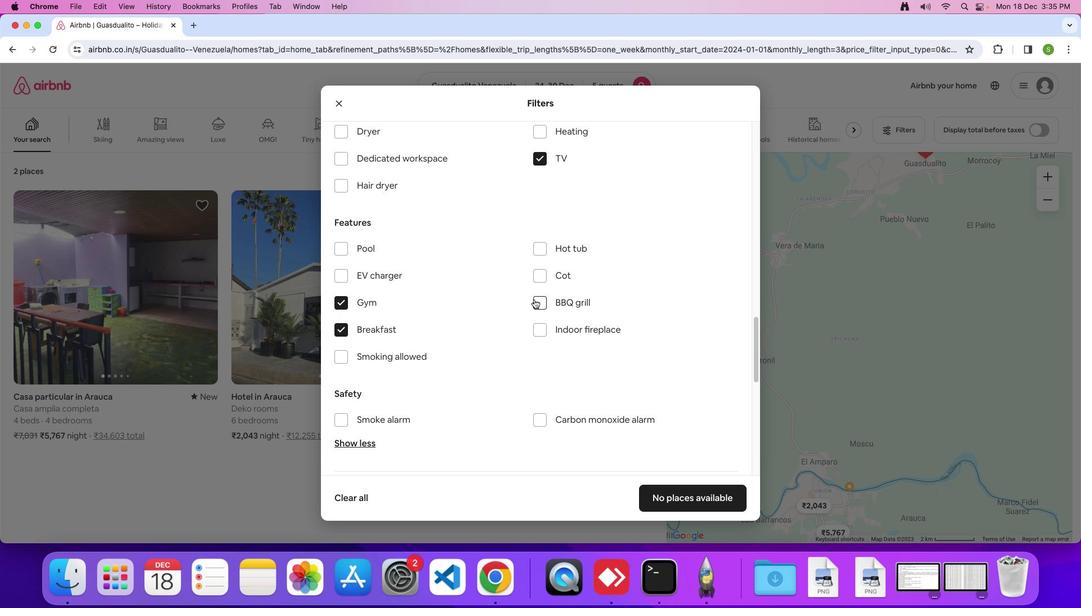 
Action: Mouse scrolled (534, 299) with delta (0, 0)
Screenshot: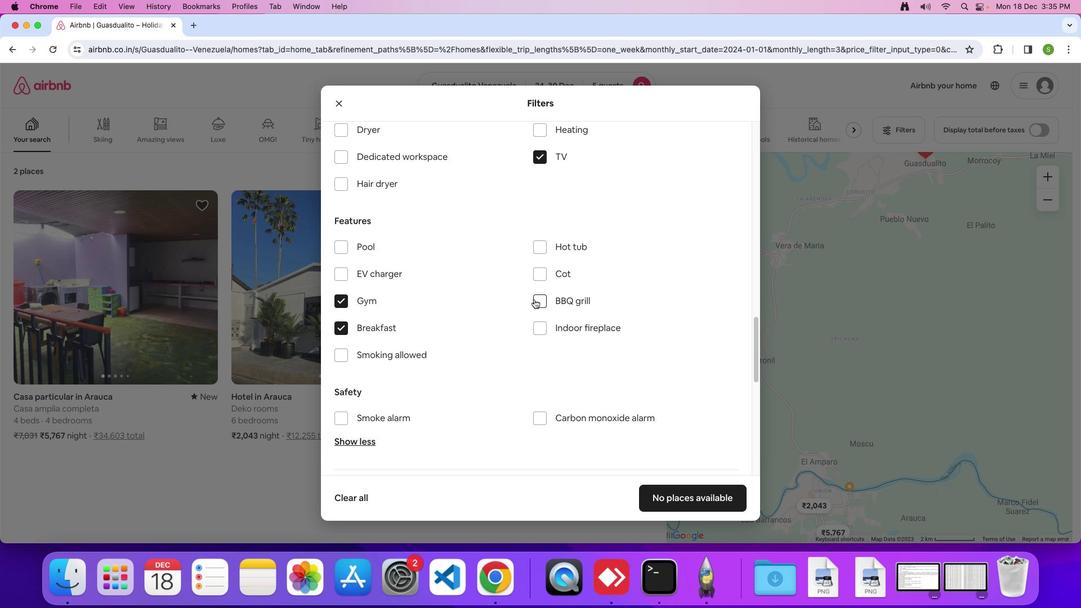 
Action: Mouse scrolled (534, 299) with delta (0, 0)
Screenshot: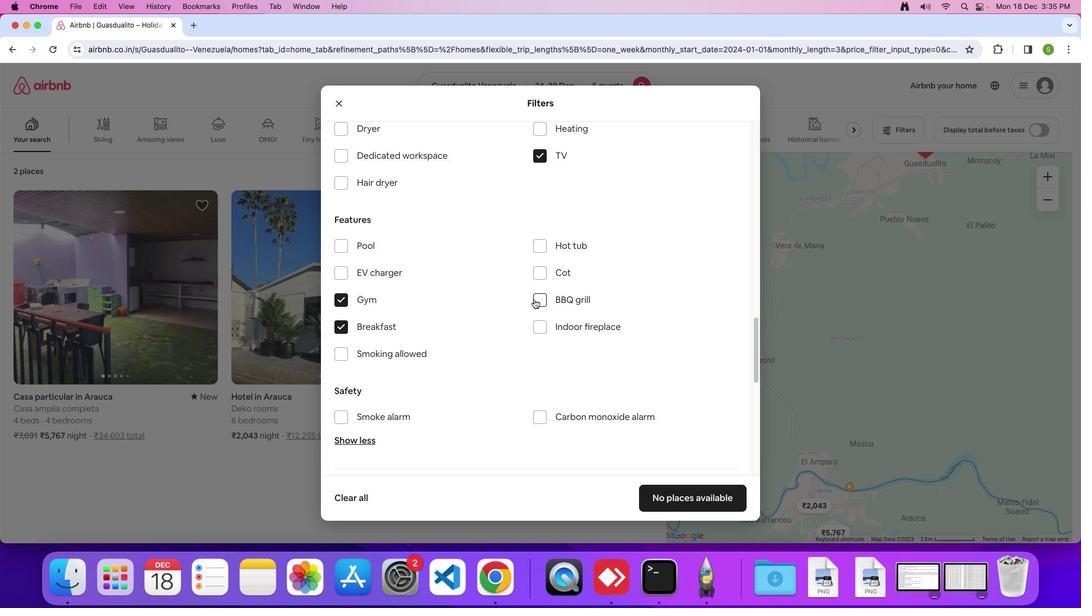 
Action: Mouse scrolled (534, 299) with delta (0, -1)
Screenshot: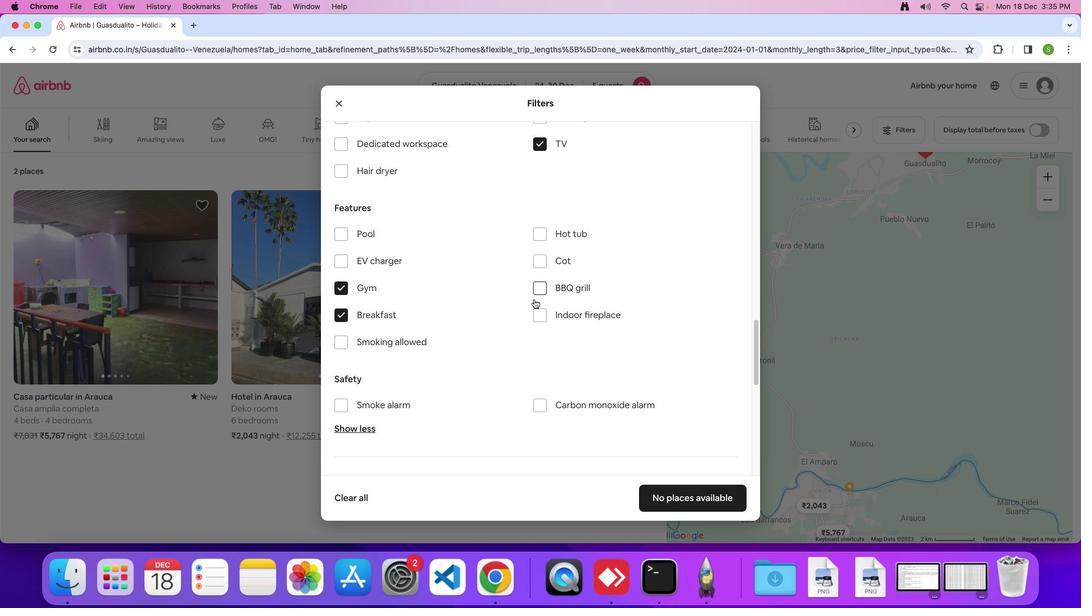 
Action: Mouse scrolled (534, 299) with delta (0, 0)
Screenshot: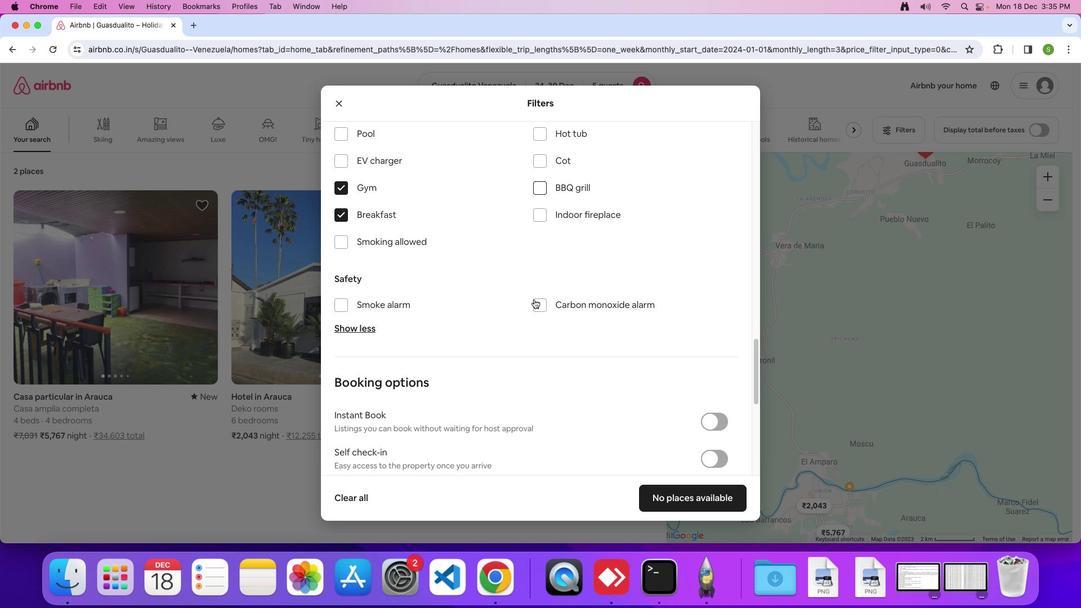 
Action: Mouse scrolled (534, 299) with delta (0, 0)
Screenshot: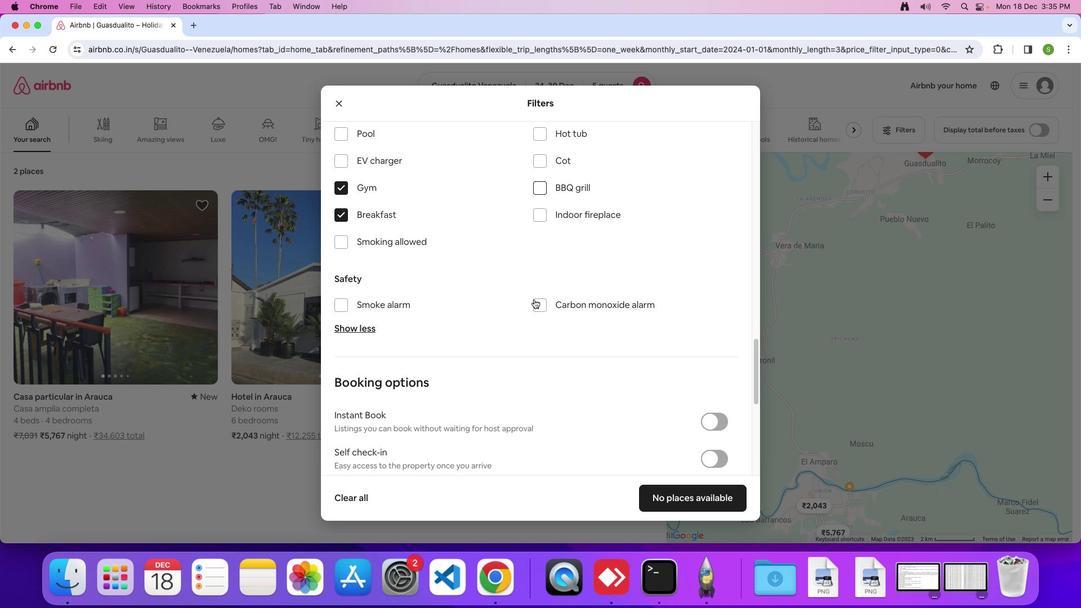 
Action: Mouse scrolled (534, 299) with delta (0, -1)
Screenshot: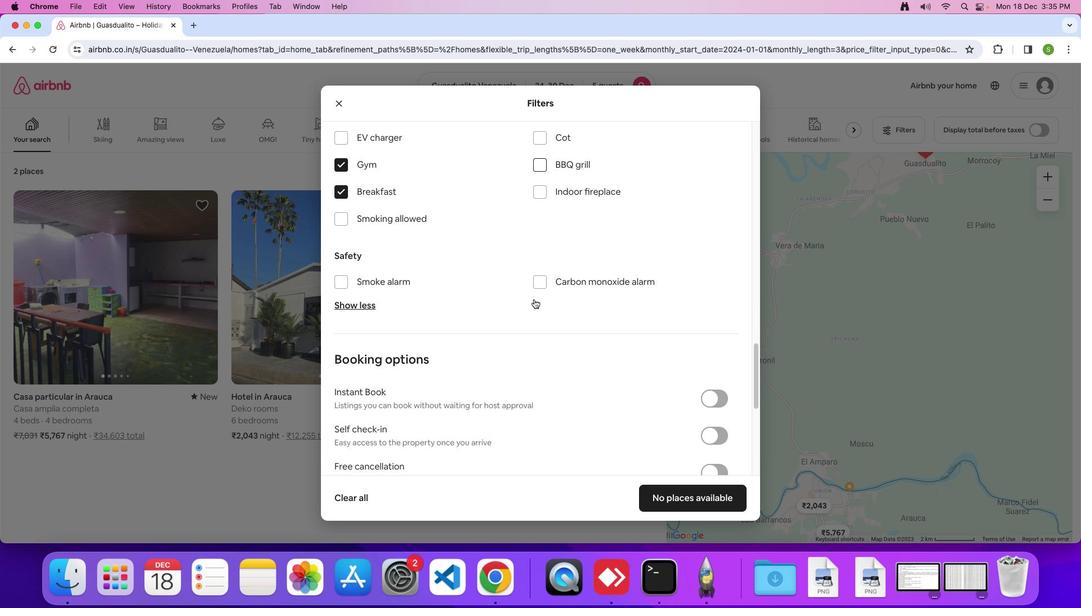 
Action: Mouse scrolled (534, 299) with delta (0, 0)
Screenshot: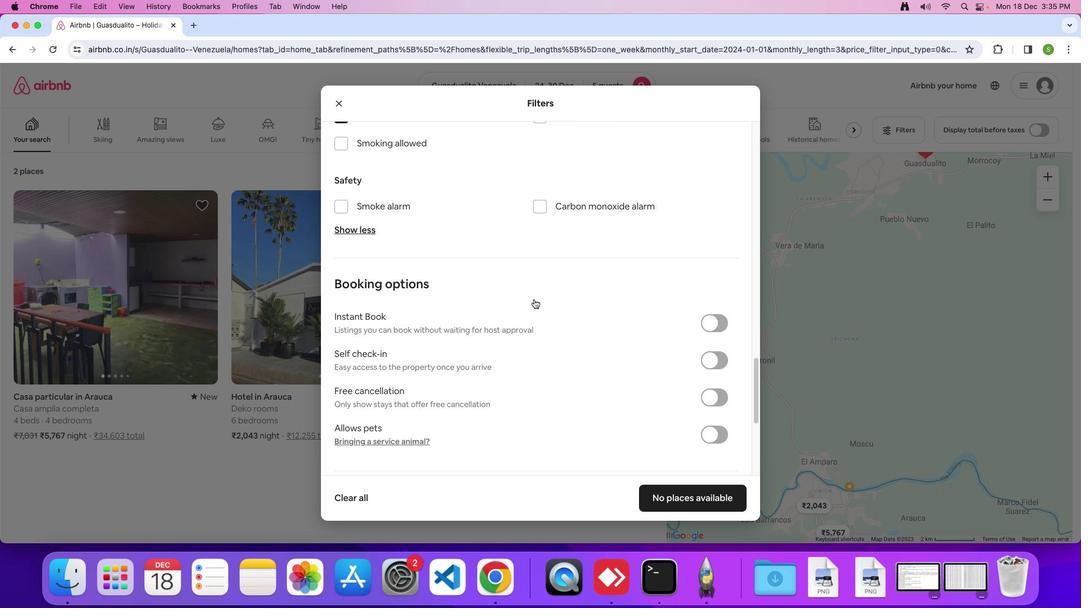 
Action: Mouse scrolled (534, 299) with delta (0, 0)
Screenshot: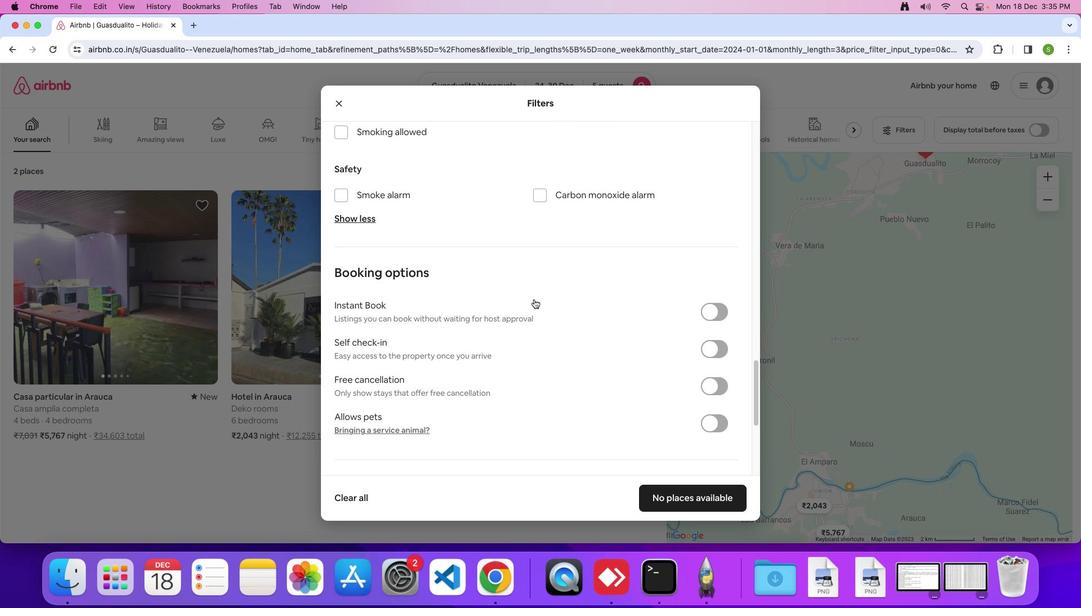 
Action: Mouse scrolled (534, 299) with delta (0, -1)
Screenshot: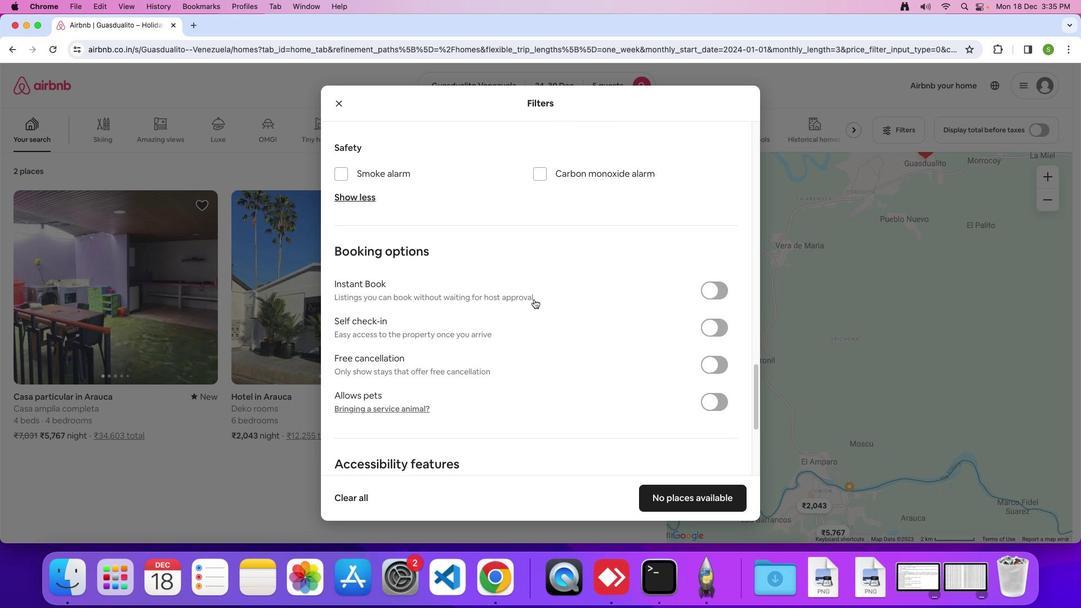 
Action: Mouse moved to (534, 299)
Screenshot: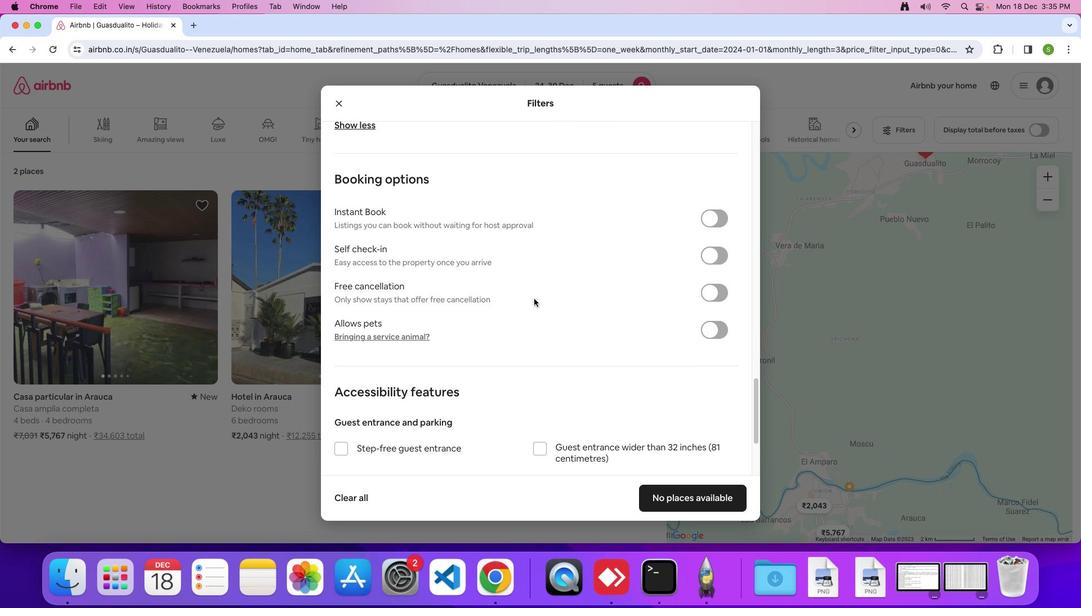 
Action: Mouse scrolled (534, 299) with delta (0, 0)
Screenshot: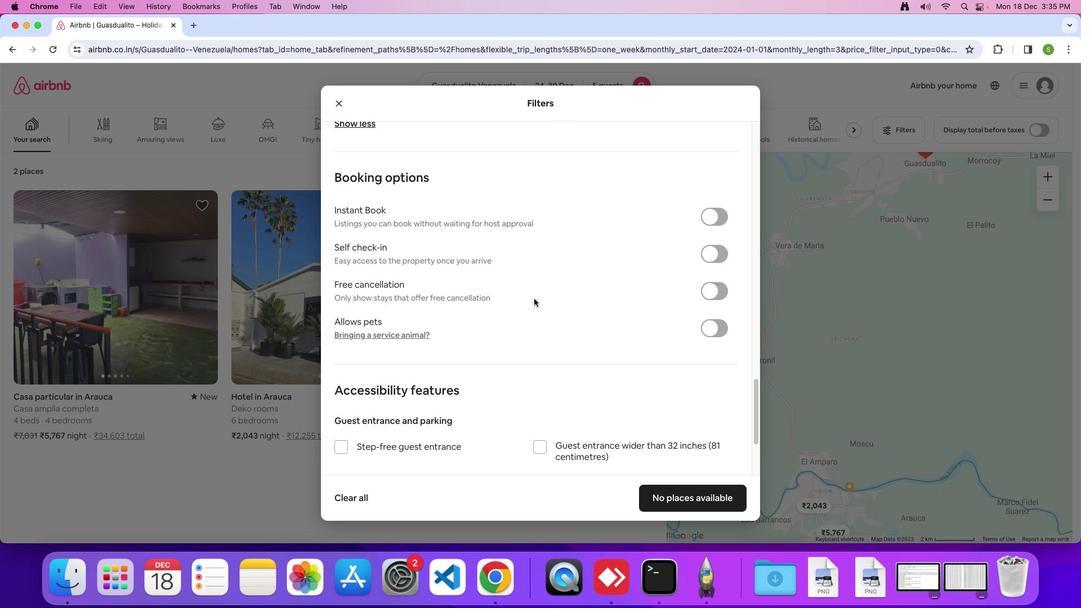 
Action: Mouse scrolled (534, 299) with delta (0, 0)
Screenshot: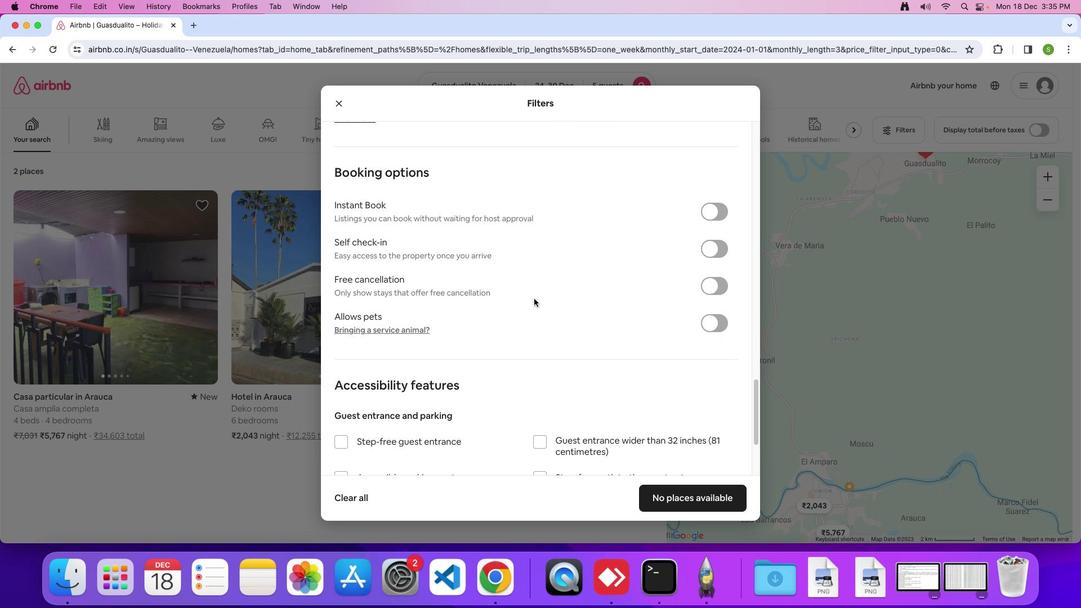 
Action: Mouse scrolled (534, 299) with delta (0, -1)
Screenshot: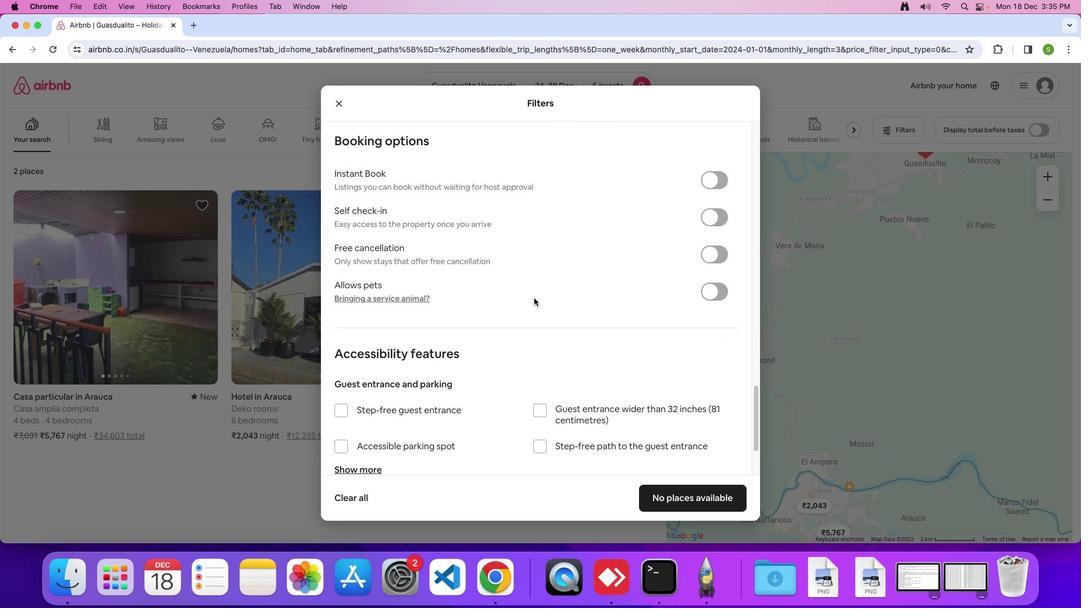 
Action: Mouse moved to (534, 297)
Screenshot: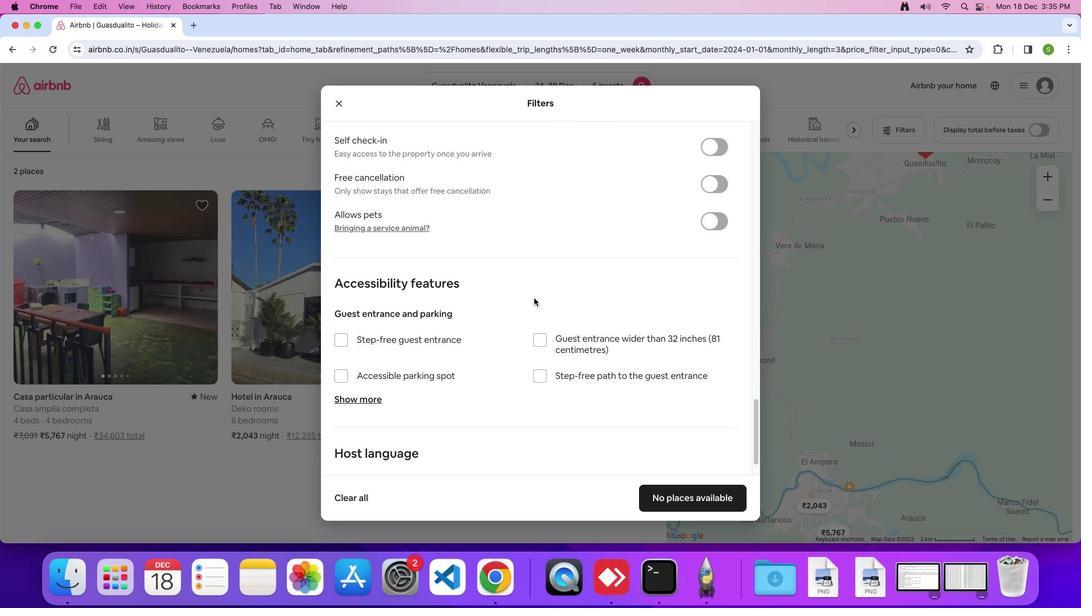 
Action: Mouse scrolled (534, 297) with delta (0, 0)
Screenshot: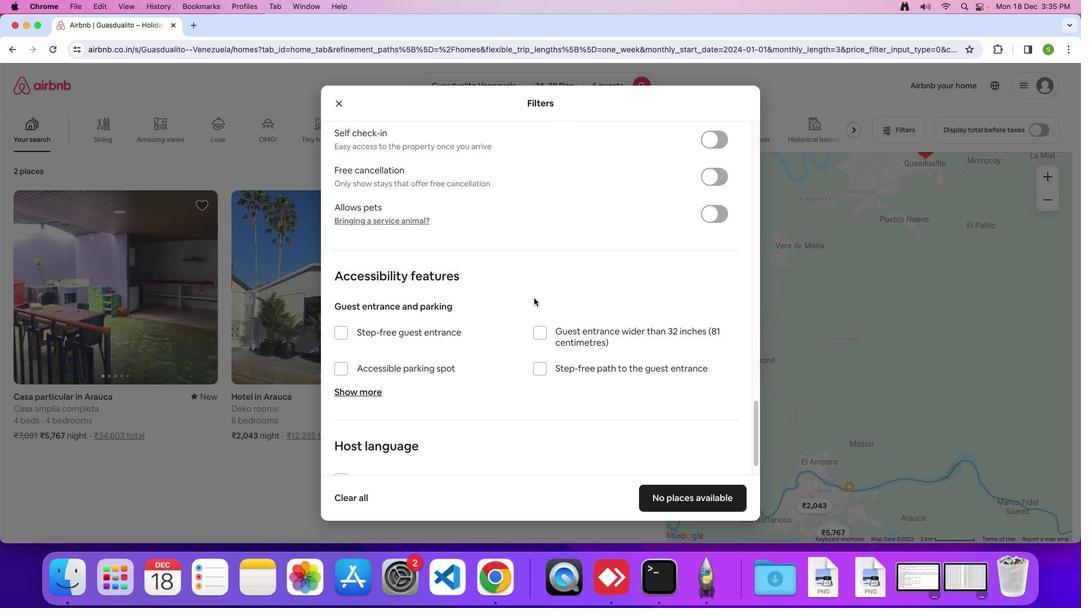 
Action: Mouse scrolled (534, 297) with delta (0, 0)
Screenshot: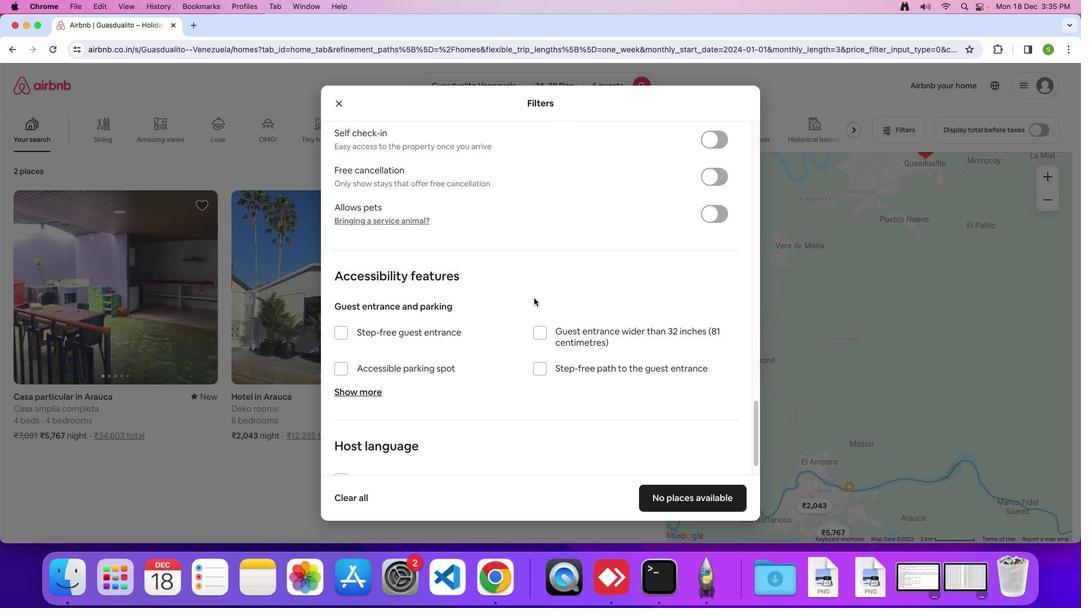 
Action: Mouse scrolled (534, 297) with delta (0, -1)
Screenshot: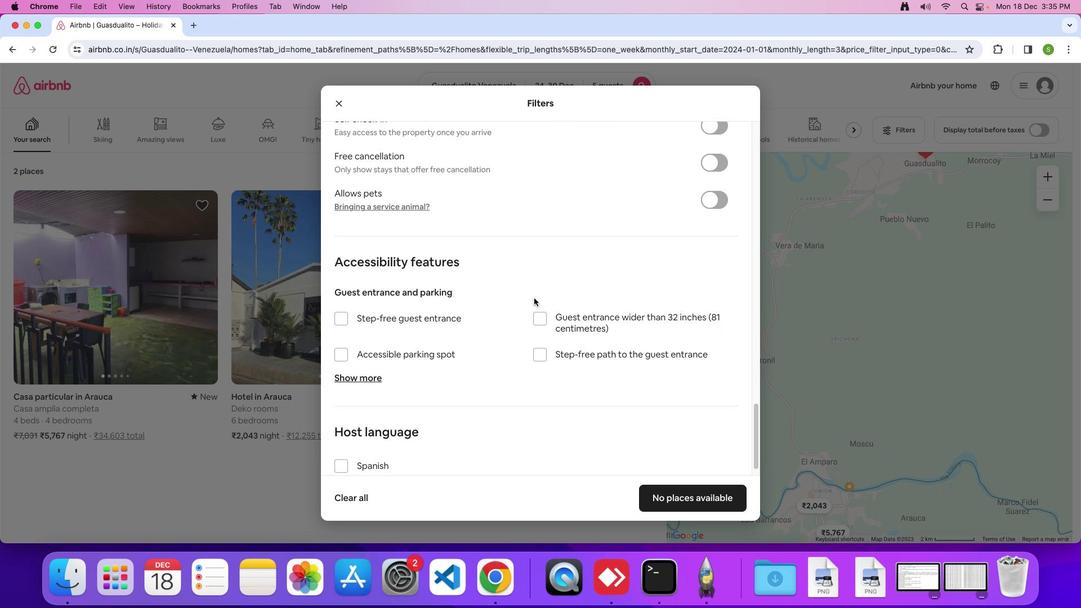 
Action: Mouse moved to (688, 489)
Screenshot: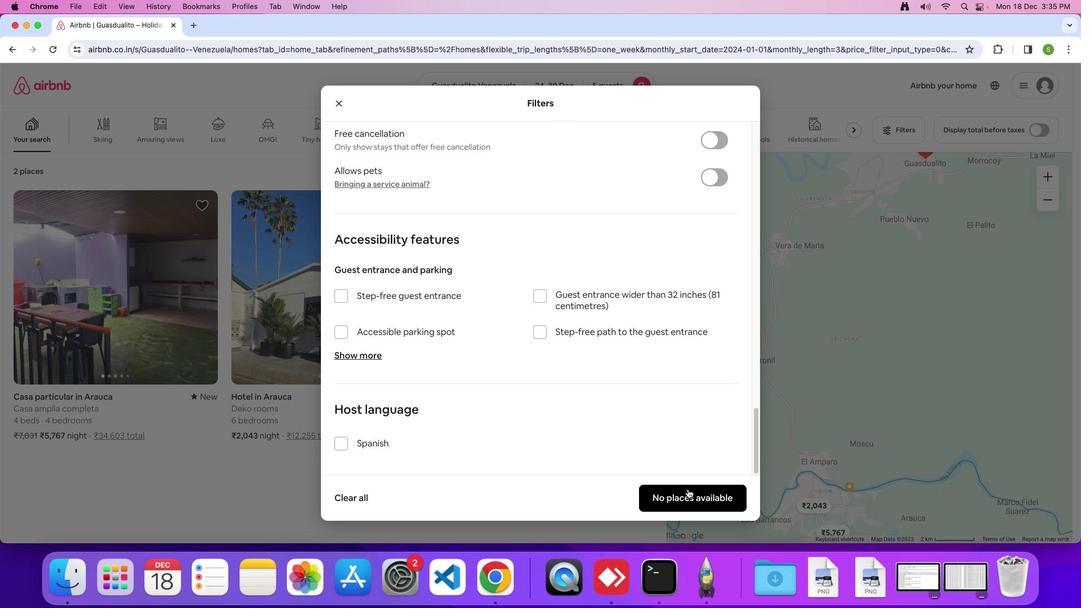 
Action: Mouse pressed left at (688, 489)
Screenshot: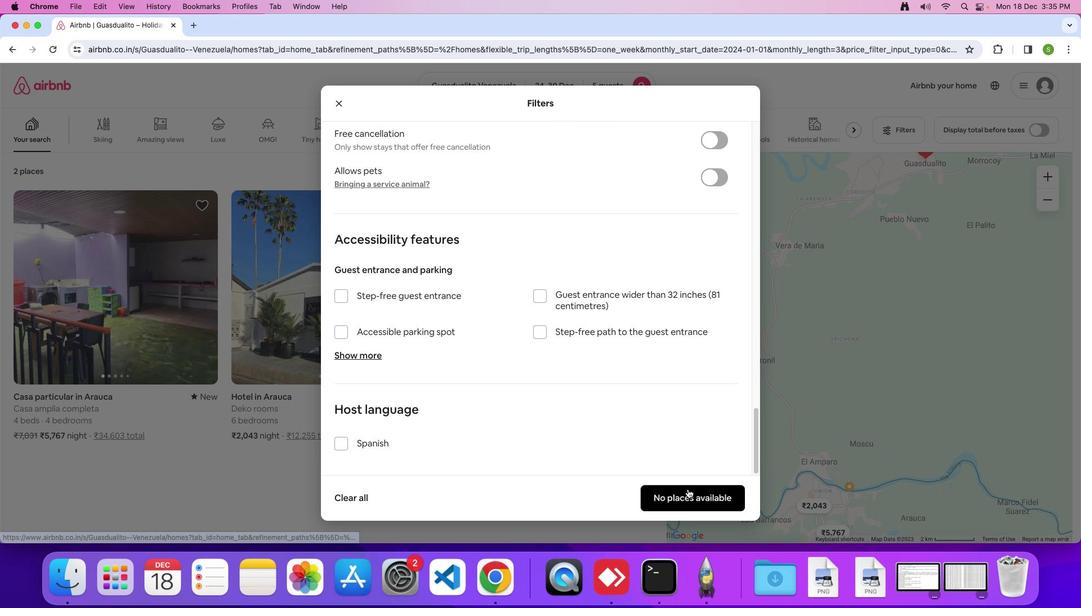 
Action: Mouse moved to (480, 270)
Screenshot: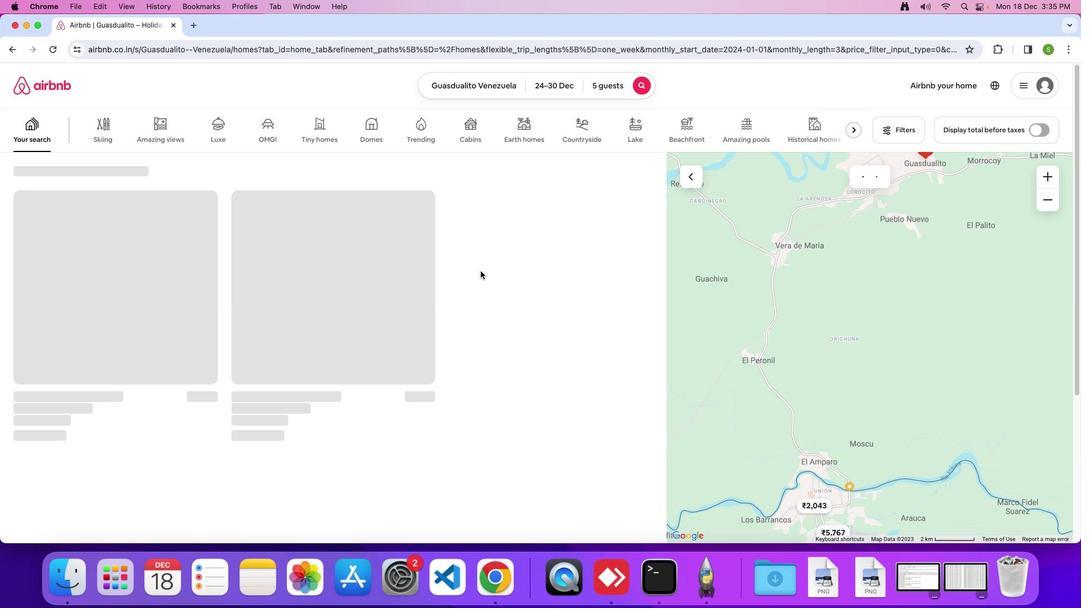 
